 Task: Compile a video of your pet adorable and funny moments, set to lively music to highlight their personality.
Action: Mouse moved to (104, 153)
Screenshot: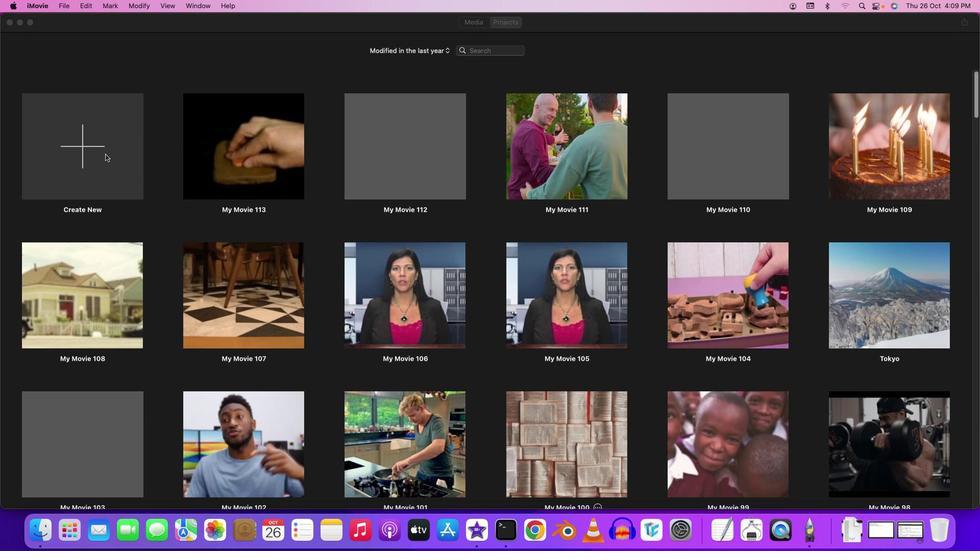 
Action: Mouse pressed left at (104, 153)
Screenshot: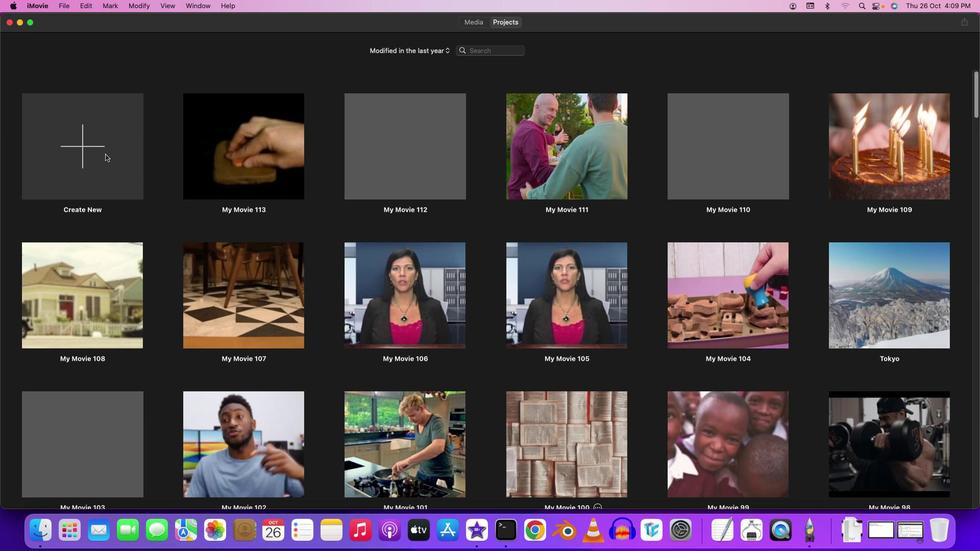 
Action: Mouse moved to (87, 146)
Screenshot: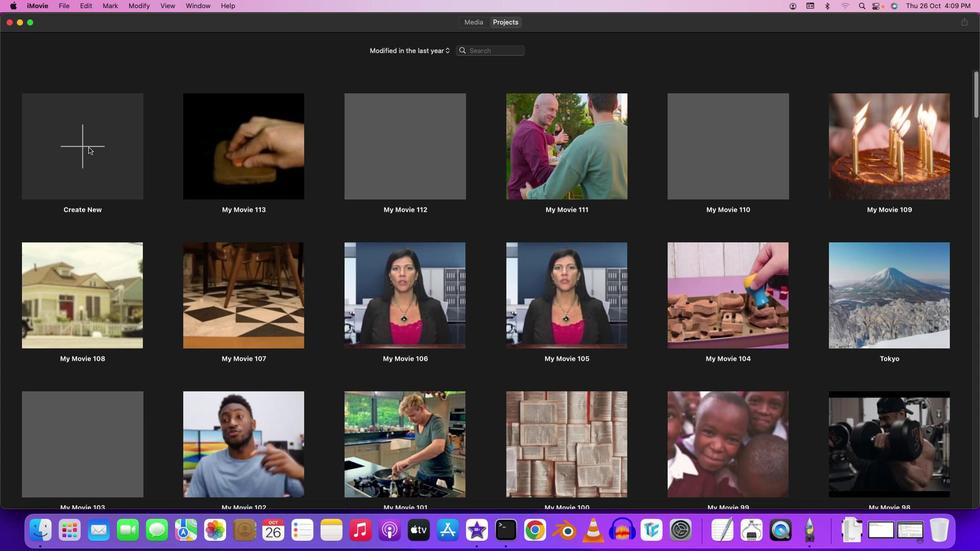 
Action: Mouse pressed left at (87, 146)
Screenshot: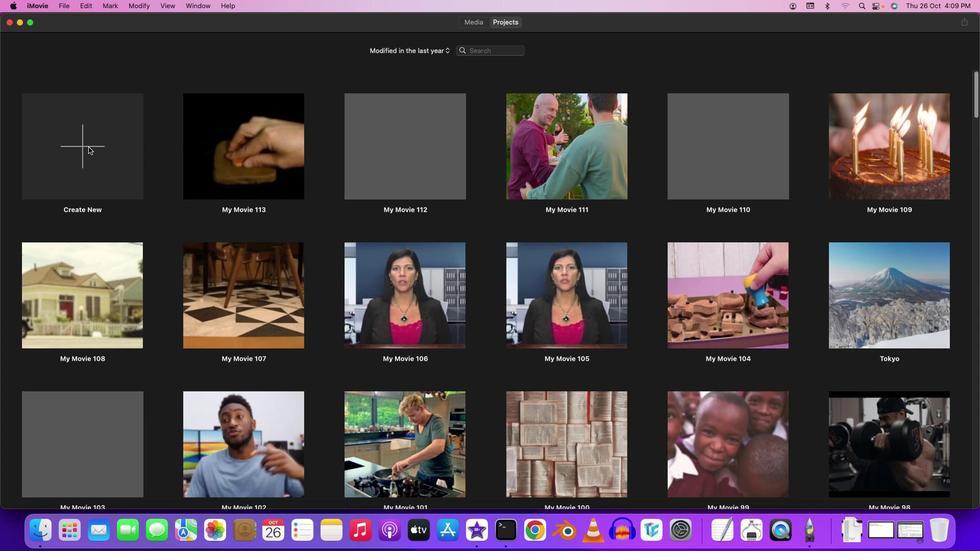 
Action: Mouse moved to (82, 195)
Screenshot: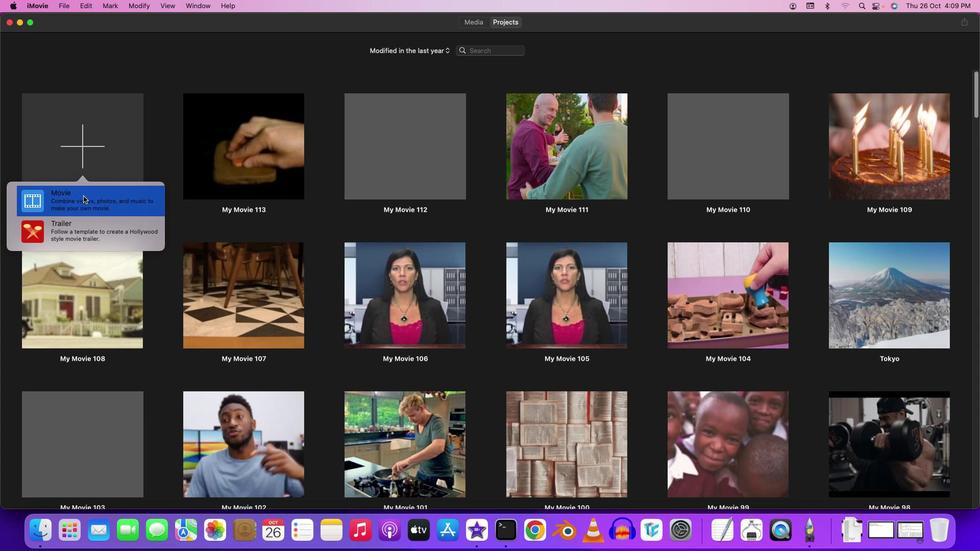 
Action: Mouse pressed left at (82, 195)
Screenshot: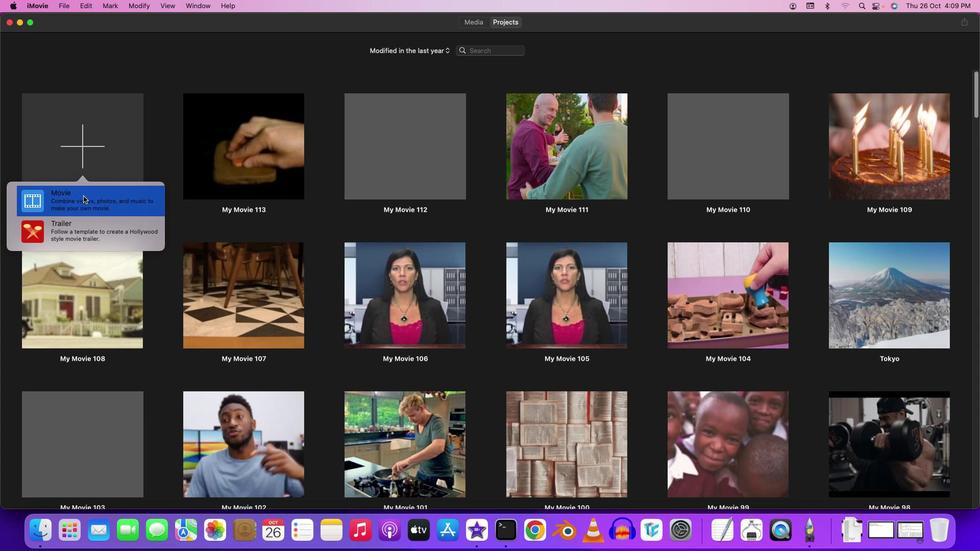 
Action: Mouse moved to (477, 312)
Screenshot: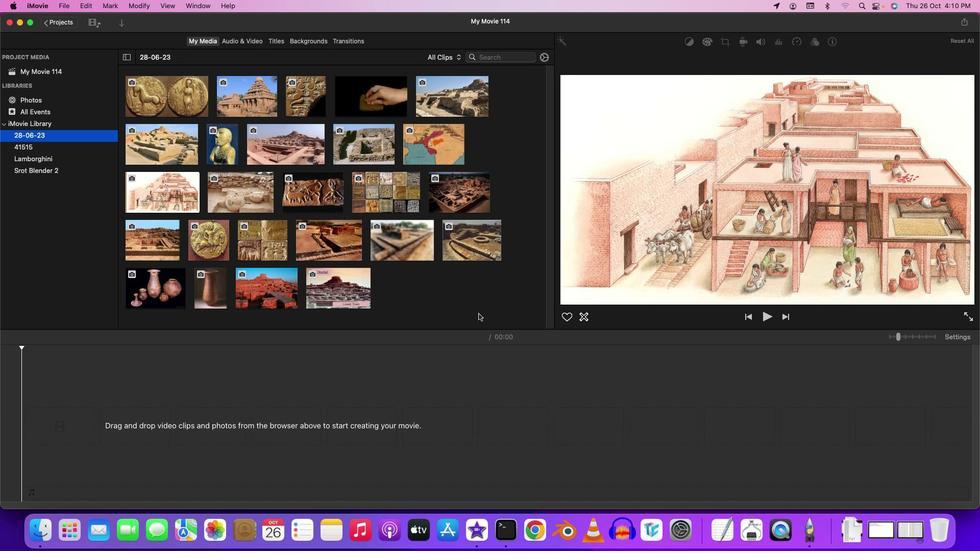 
Action: Mouse pressed left at (477, 312)
Screenshot: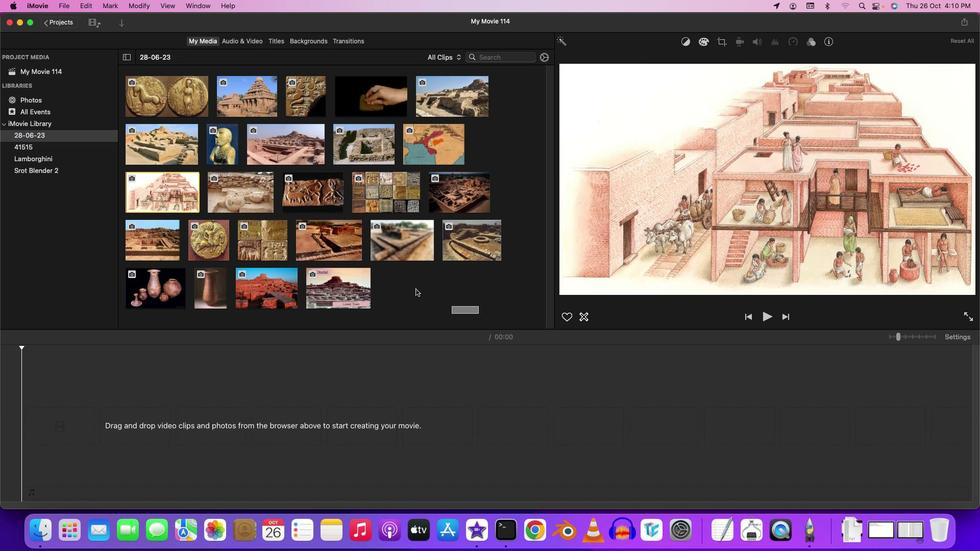 
Action: Mouse moved to (163, 94)
Screenshot: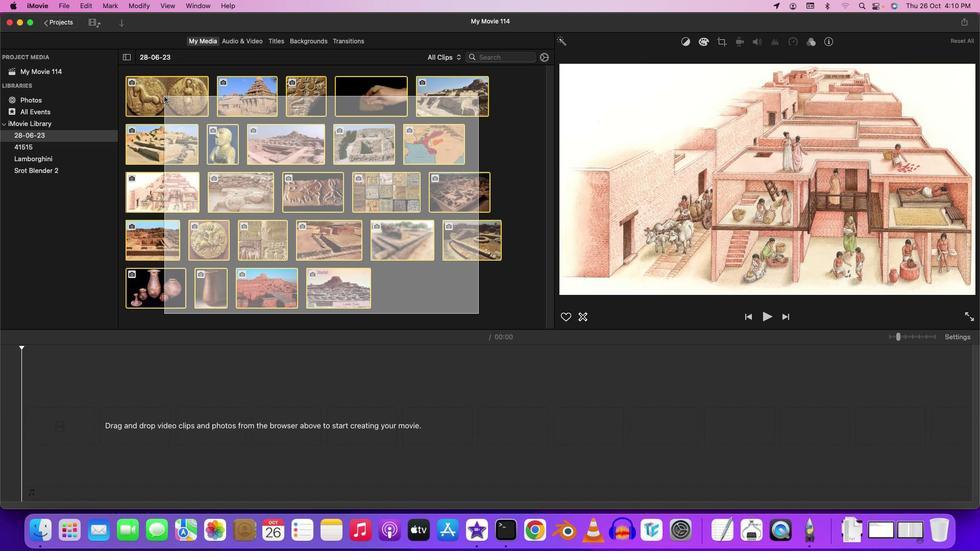 
Action: Mouse pressed right at (163, 94)
Screenshot: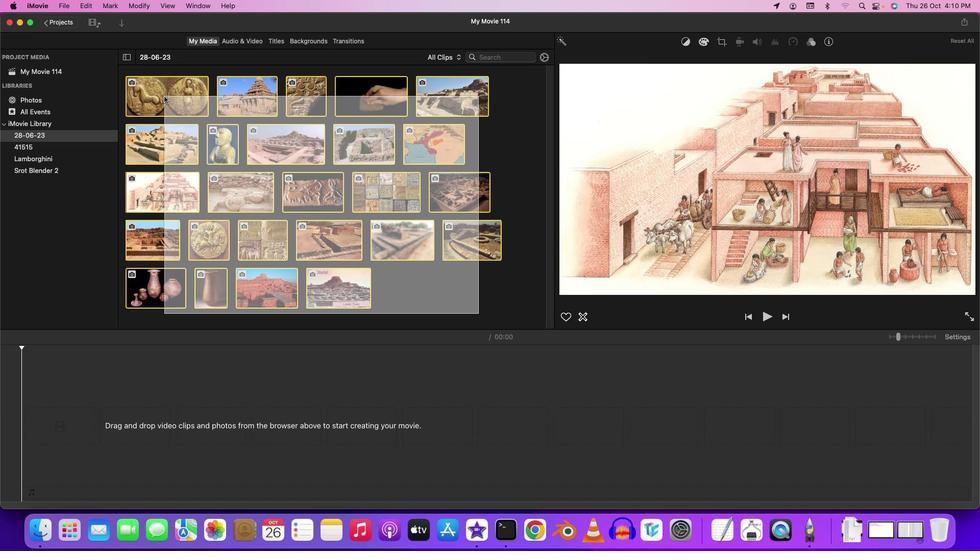 
Action: Mouse moved to (206, 200)
Screenshot: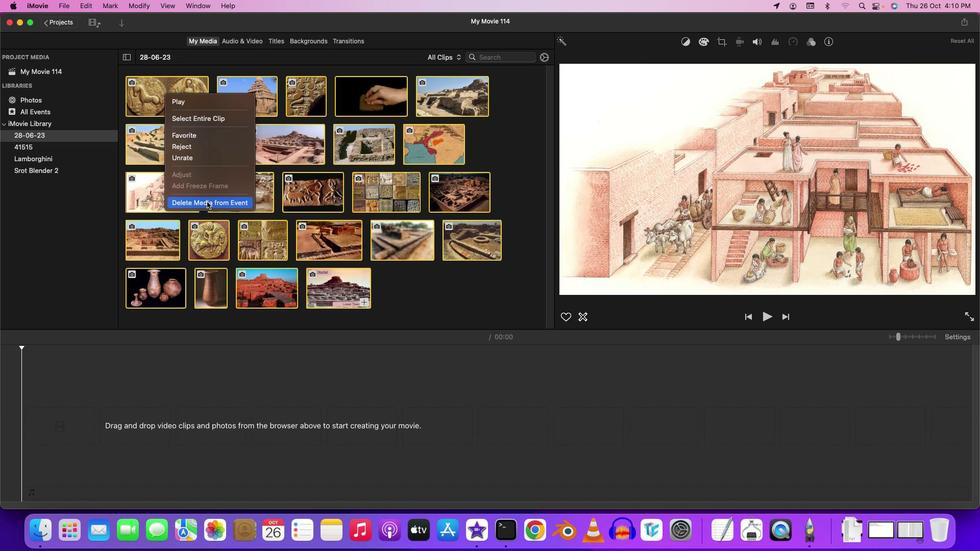 
Action: Mouse pressed left at (206, 200)
Screenshot: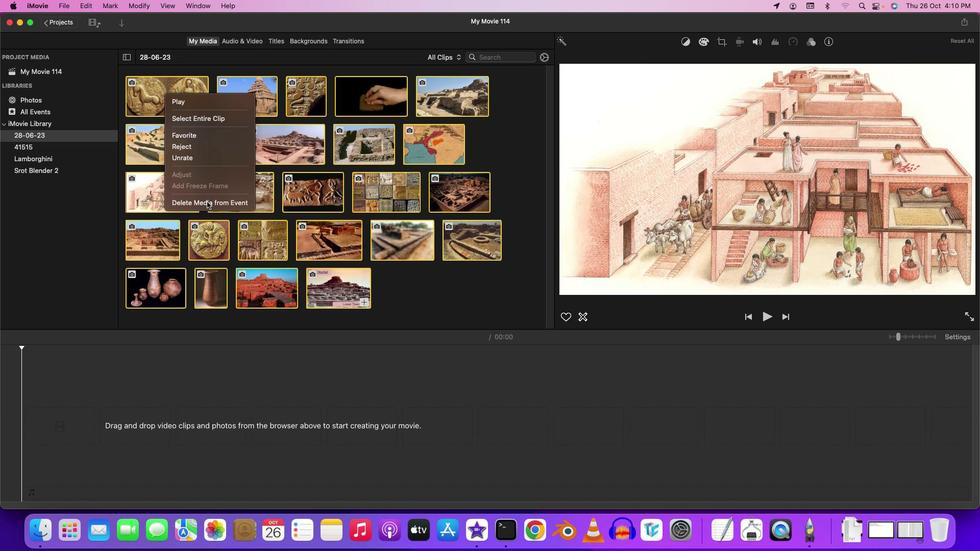 
Action: Mouse moved to (505, 208)
Screenshot: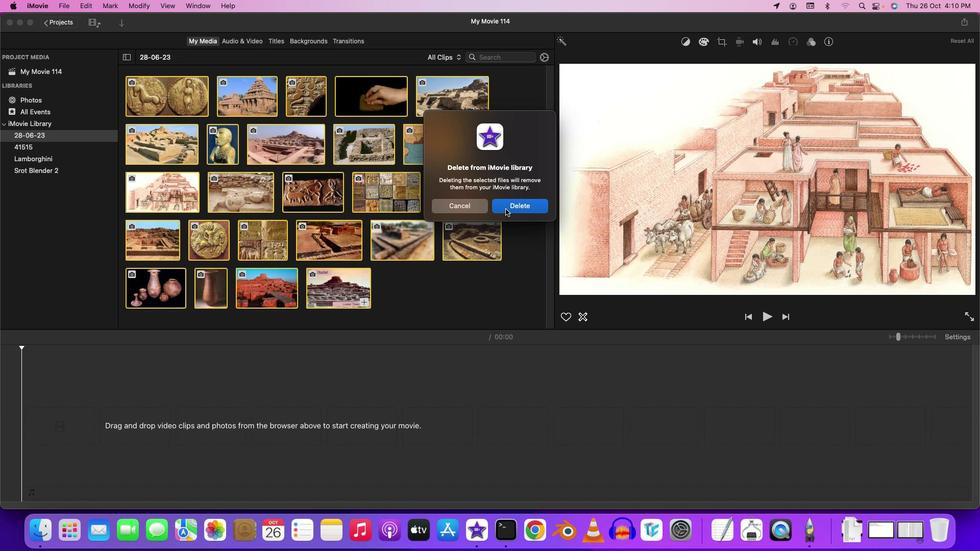 
Action: Mouse pressed left at (505, 208)
Screenshot: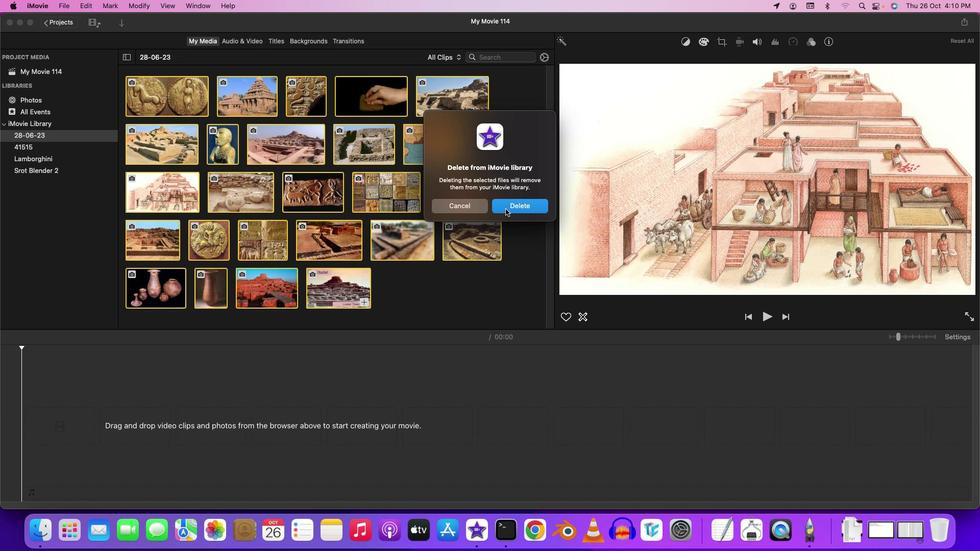 
Action: Mouse moved to (442, 200)
Screenshot: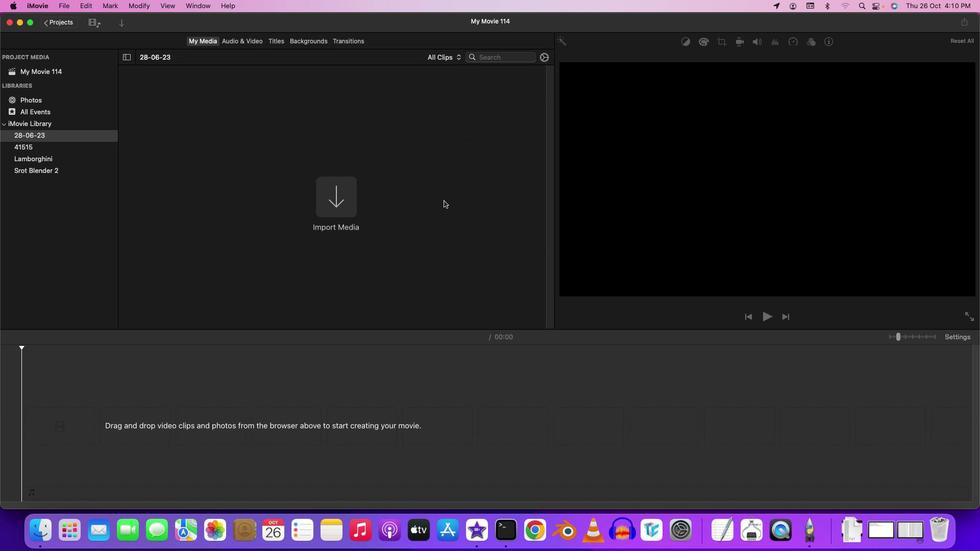 
Action: Mouse pressed left at (442, 200)
Screenshot: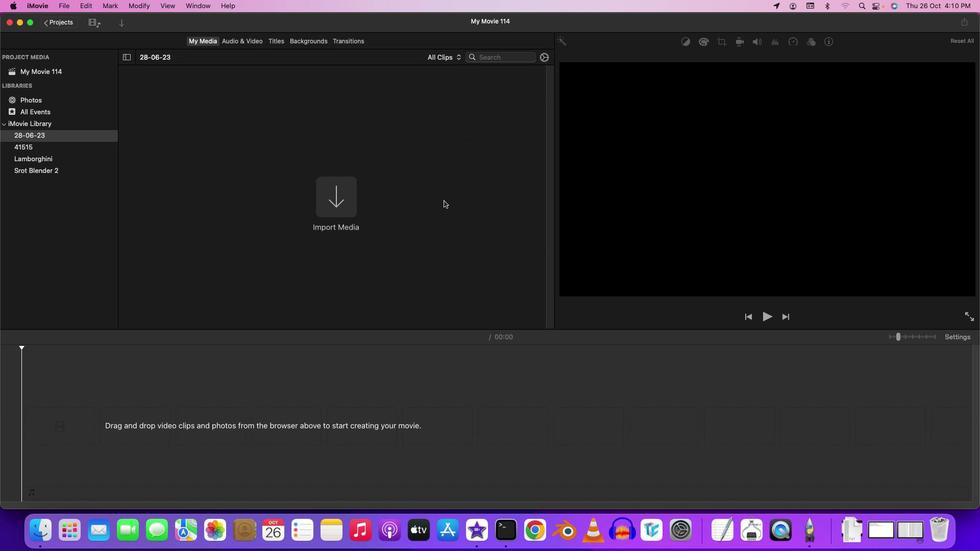 
Action: Mouse moved to (445, 197)
Screenshot: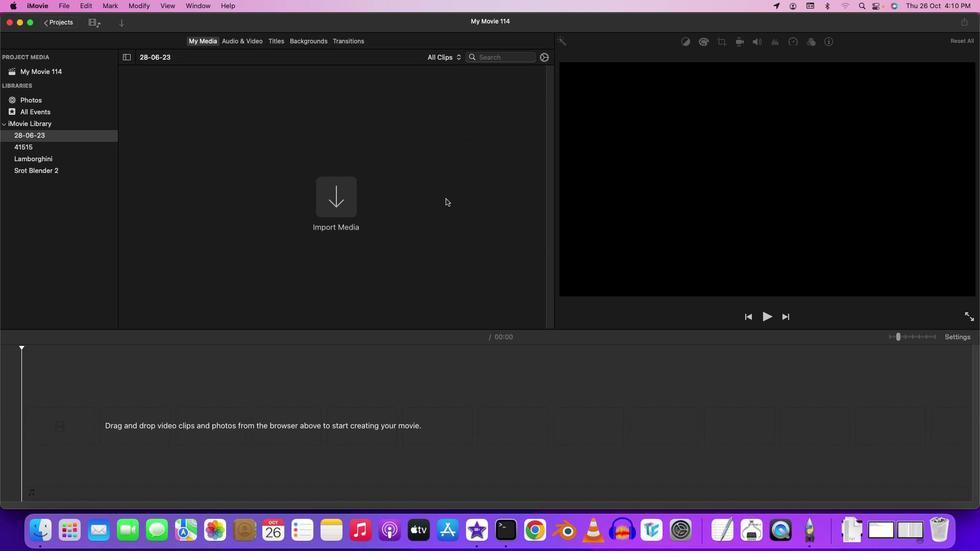 
Action: Mouse pressed left at (445, 197)
Screenshot: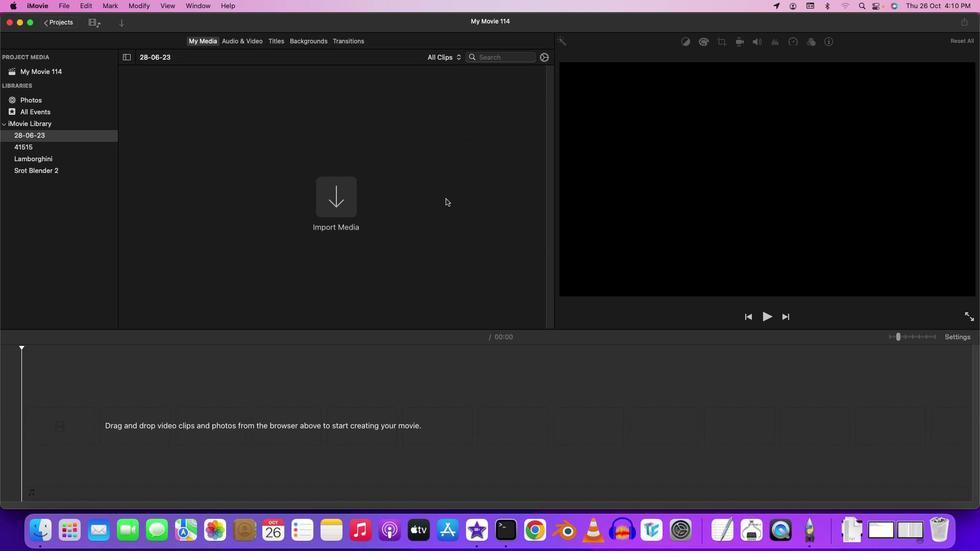 
Action: Mouse moved to (123, 20)
Screenshot: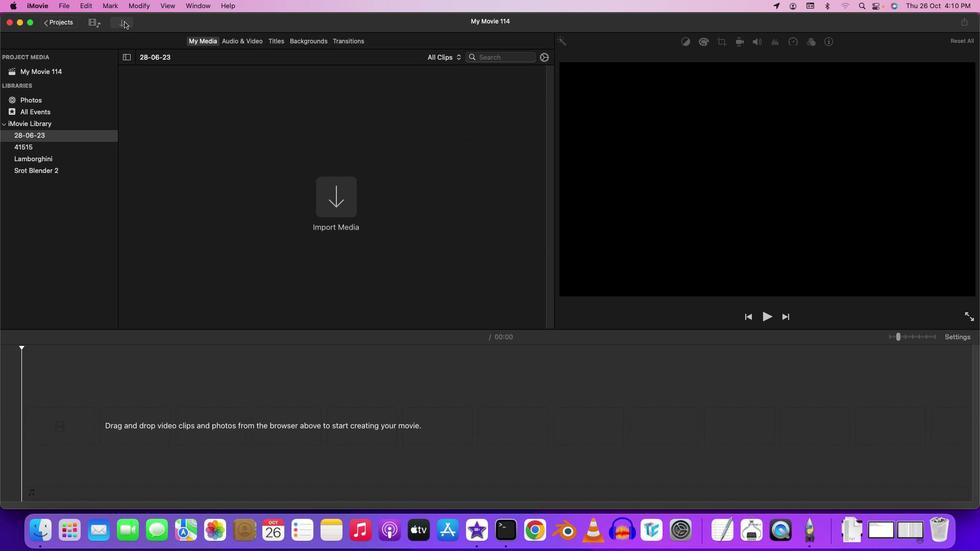 
Action: Mouse pressed left at (123, 20)
Screenshot: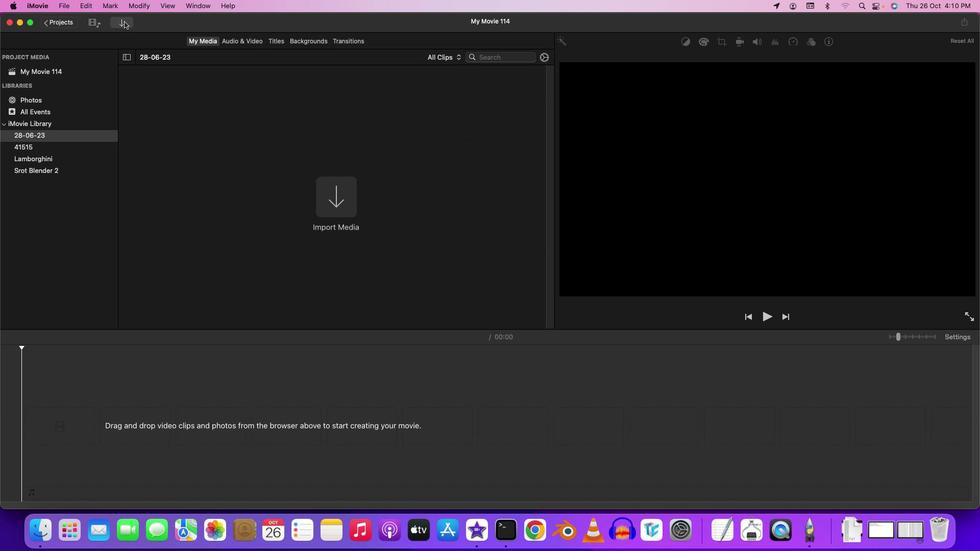 
Action: Mouse moved to (38, 143)
Screenshot: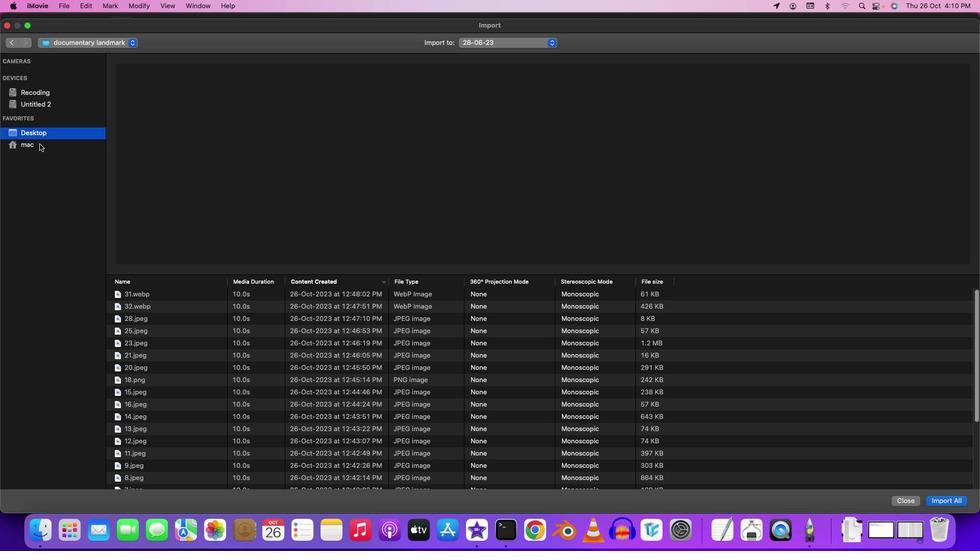
Action: Mouse pressed left at (38, 143)
Screenshot: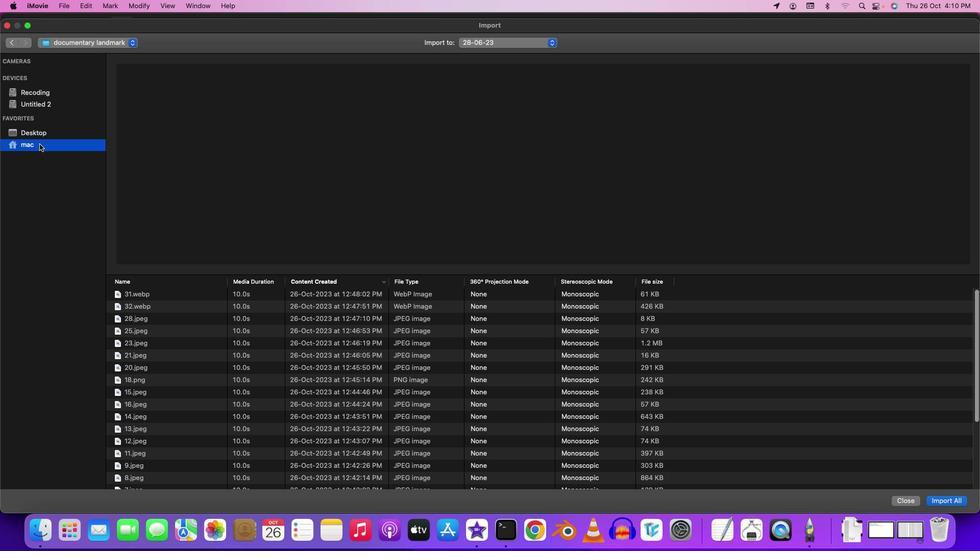 
Action: Mouse moved to (41, 133)
Screenshot: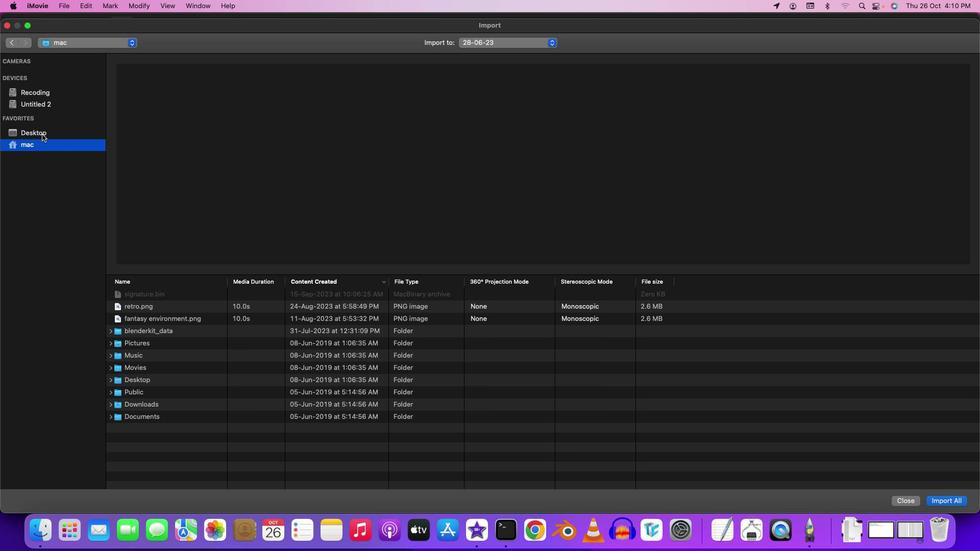 
Action: Mouse pressed left at (41, 133)
Screenshot: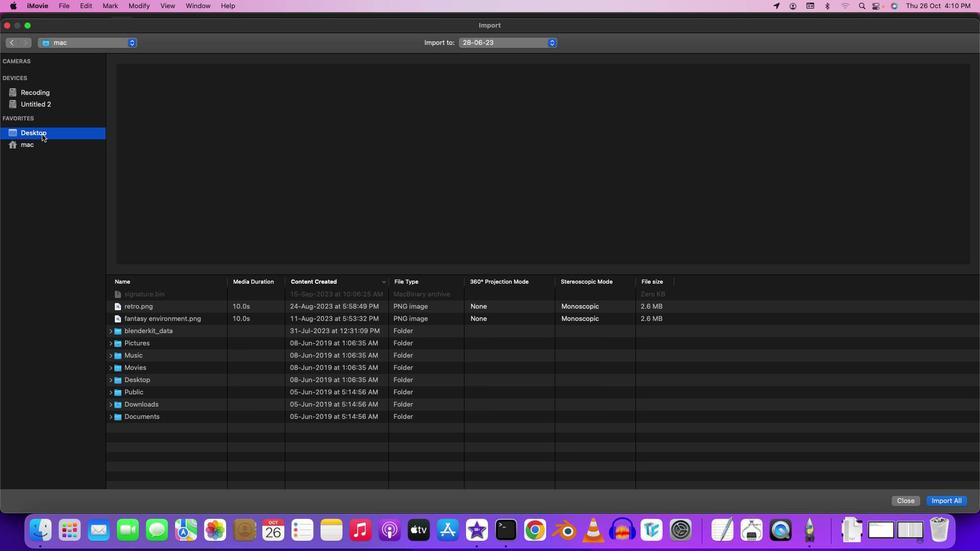 
Action: Mouse moved to (137, 296)
Screenshot: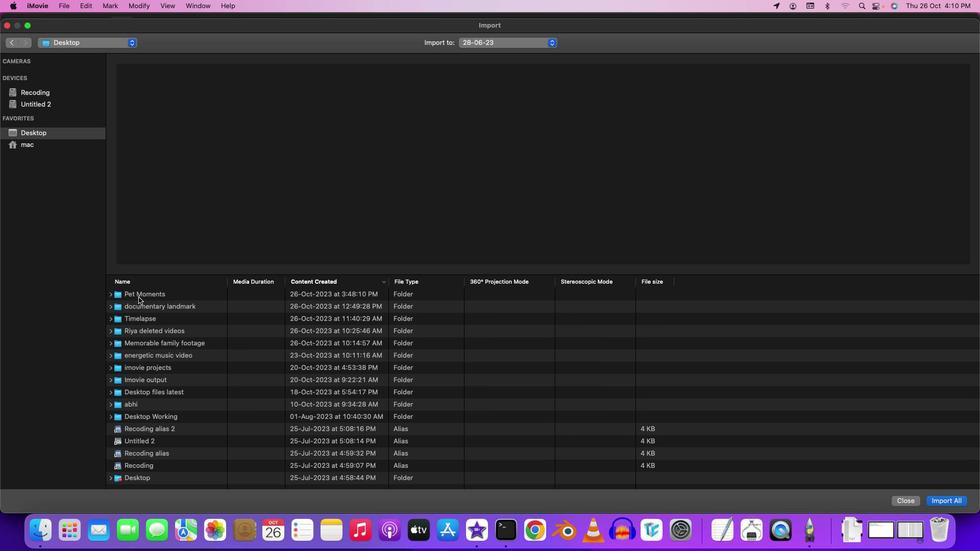 
Action: Mouse pressed left at (137, 296)
Screenshot: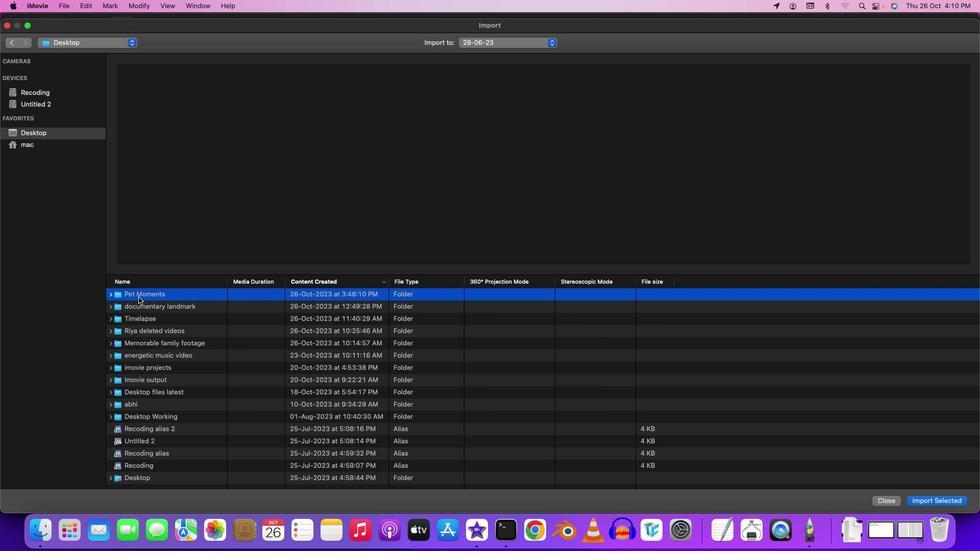 
Action: Mouse pressed left at (137, 296)
Screenshot: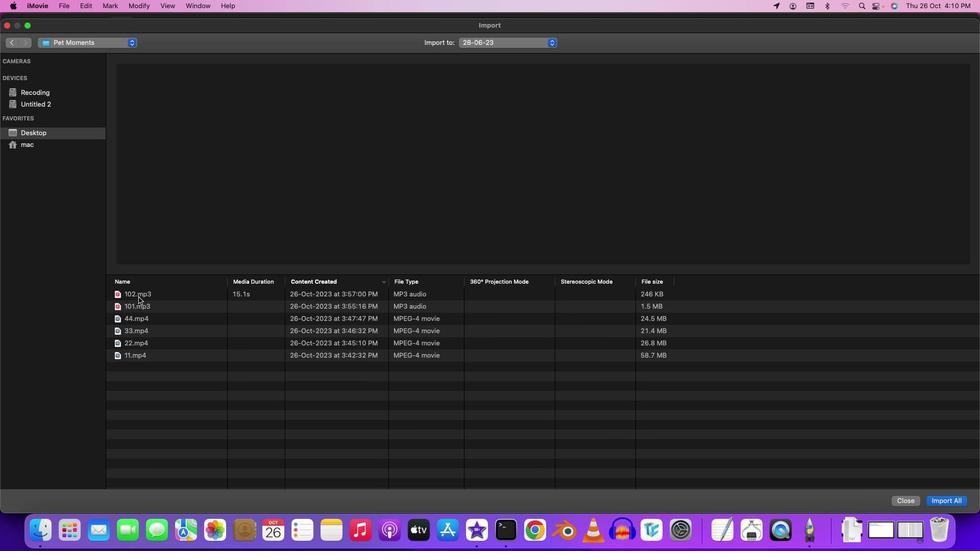 
Action: Mouse pressed left at (137, 296)
Screenshot: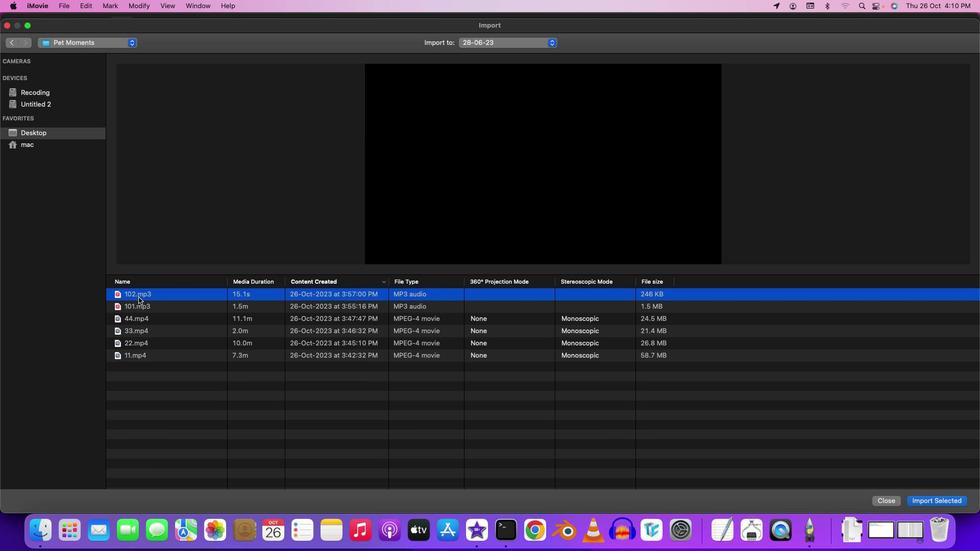 
Action: Mouse moved to (206, 395)
Screenshot: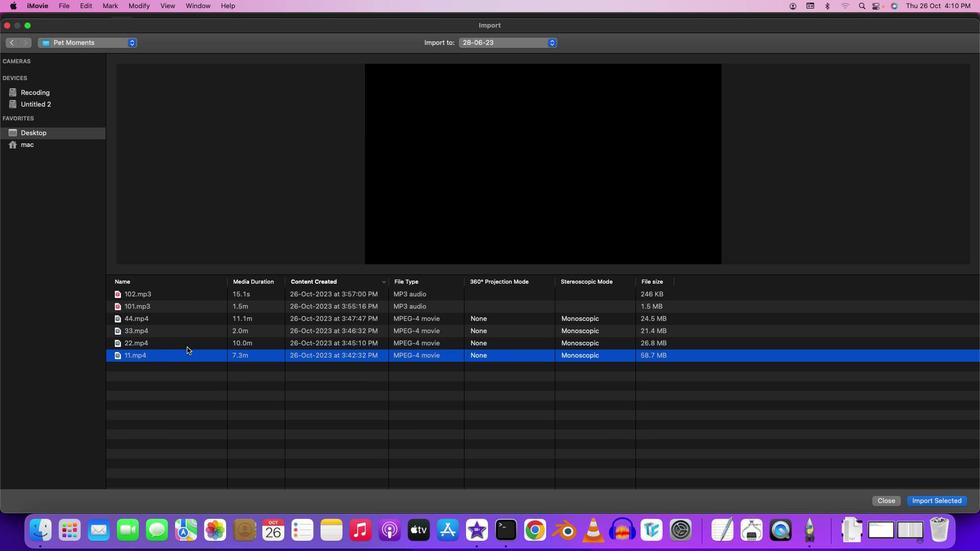 
Action: Mouse pressed left at (206, 395)
Screenshot: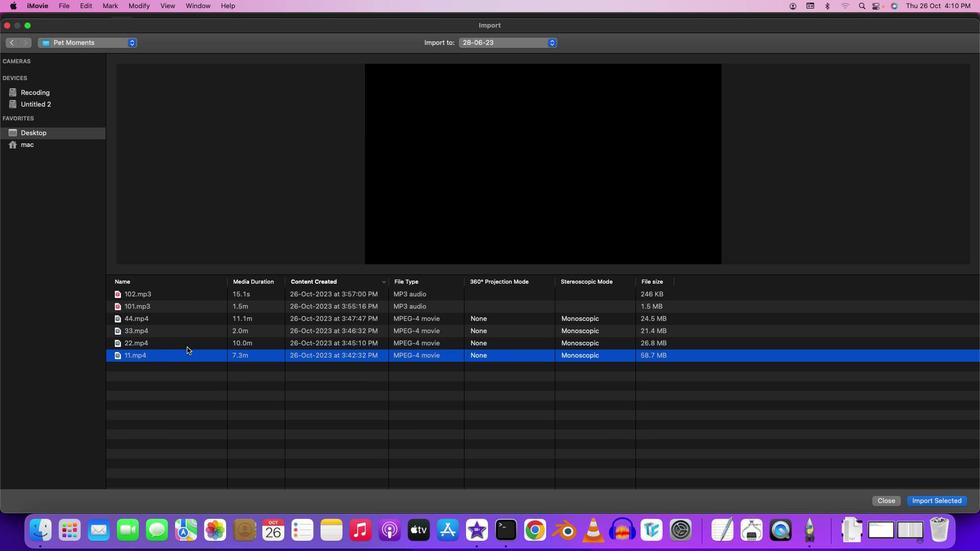 
Action: Mouse moved to (945, 495)
Screenshot: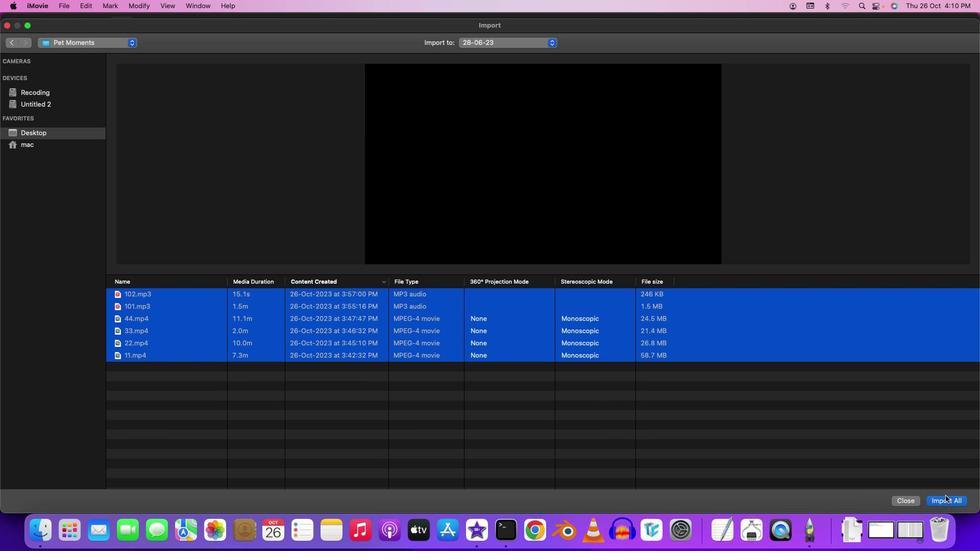 
Action: Mouse pressed left at (945, 495)
Screenshot: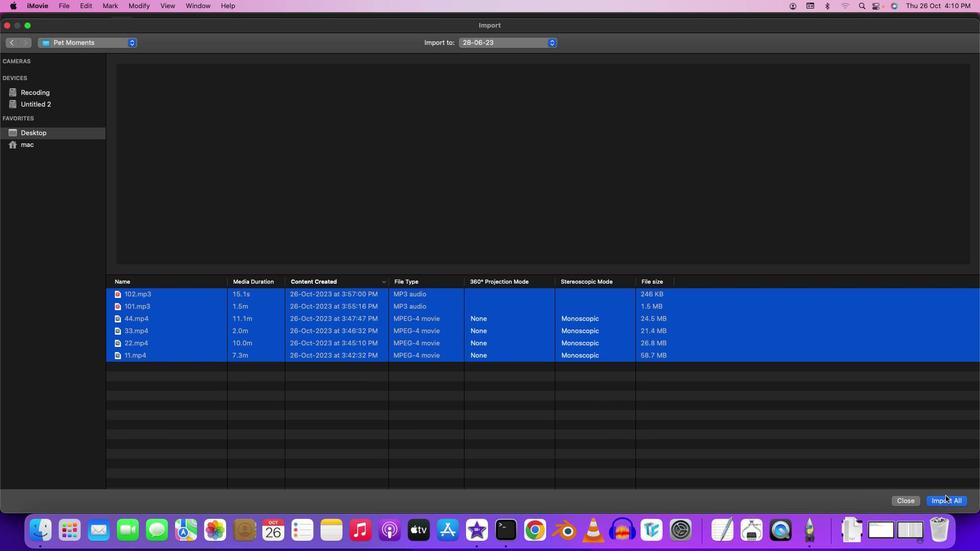 
Action: Mouse moved to (307, 184)
Screenshot: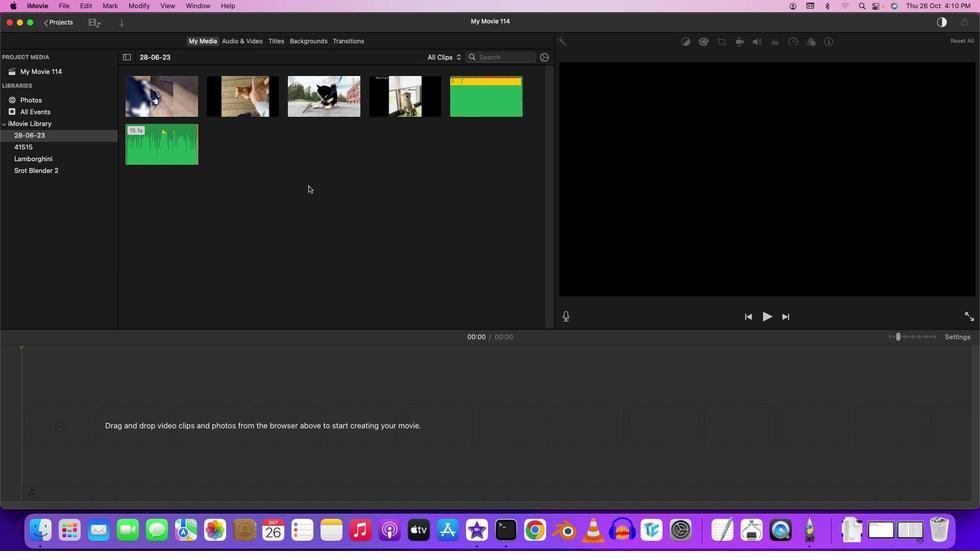 
Action: Mouse pressed left at (307, 184)
Screenshot: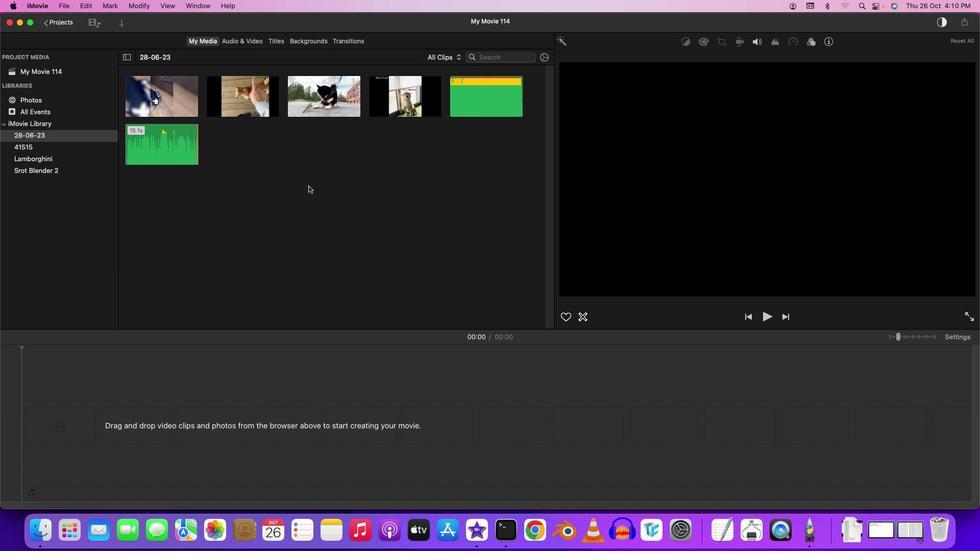 
Action: Mouse moved to (60, 68)
Screenshot: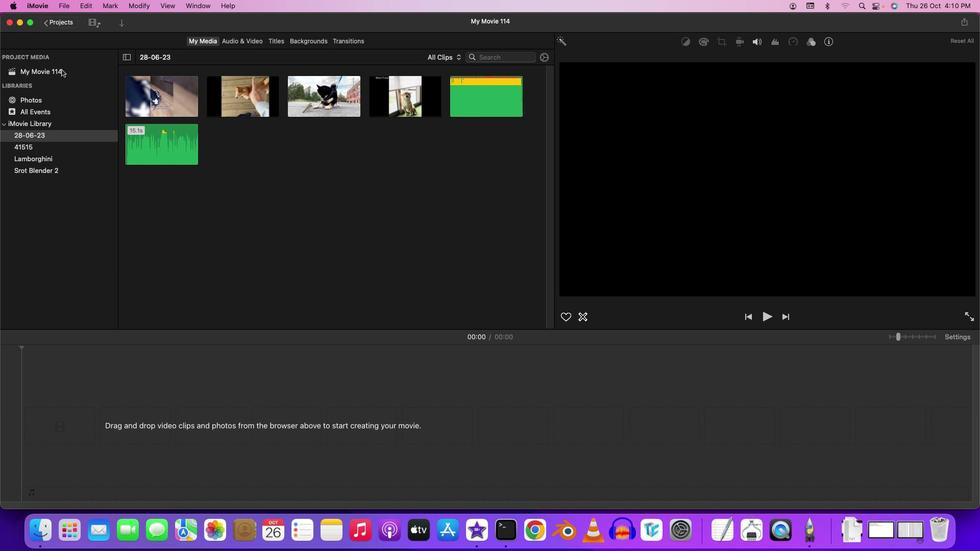 
Action: Mouse pressed left at (60, 68)
Screenshot: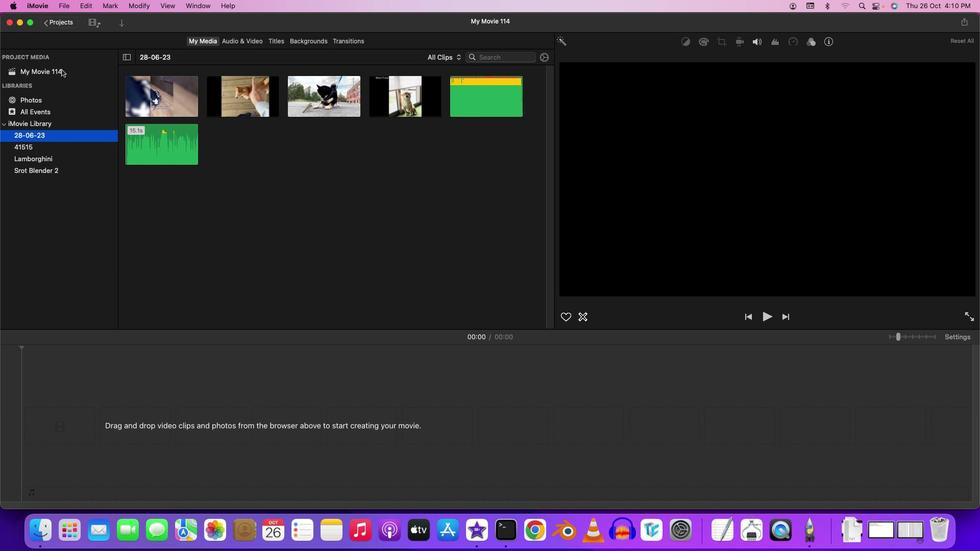 
Action: Mouse moved to (46, 133)
Screenshot: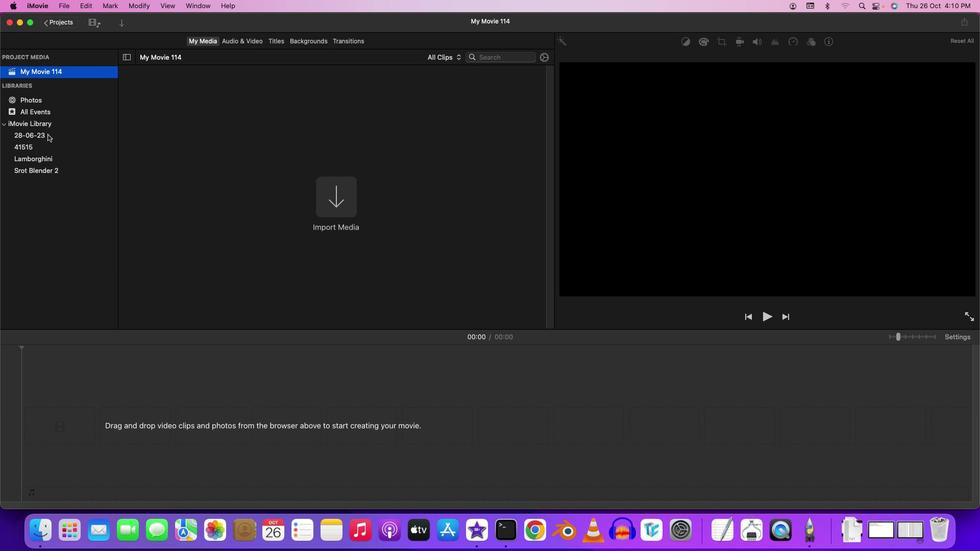 
Action: Mouse pressed left at (46, 133)
Screenshot: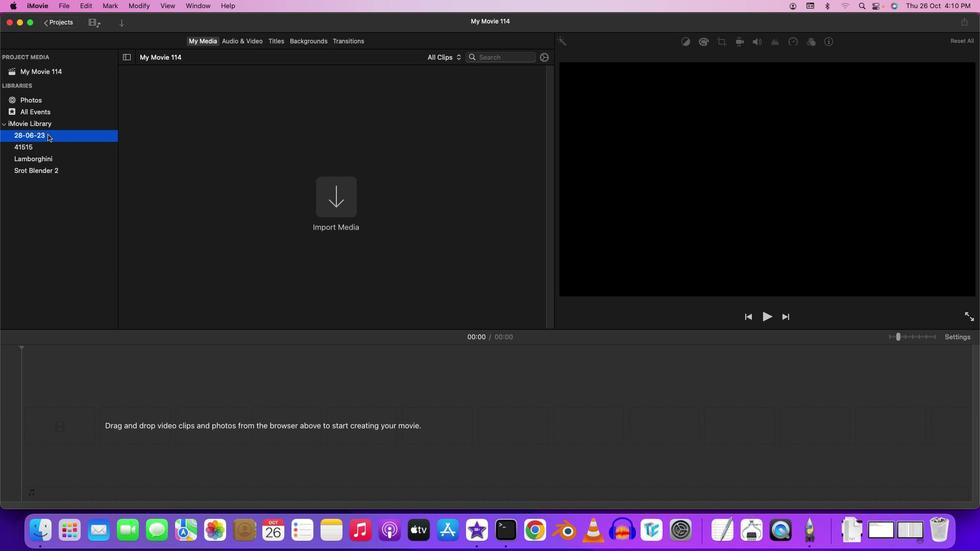 
Action: Mouse moved to (57, 72)
Screenshot: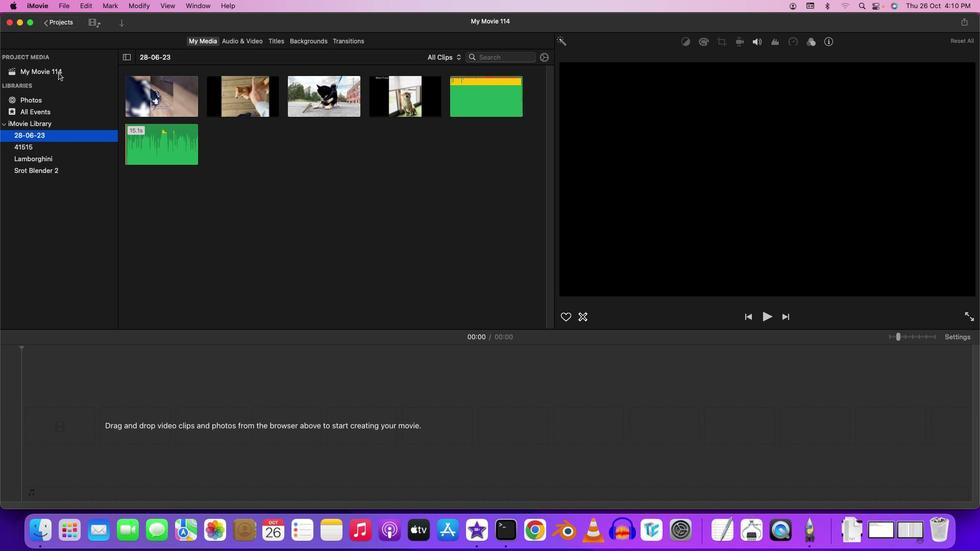 
Action: Mouse pressed left at (57, 72)
Screenshot: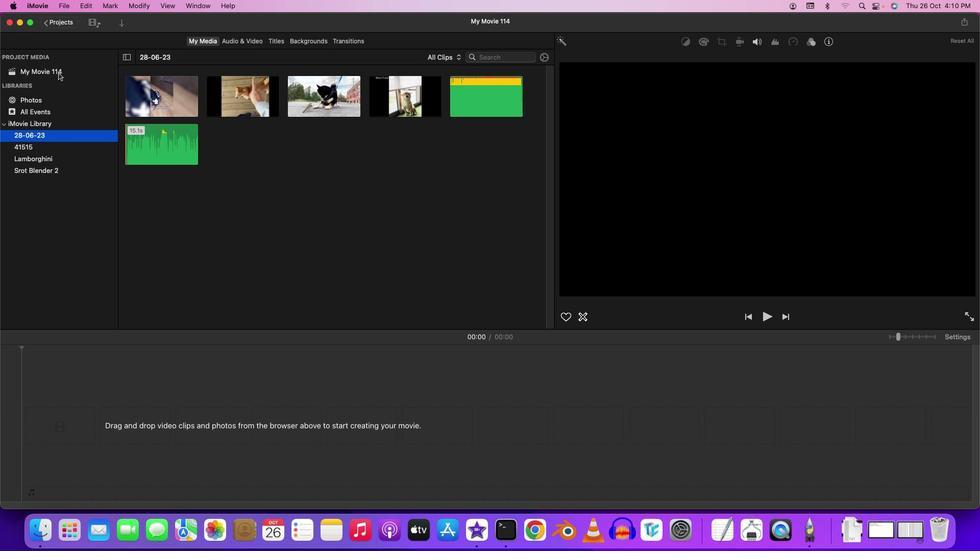 
Action: Mouse moved to (47, 132)
Screenshot: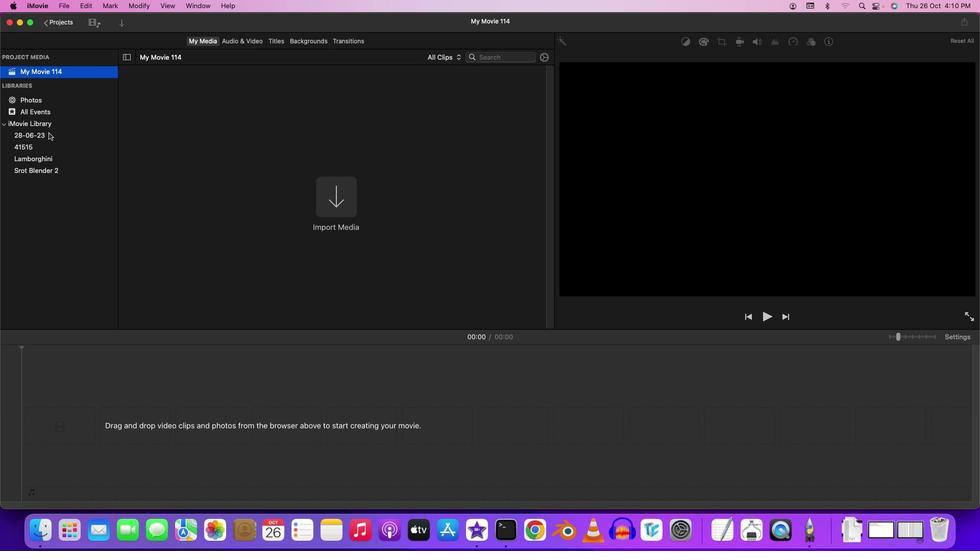 
Action: Mouse pressed left at (47, 132)
Screenshot: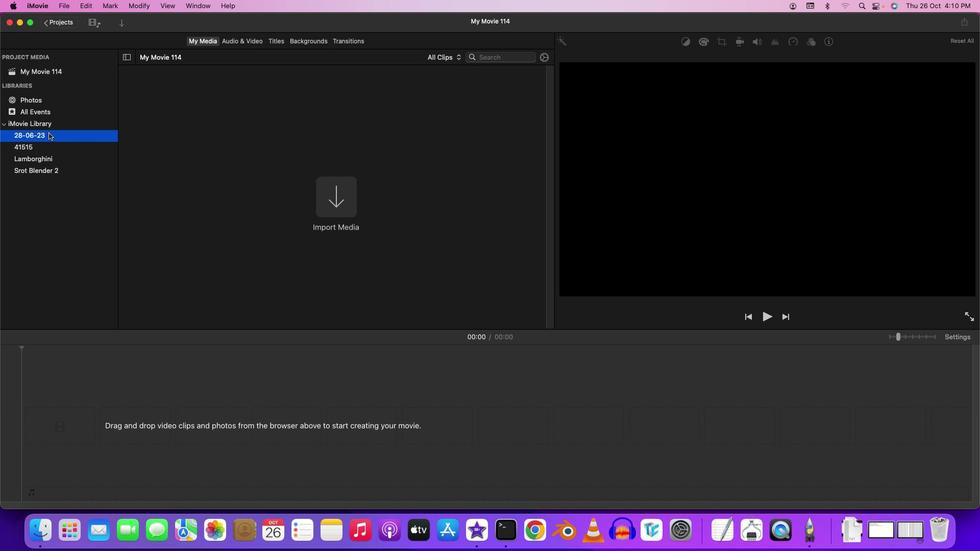 
Action: Mouse moved to (306, 181)
Screenshot: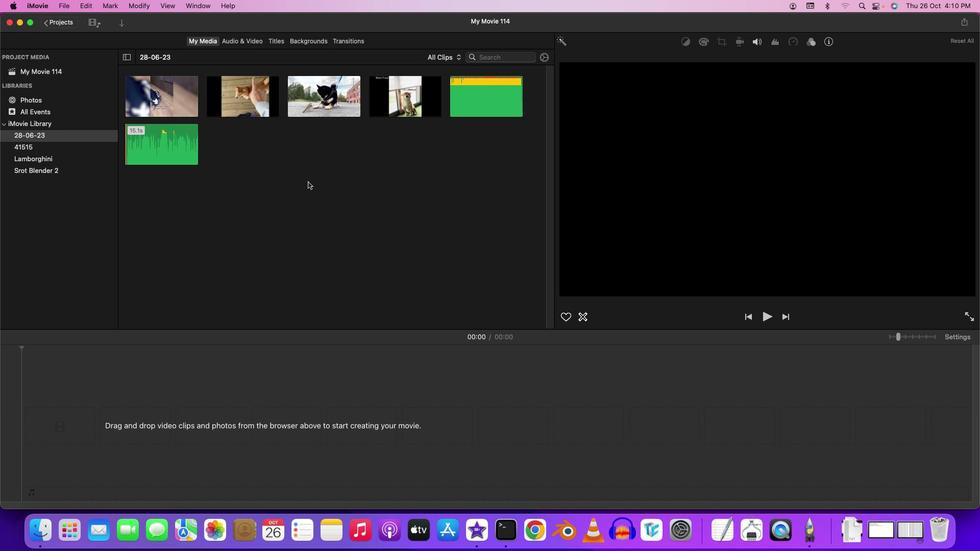 
Action: Mouse pressed left at (306, 181)
Screenshot: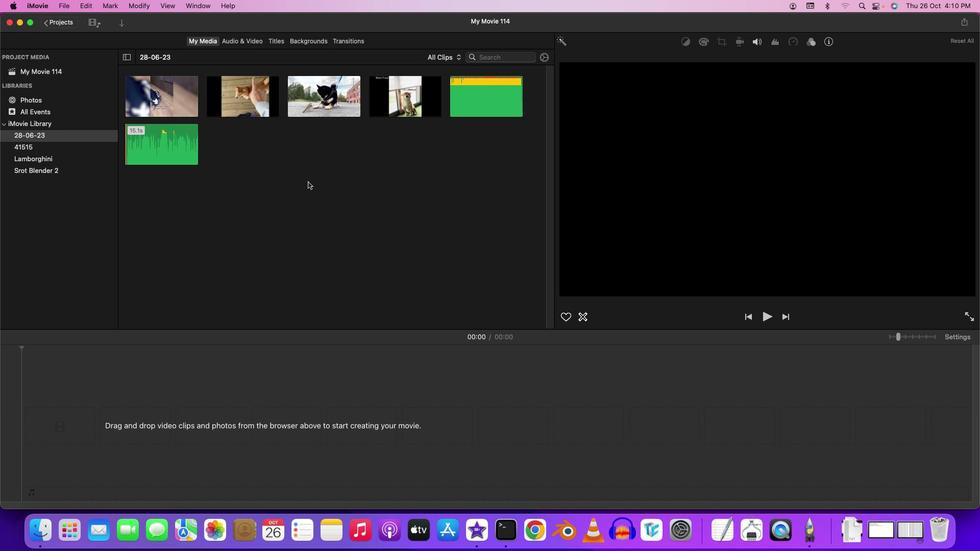 
Action: Mouse moved to (147, 146)
Screenshot: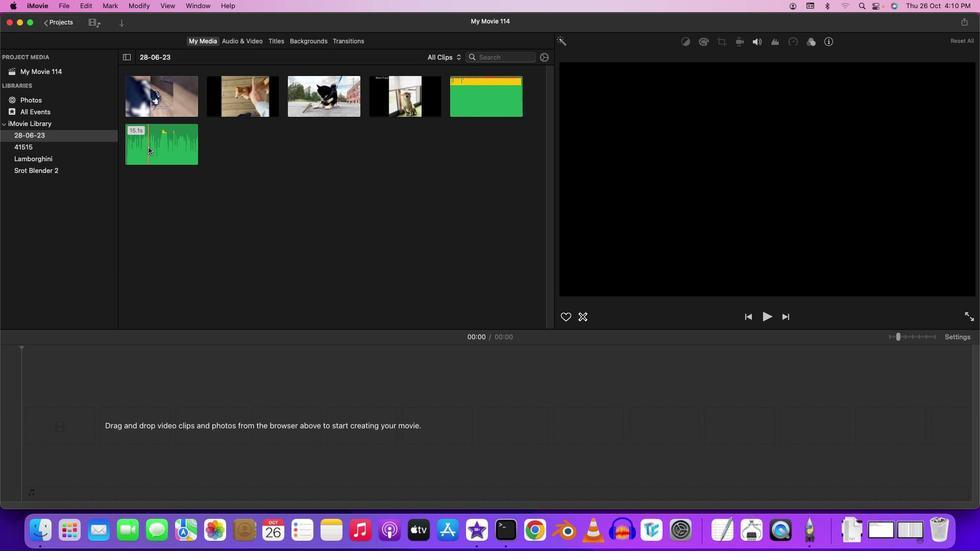
Action: Mouse pressed left at (147, 146)
Screenshot: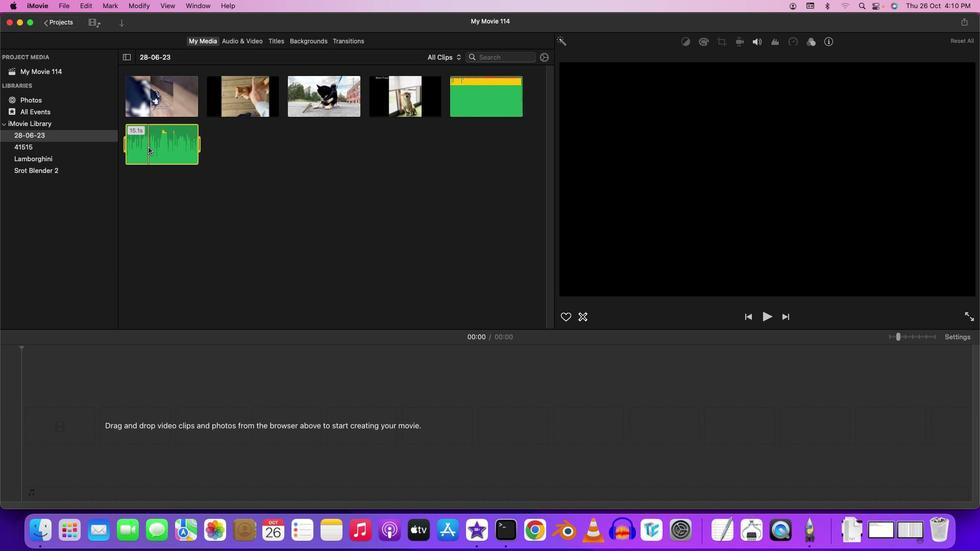 
Action: Key pressed Key.spaceKey.space
Screenshot: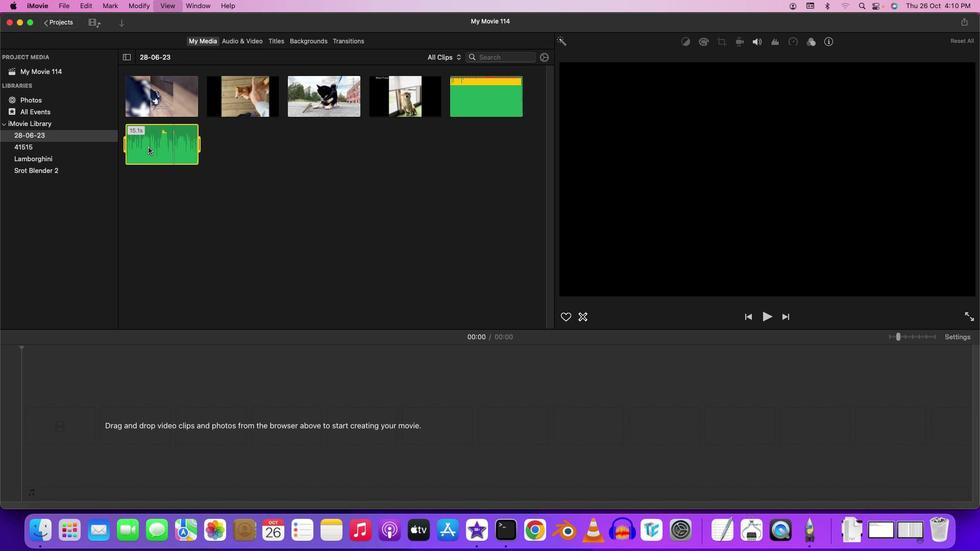 
Action: Mouse moved to (470, 93)
Screenshot: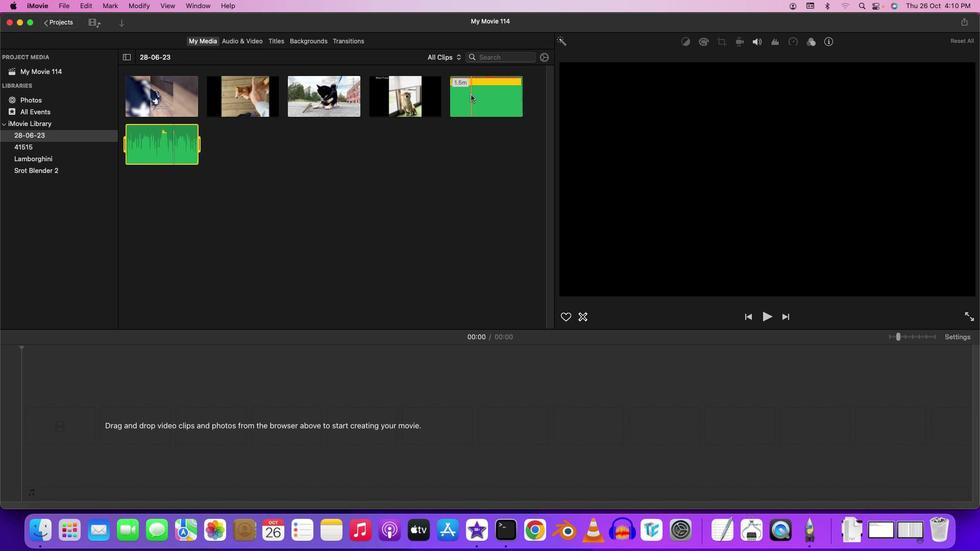 
Action: Mouse pressed left at (470, 93)
Screenshot: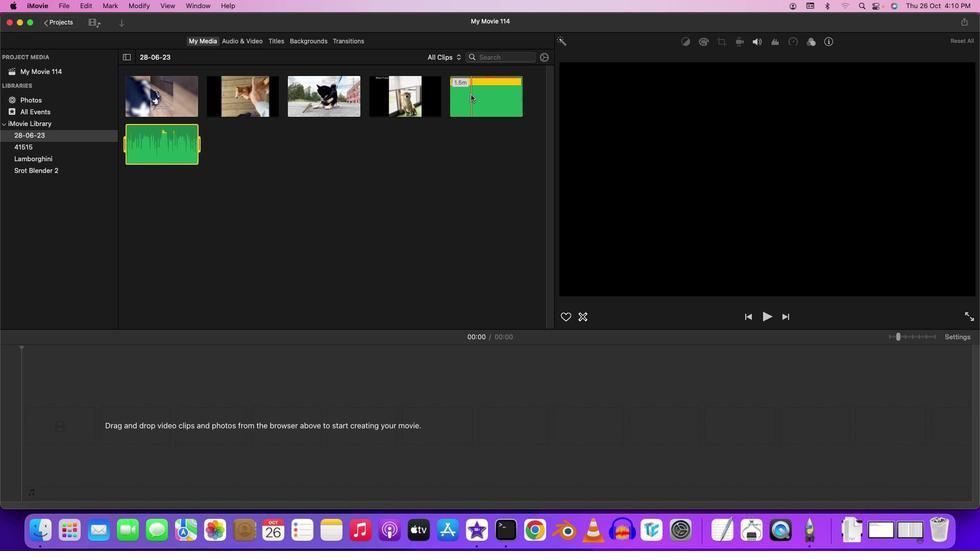 
Action: Key pressed Key.space
Screenshot: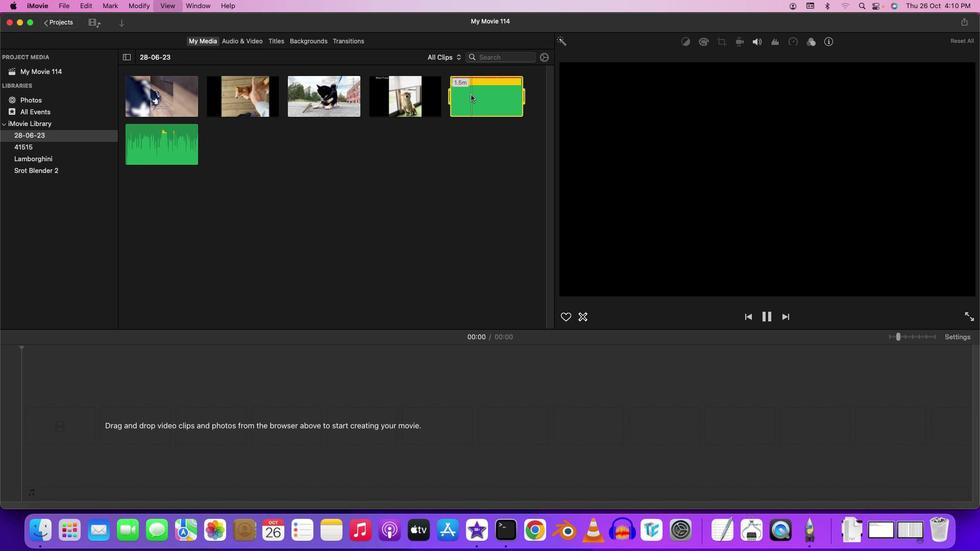 
Action: Mouse moved to (452, 93)
Screenshot: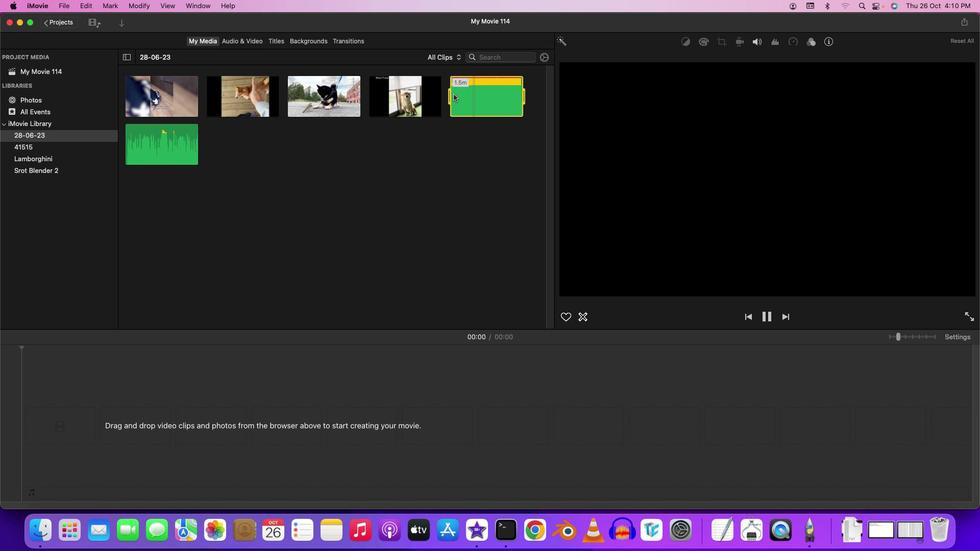 
Action: Mouse pressed left at (452, 93)
Screenshot: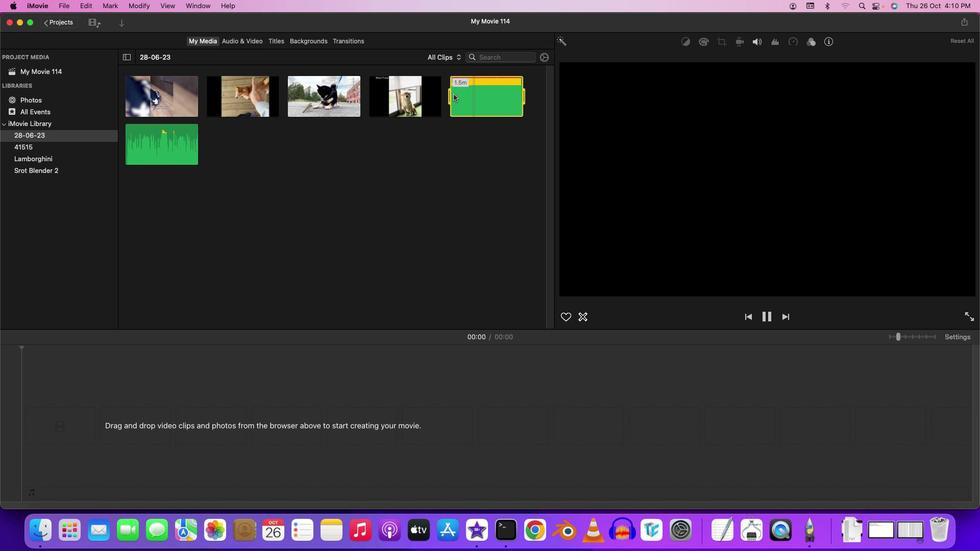 
Action: Key pressed Key.spaceKey.space
Screenshot: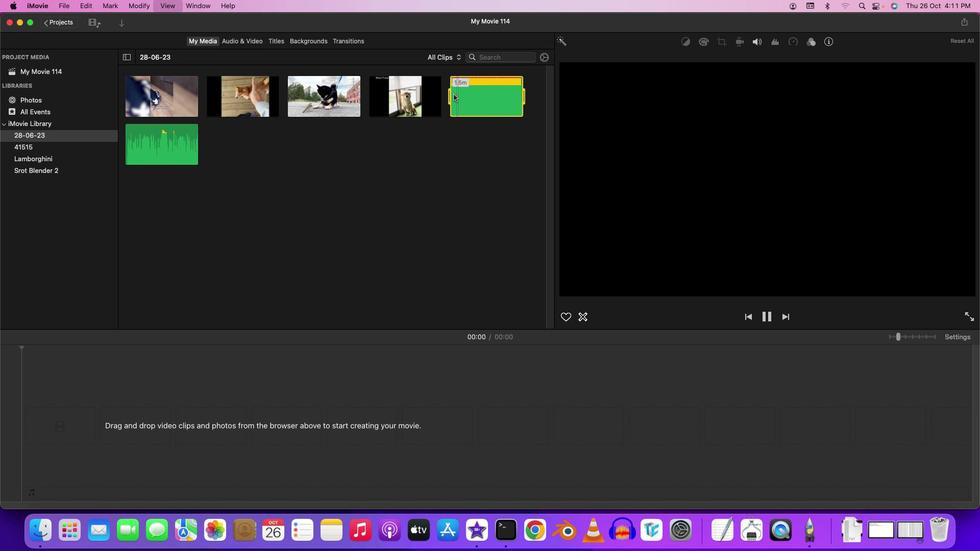 
Action: Mouse moved to (133, 140)
Screenshot: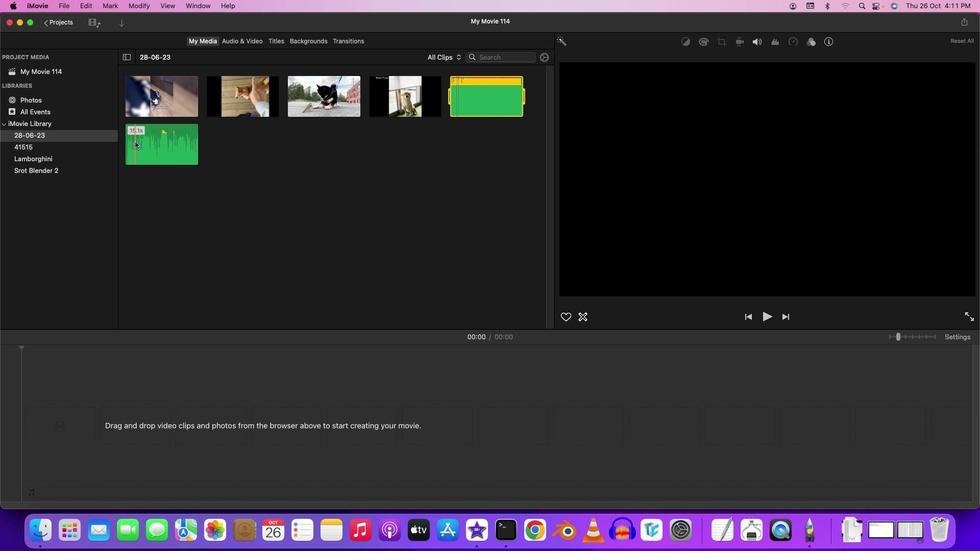 
Action: Mouse pressed left at (133, 140)
Screenshot: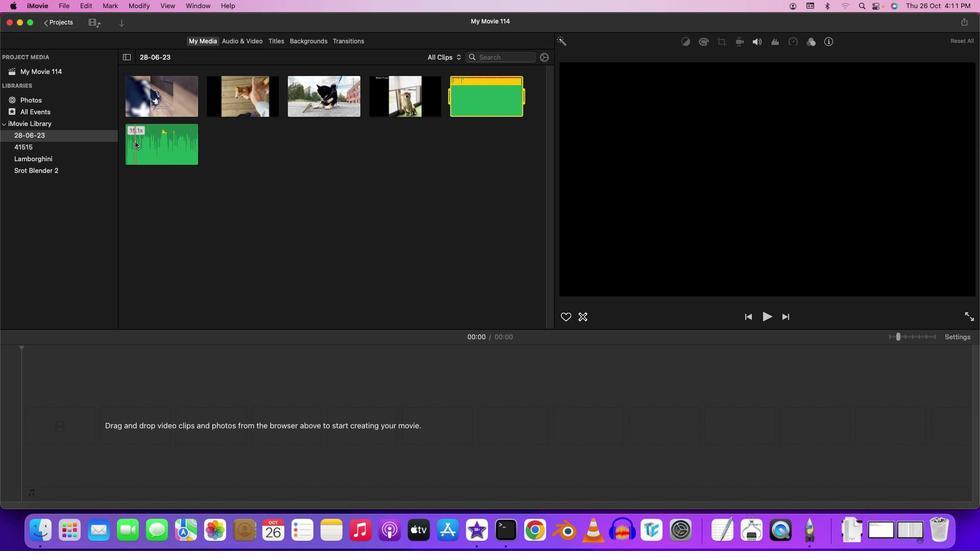 
Action: Key pressed Key.space
Screenshot: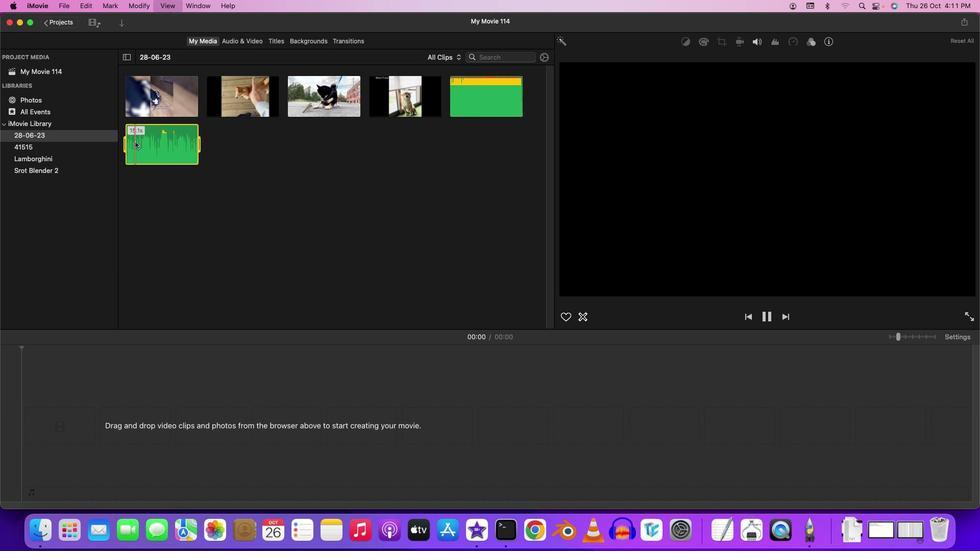 
Action: Mouse moved to (127, 140)
Screenshot: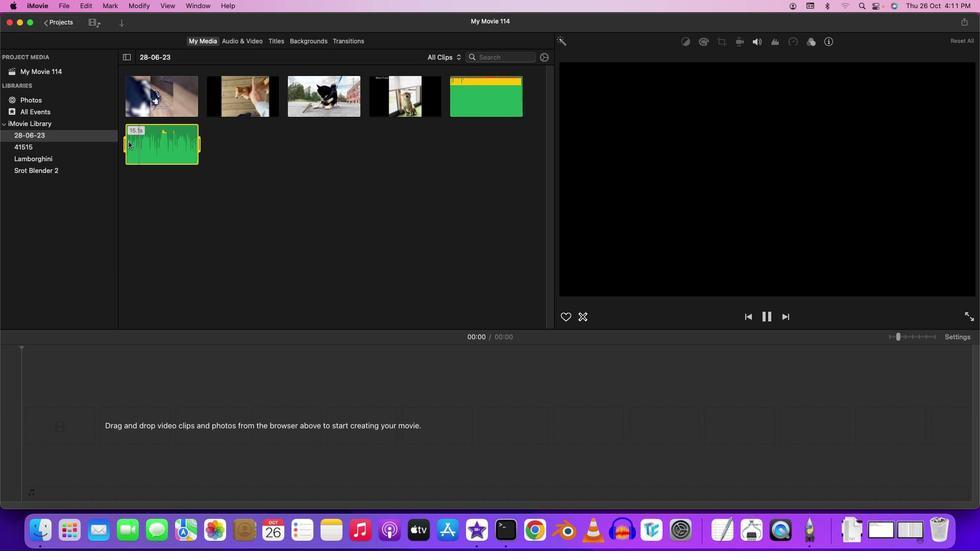 
Action: Mouse pressed left at (127, 140)
Screenshot: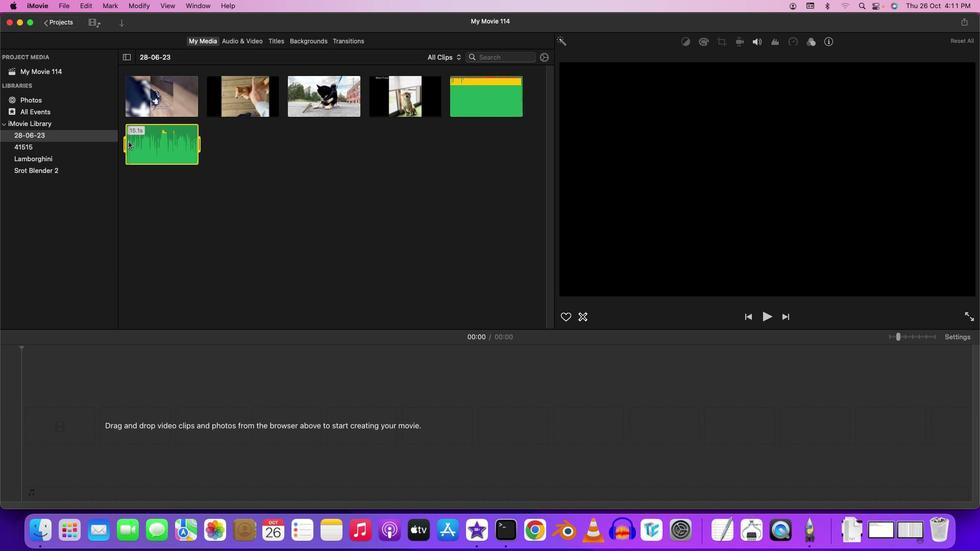 
Action: Key pressed Key.spaceKey.space
Screenshot: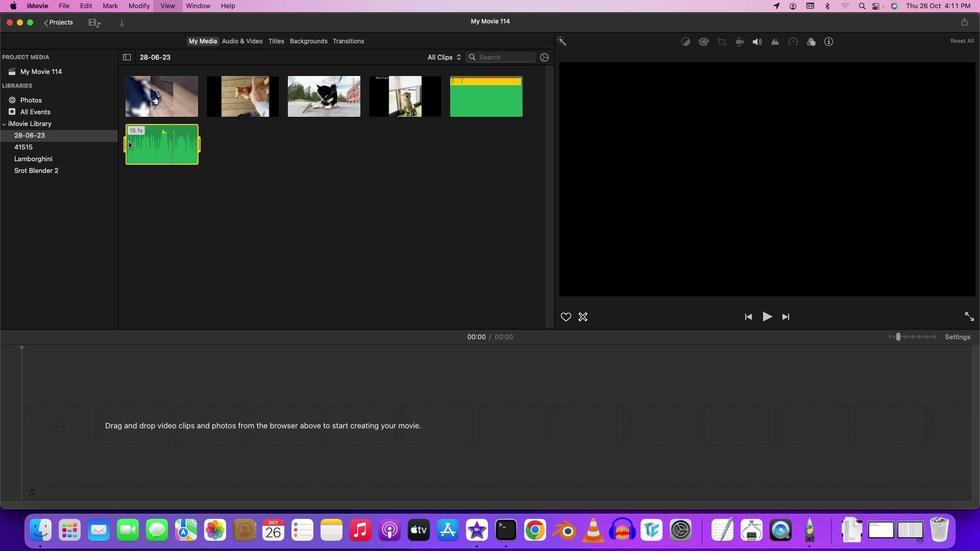 
Action: Mouse moved to (497, 93)
Screenshot: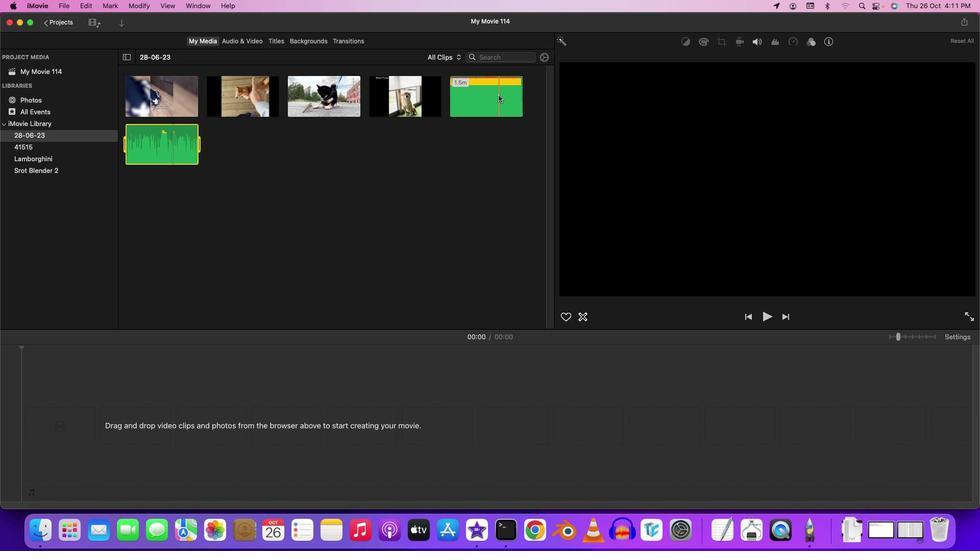 
Action: Mouse pressed left at (497, 93)
Screenshot: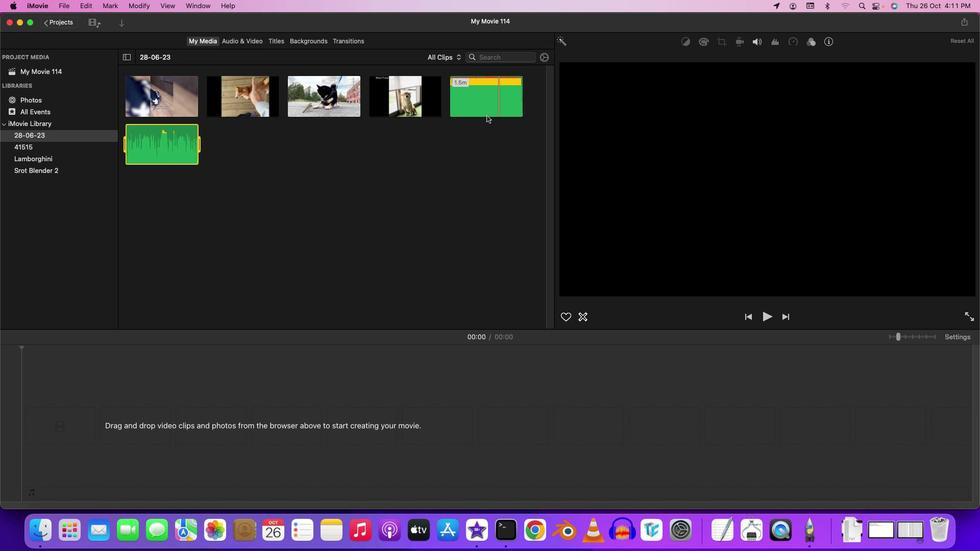 
Action: Mouse moved to (488, 110)
Screenshot: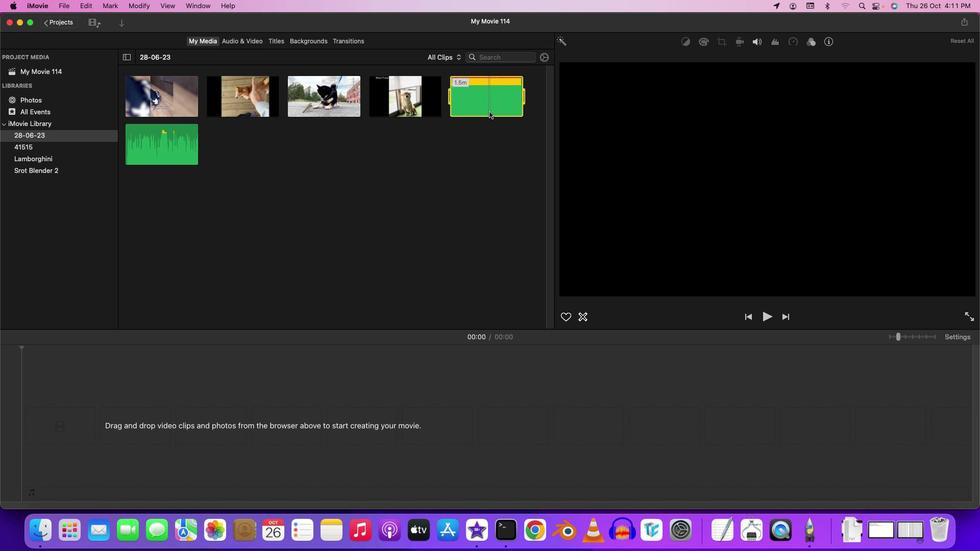 
Action: Mouse pressed left at (488, 110)
Screenshot: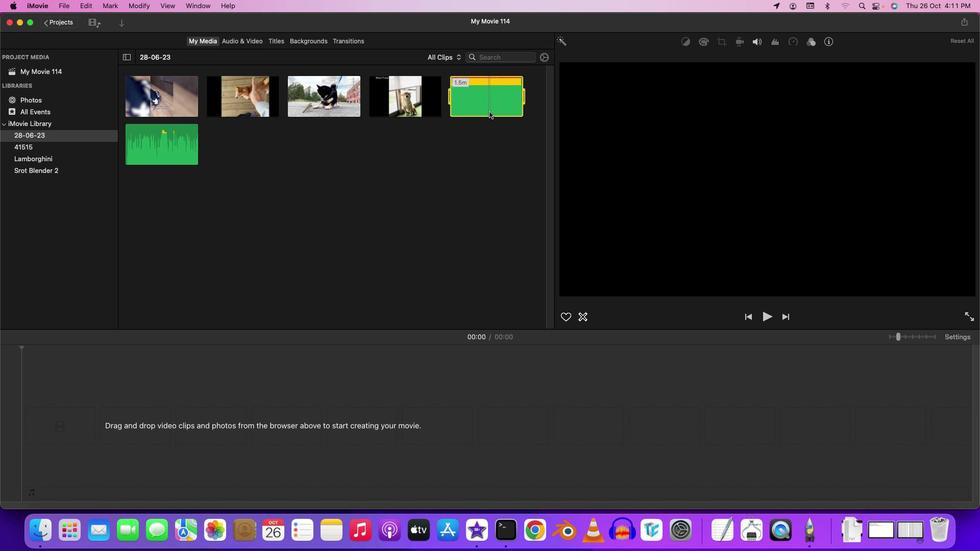 
Action: Mouse moved to (488, 106)
Screenshot: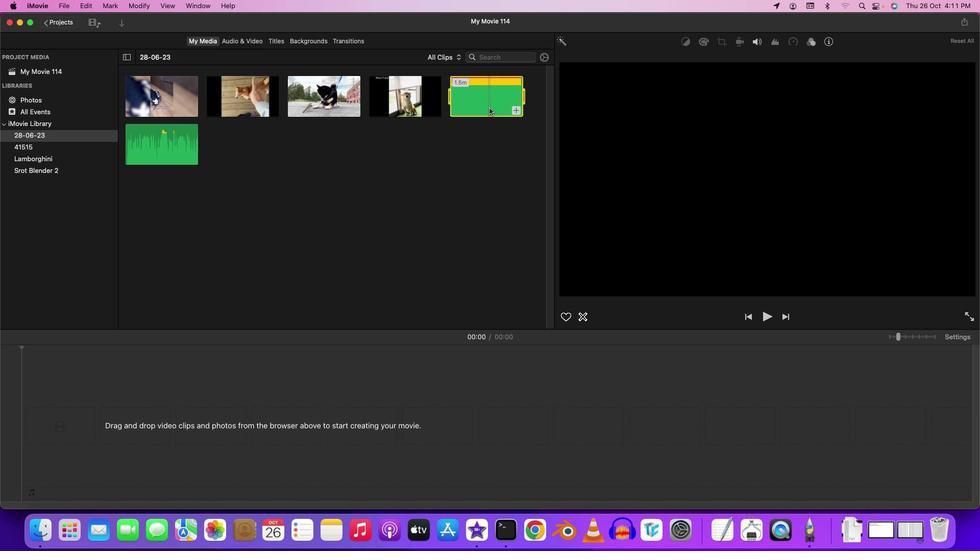 
Action: Mouse pressed left at (488, 106)
Screenshot: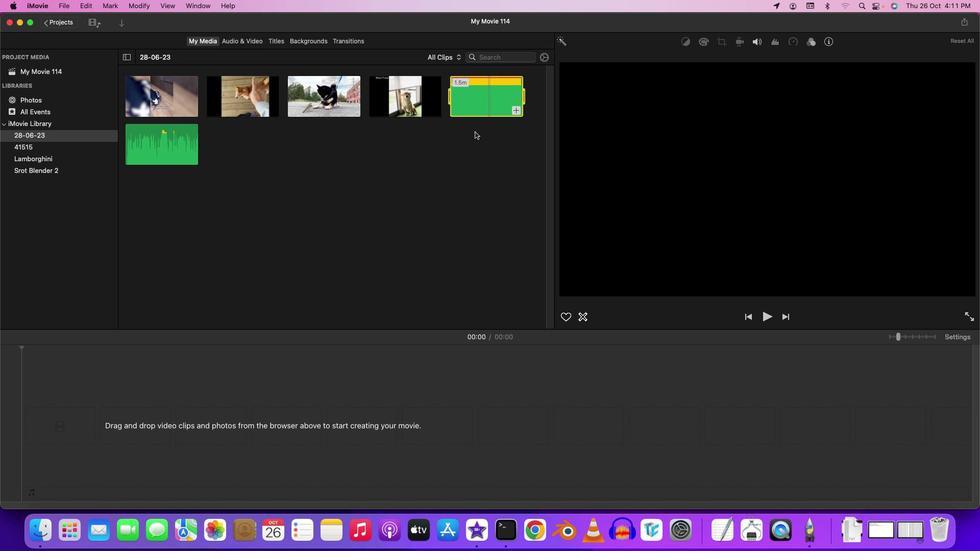 
Action: Mouse moved to (61, 71)
Screenshot: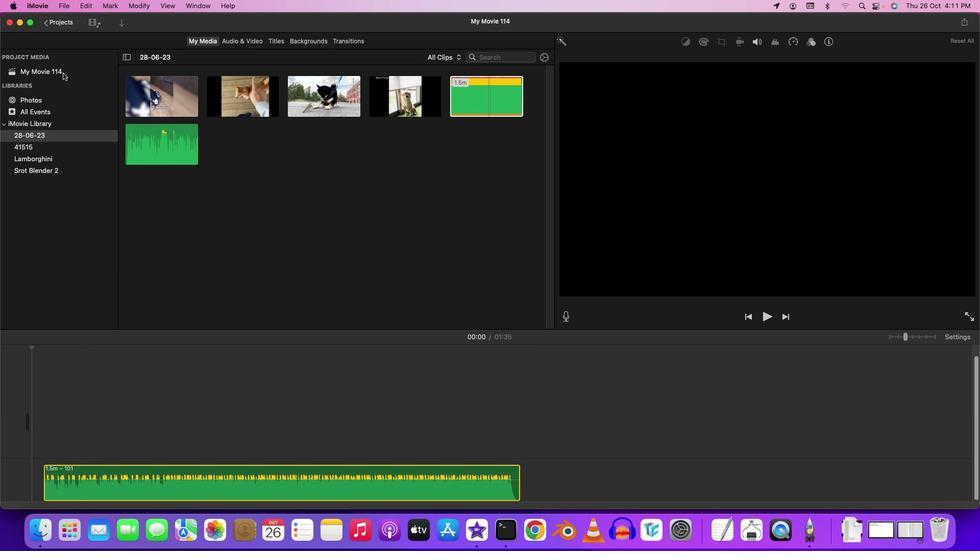 
Action: Mouse pressed left at (61, 71)
Screenshot: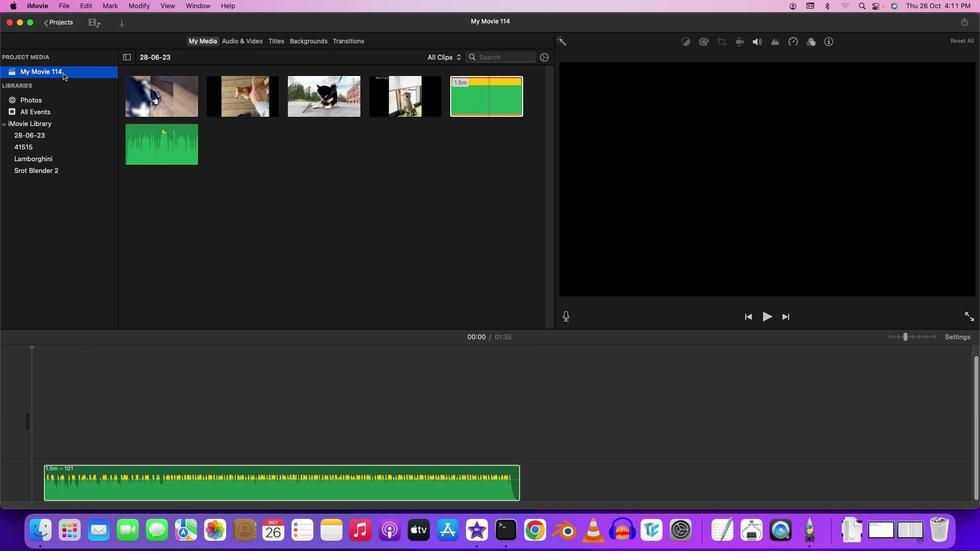
Action: Mouse moved to (205, 202)
Screenshot: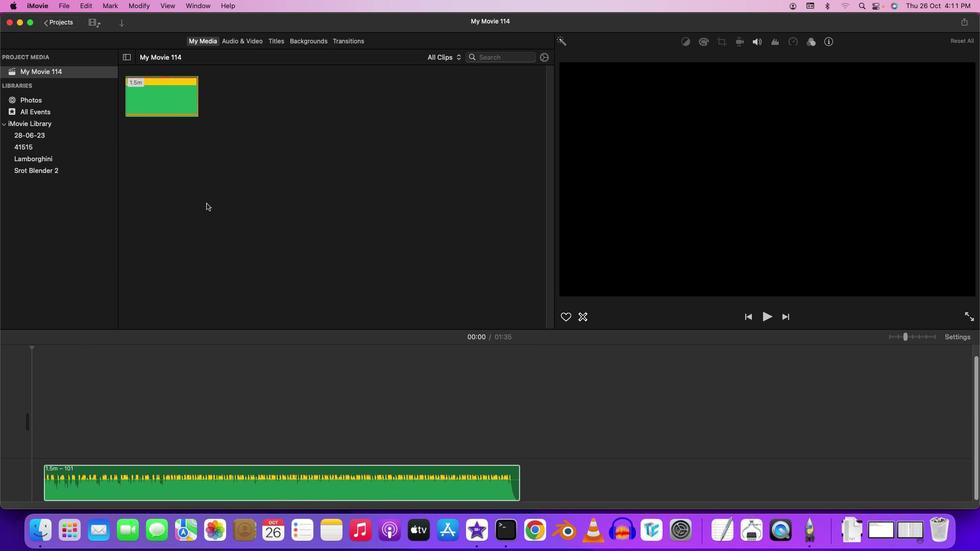 
Action: Mouse pressed left at (205, 202)
Screenshot: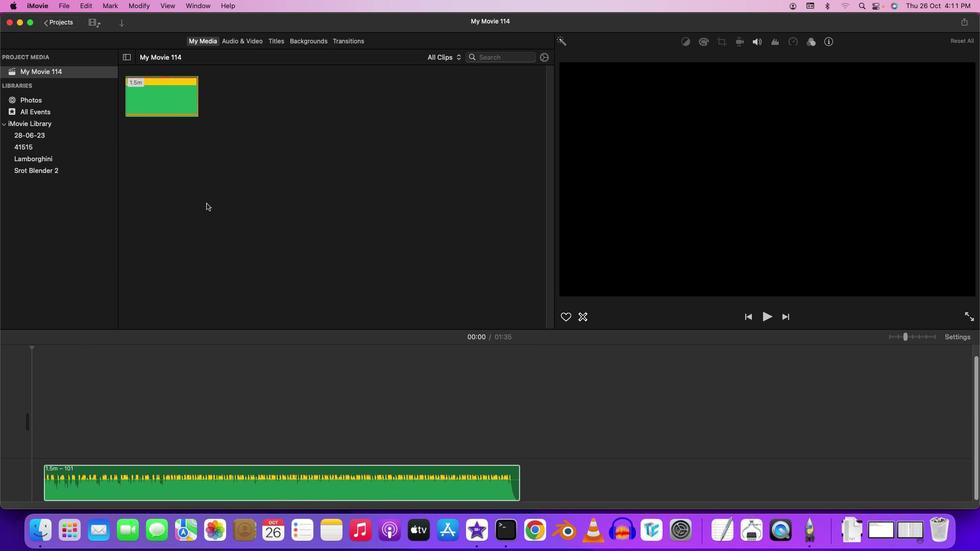
Action: Mouse moved to (122, 23)
Screenshot: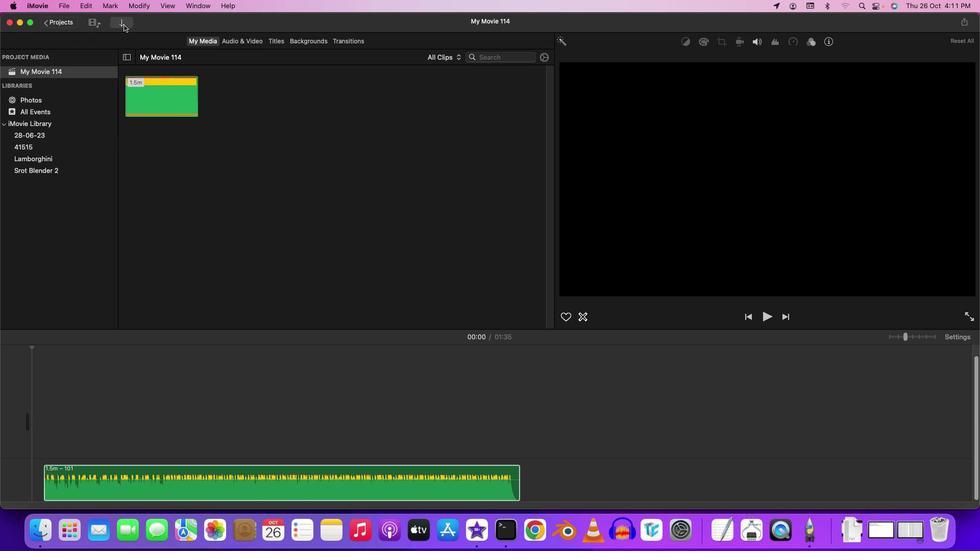 
Action: Mouse pressed left at (122, 23)
Screenshot: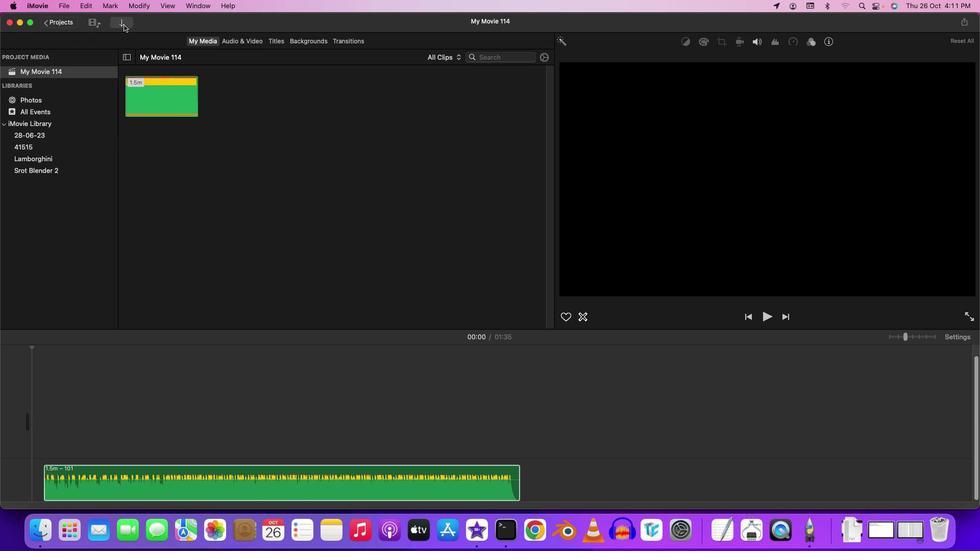 
Action: Mouse moved to (178, 392)
Screenshot: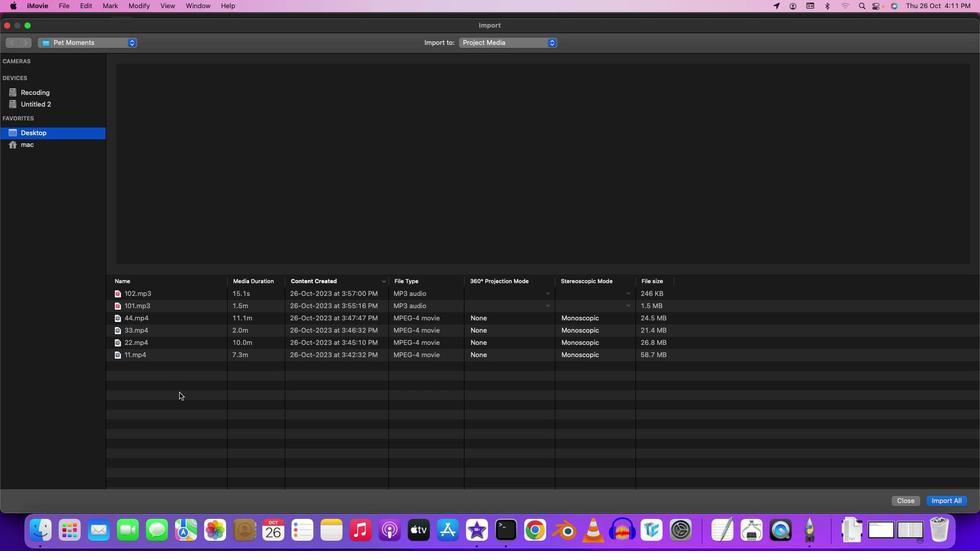
Action: Mouse pressed left at (178, 392)
Screenshot: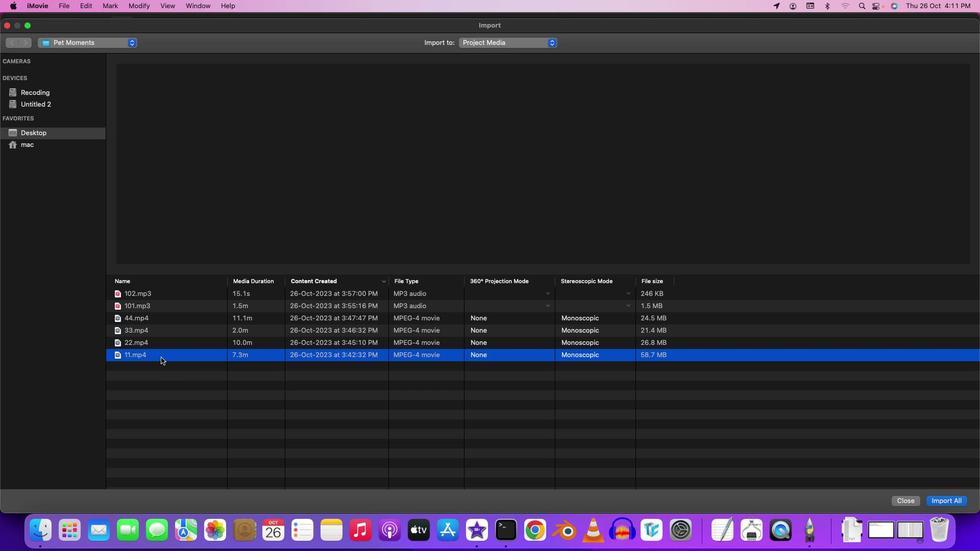 
Action: Mouse moved to (959, 499)
Screenshot: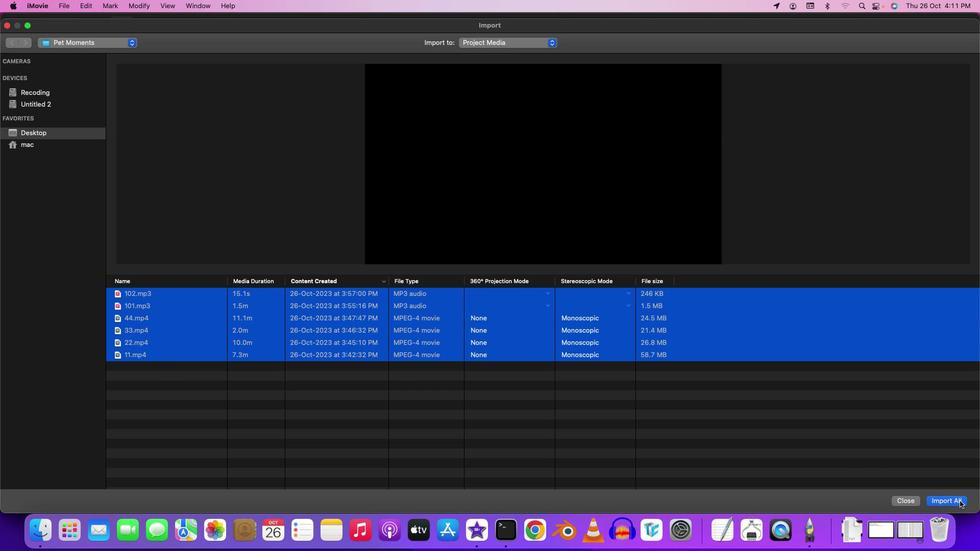 
Action: Mouse pressed left at (959, 499)
Screenshot: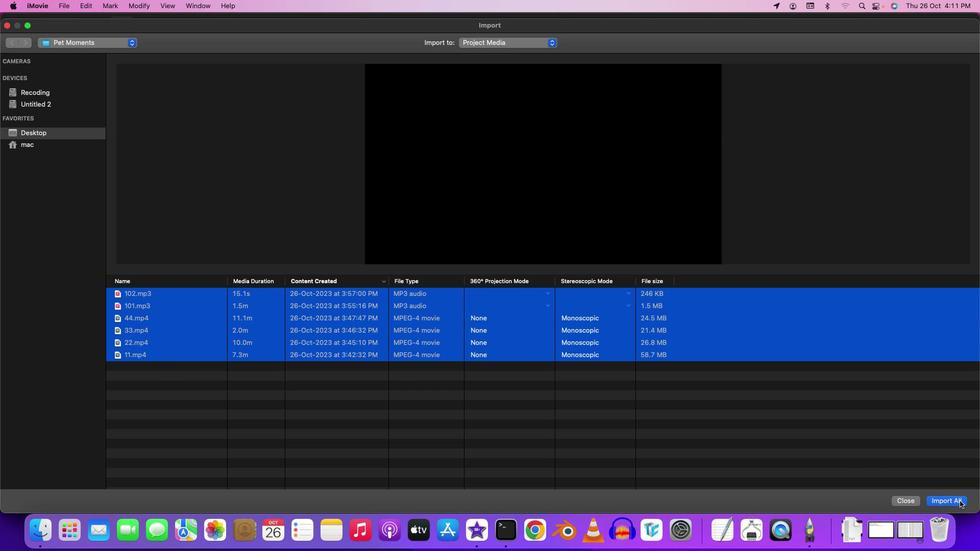
Action: Mouse moved to (271, 188)
Screenshot: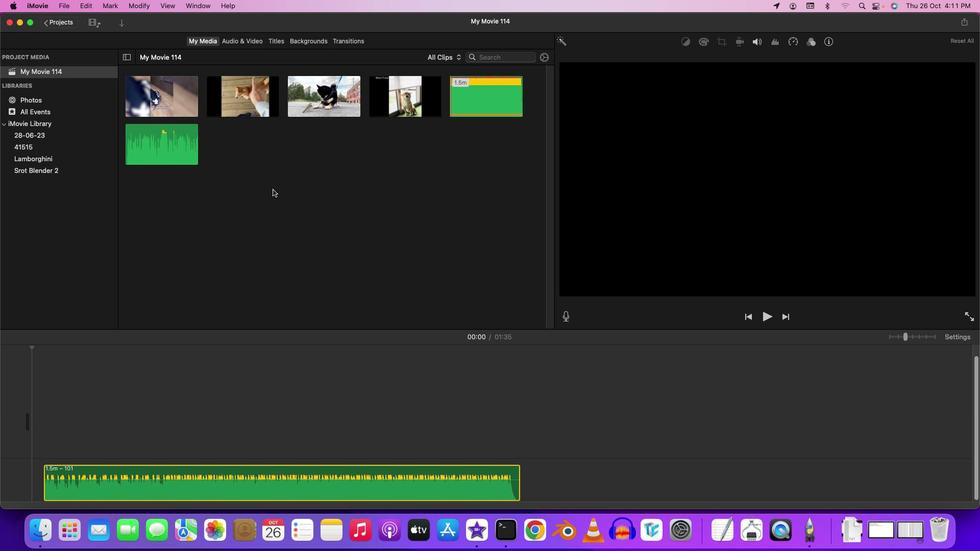 
Action: Mouse pressed left at (271, 188)
Screenshot: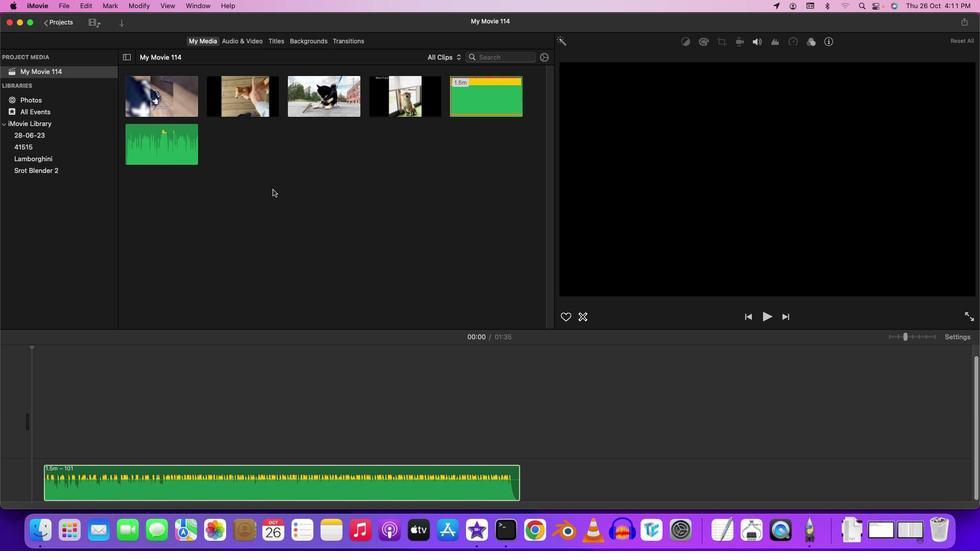 
Action: Mouse moved to (39, 371)
Screenshot: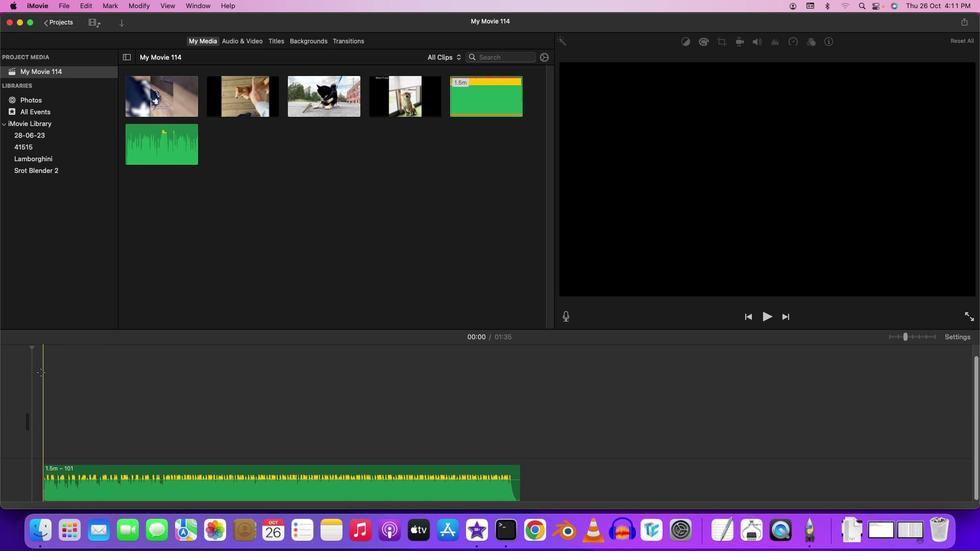 
Action: Mouse pressed left at (39, 371)
Screenshot: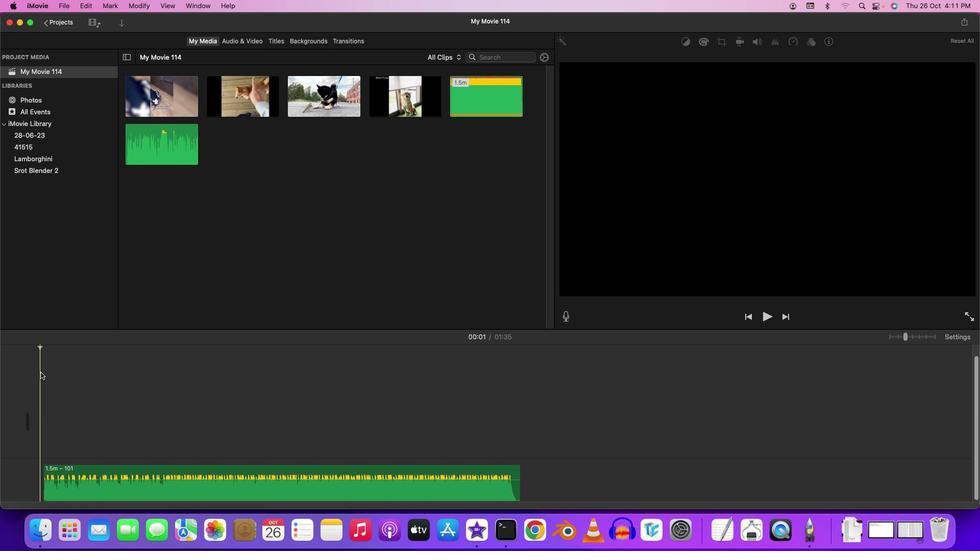 
Action: Key pressed Key.spaceKey.spaceKey.space
Screenshot: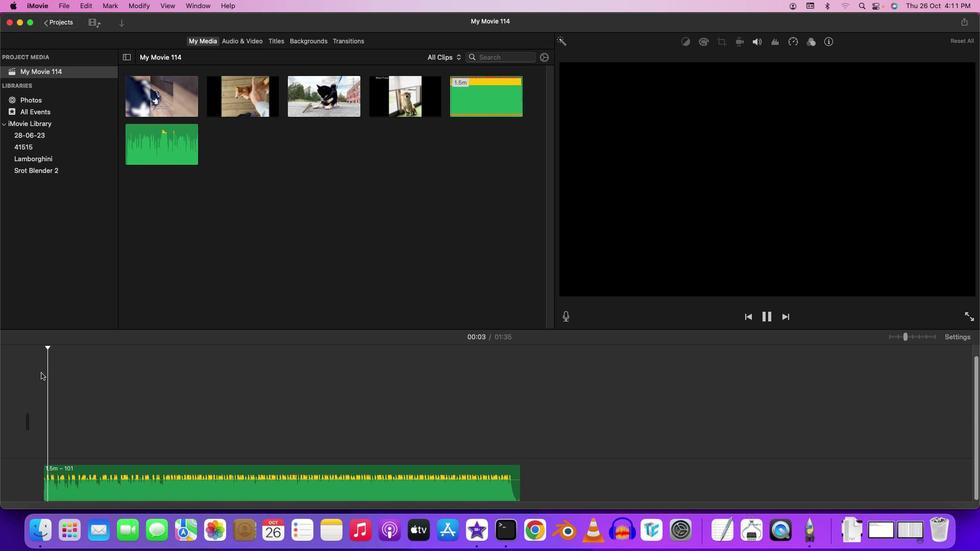 
Action: Mouse moved to (47, 375)
Screenshot: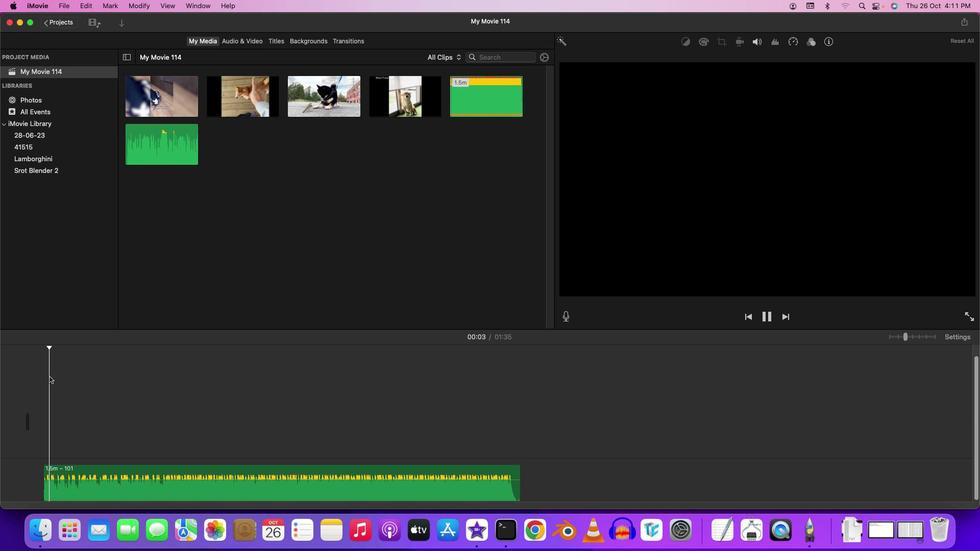
Action: Key pressed Key.space
Screenshot: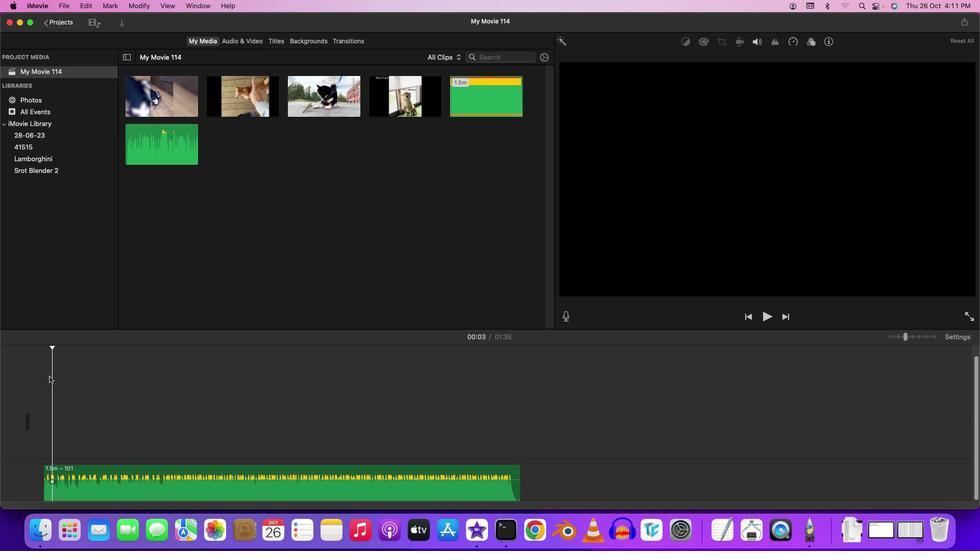 
Action: Mouse moved to (102, 467)
Screenshot: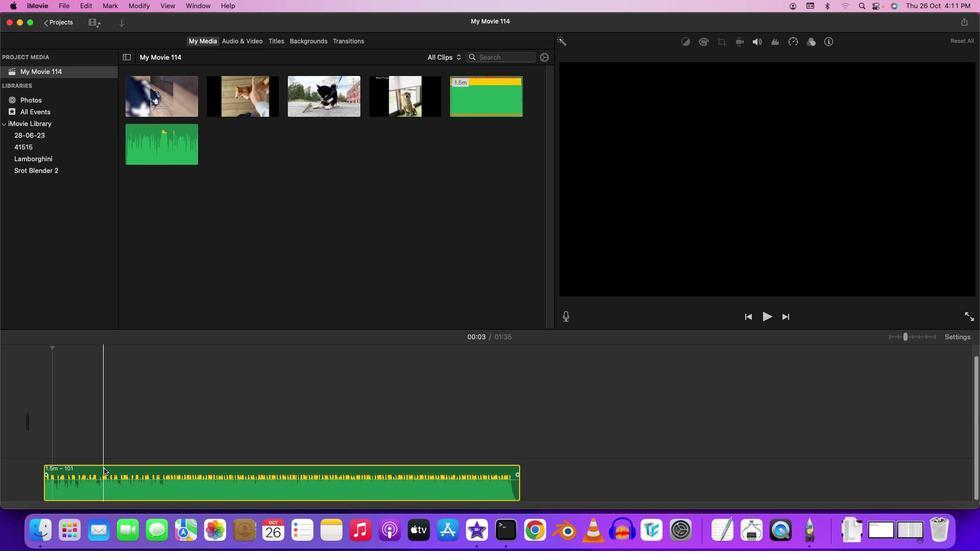 
Action: Mouse pressed left at (102, 467)
Screenshot: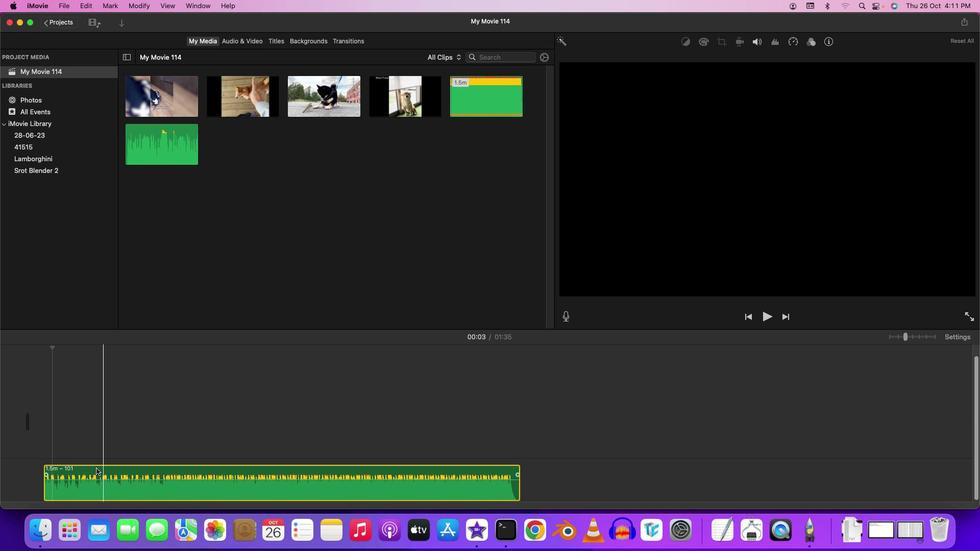 
Action: Mouse moved to (304, 141)
Screenshot: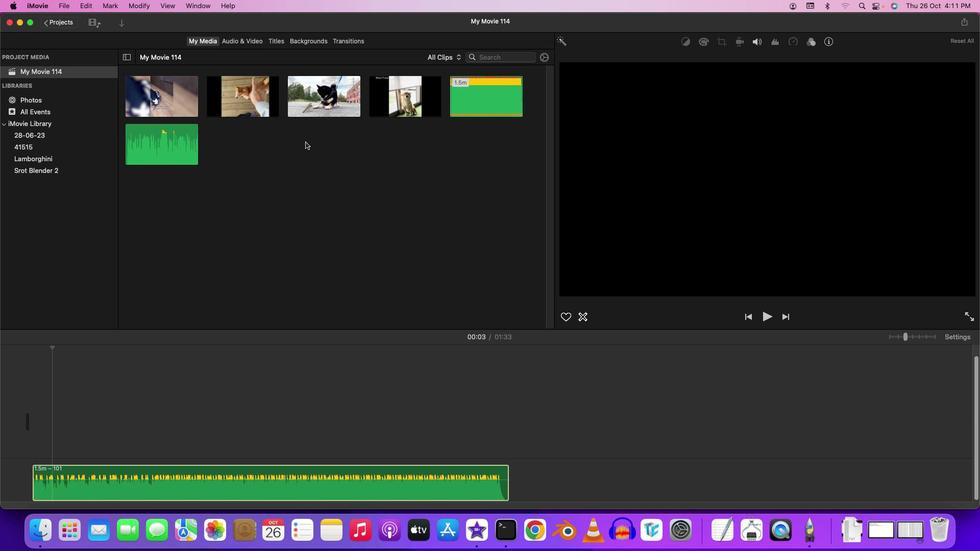 
Action: Mouse pressed left at (304, 141)
Screenshot: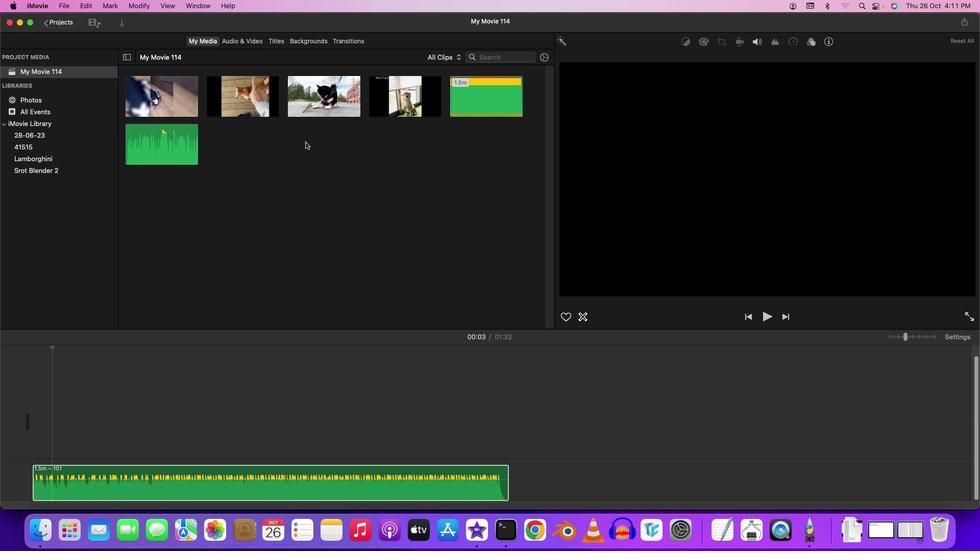 
Action: Mouse moved to (157, 102)
Screenshot: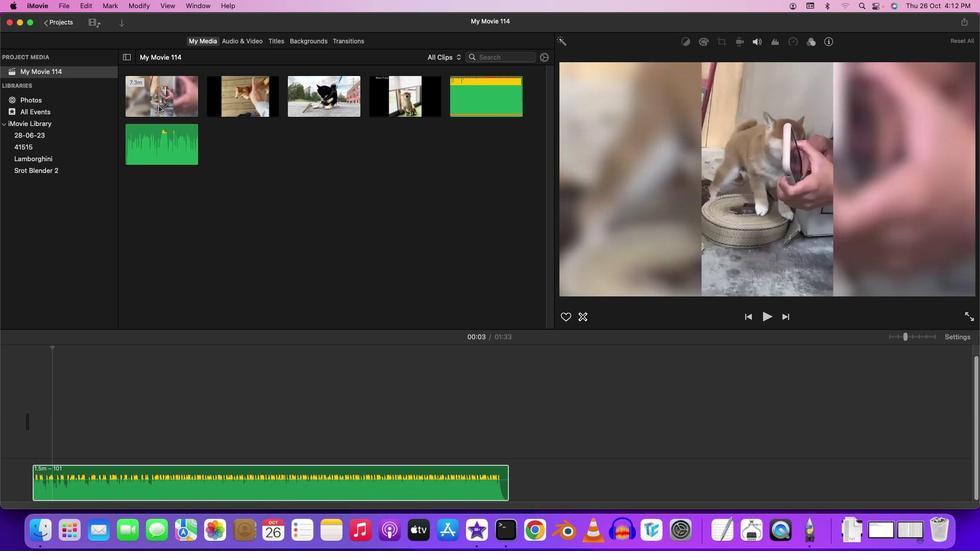 
Action: Mouse pressed left at (157, 102)
Screenshot: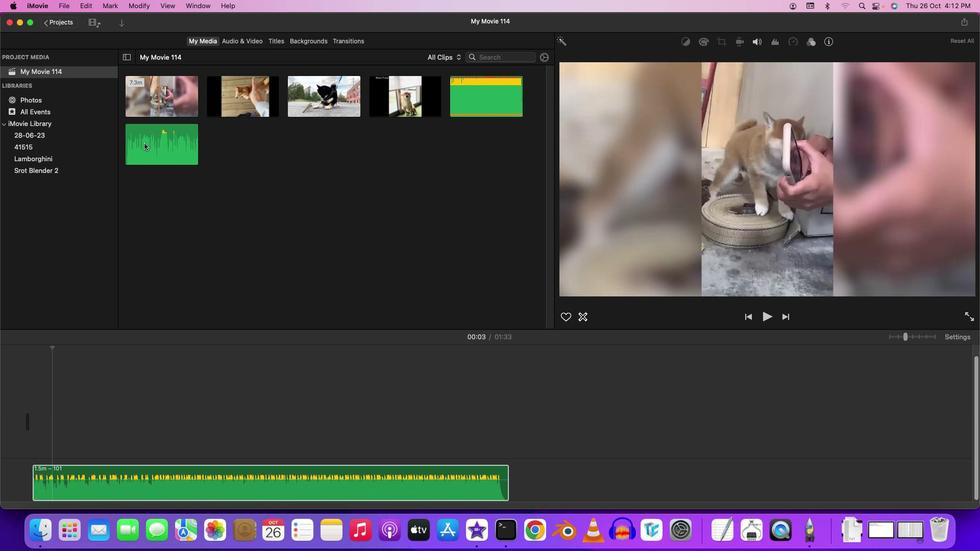 
Action: Mouse moved to (79, 408)
Screenshot: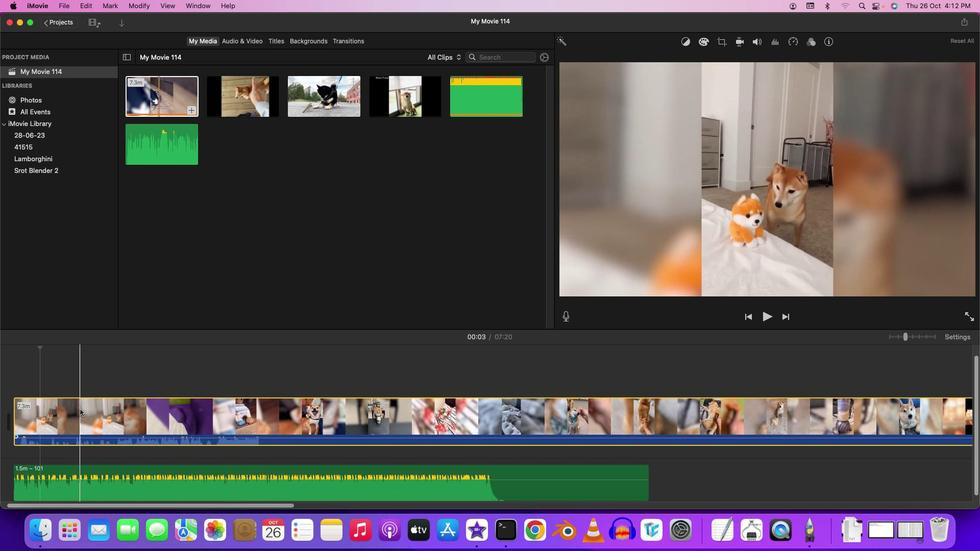 
Action: Mouse pressed right at (79, 408)
Screenshot: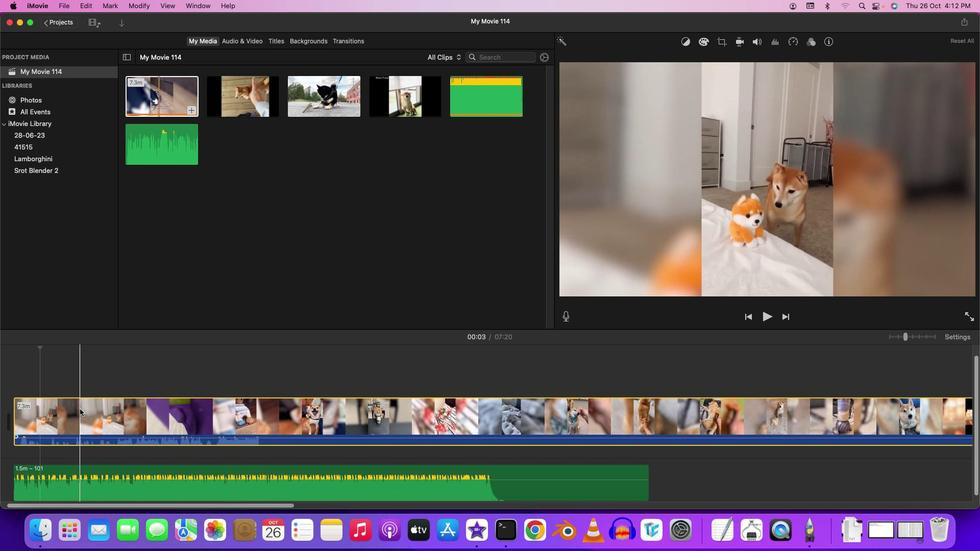 
Action: Mouse moved to (97, 409)
Screenshot: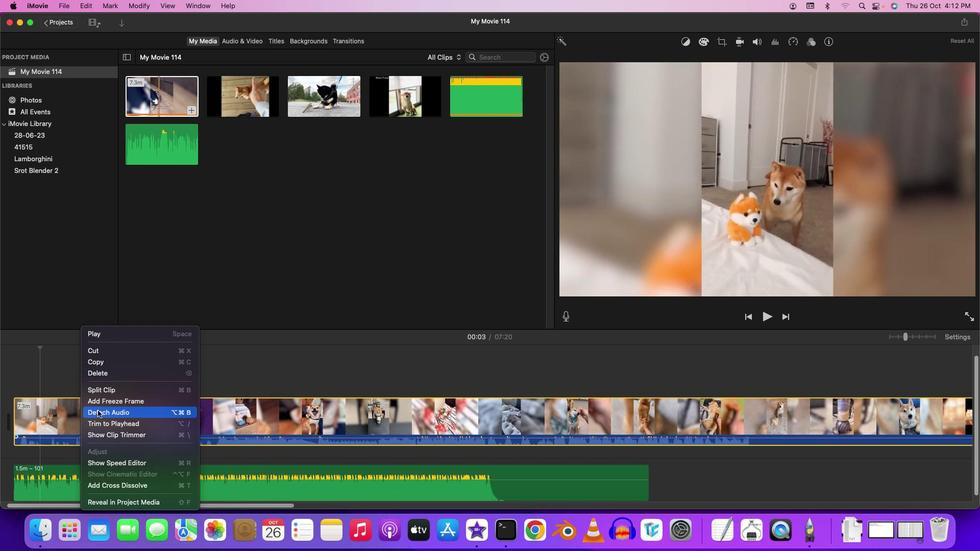 
Action: Mouse pressed left at (97, 409)
Screenshot: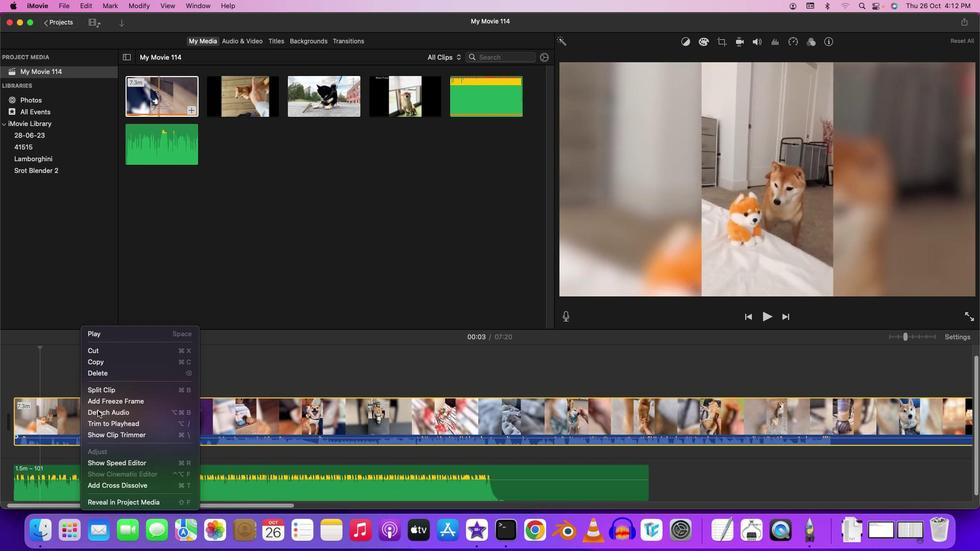 
Action: Mouse moved to (99, 452)
Screenshot: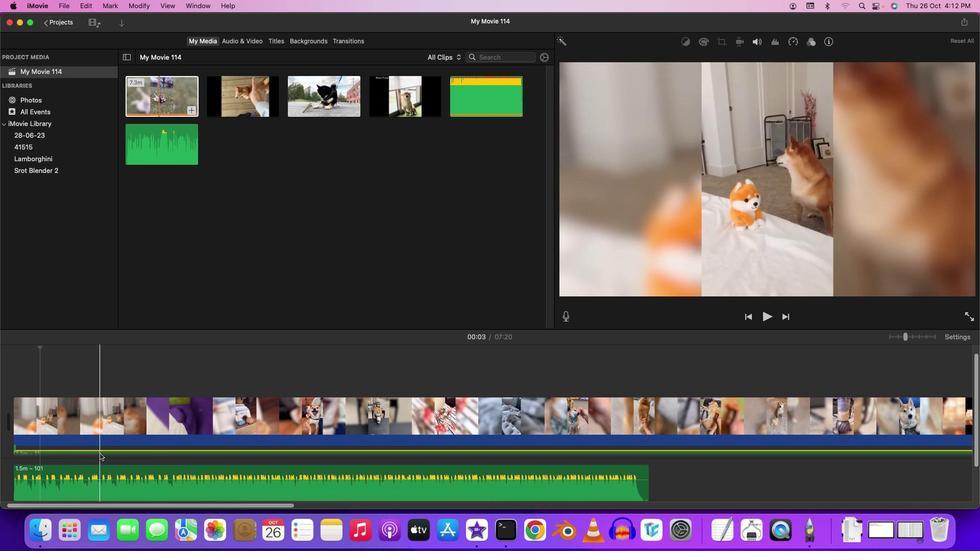 
Action: Mouse pressed right at (99, 452)
Screenshot: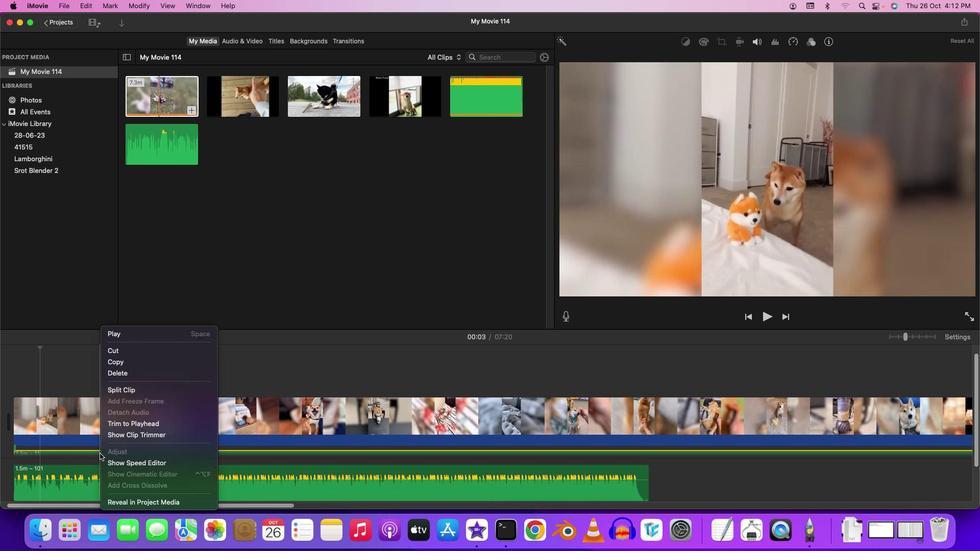 
Action: Mouse moved to (132, 375)
Screenshot: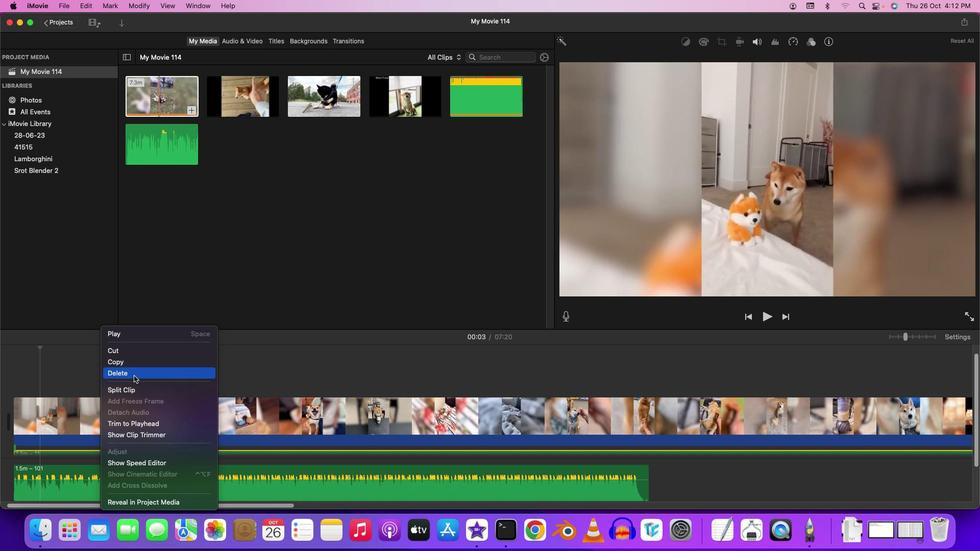 
Action: Mouse pressed left at (132, 375)
Screenshot: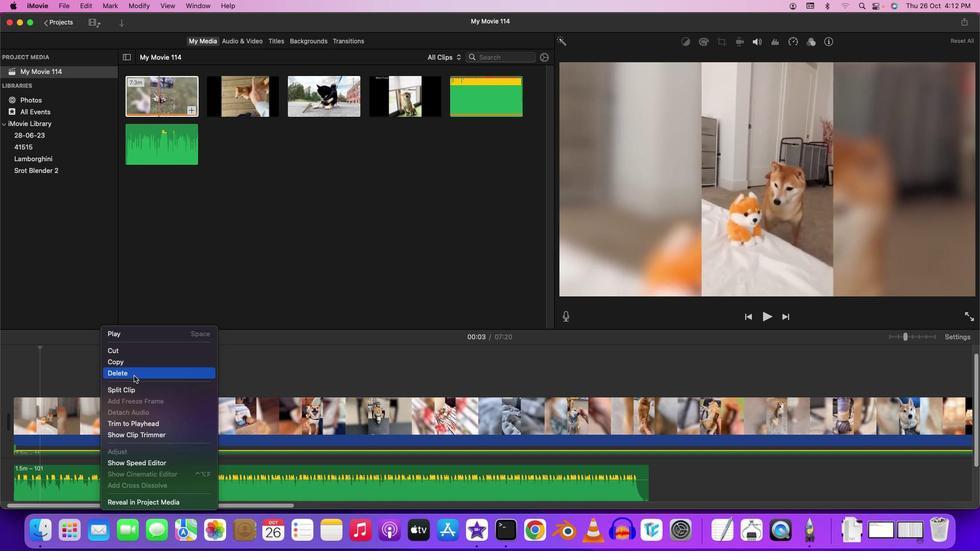 
Action: Mouse moved to (13, 377)
Screenshot: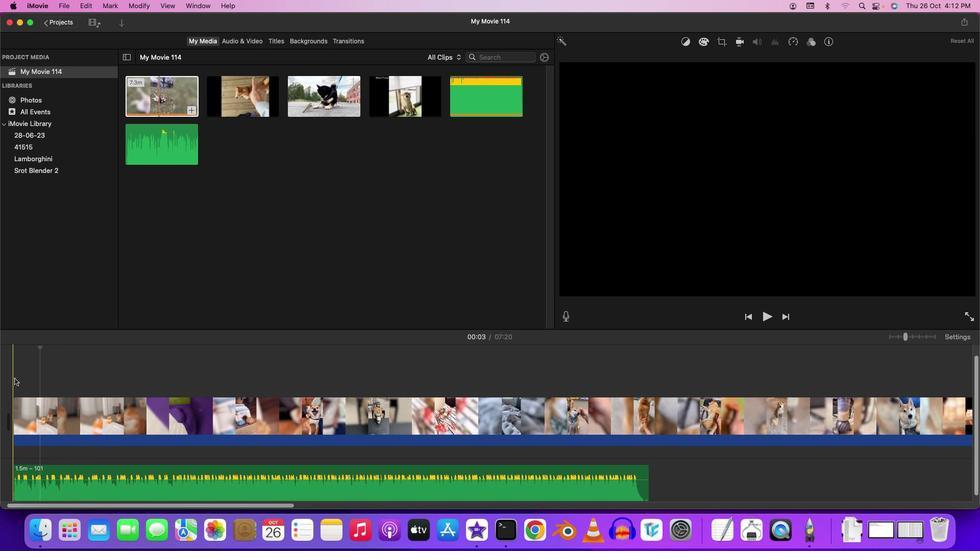 
Action: Mouse pressed left at (13, 377)
Screenshot: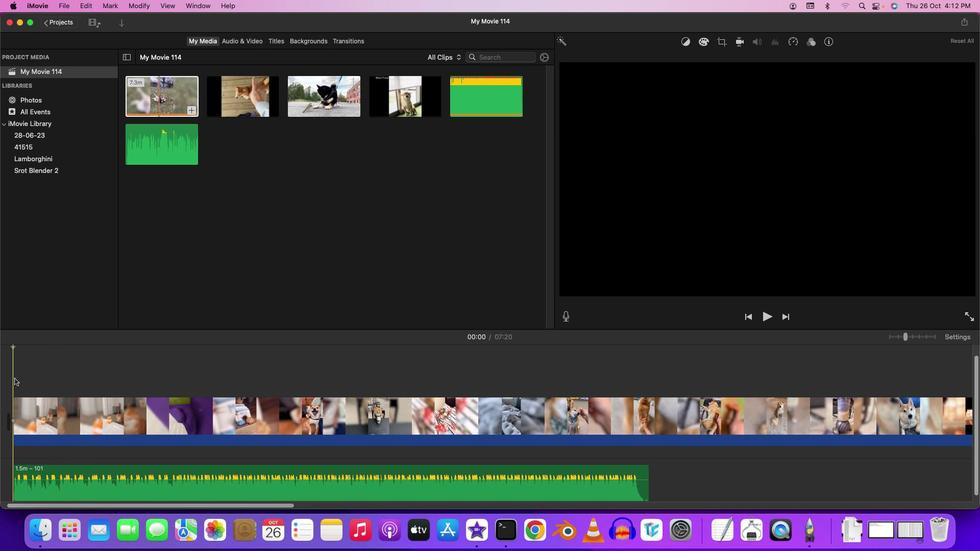 
Action: Key pressed Key.spaceKey.space
Screenshot: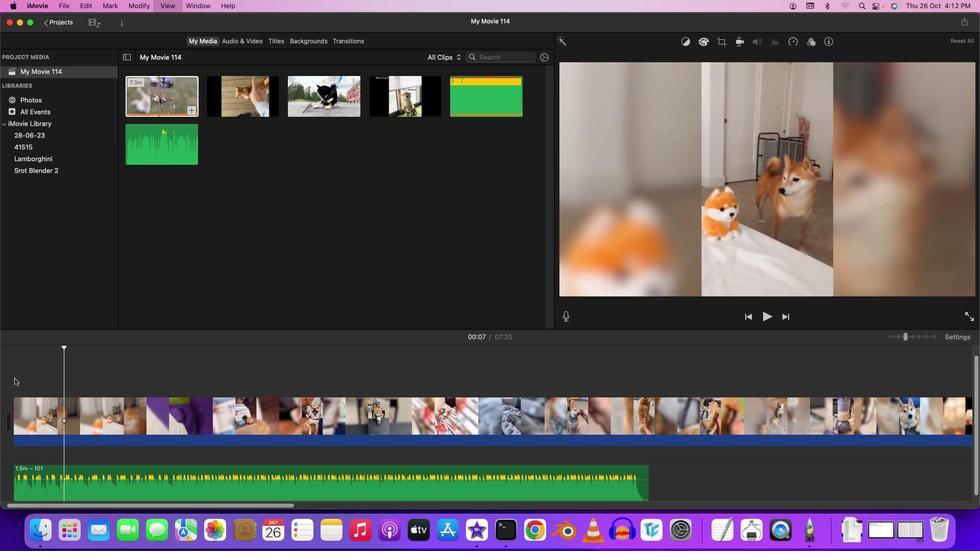 
Action: Mouse moved to (281, 388)
Screenshot: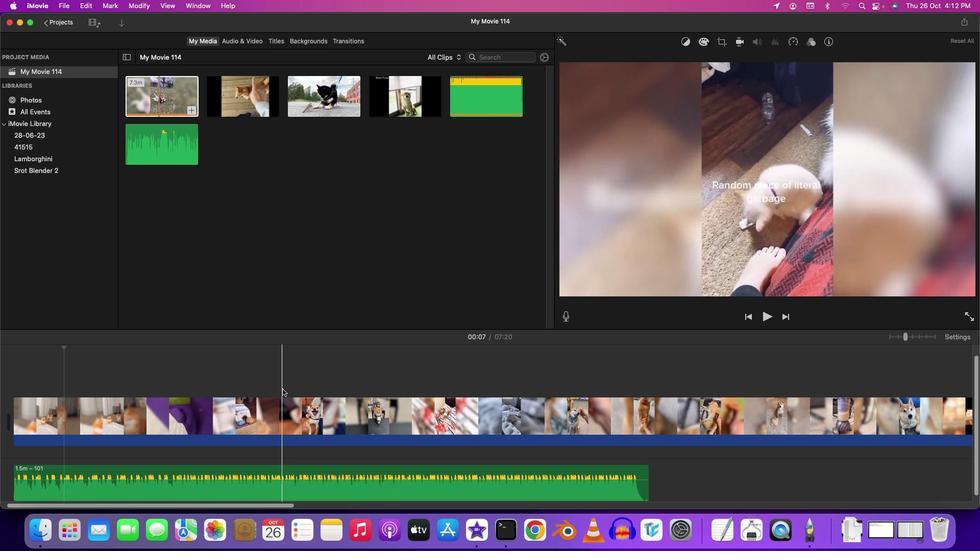 
Action: Mouse pressed left at (281, 388)
Screenshot: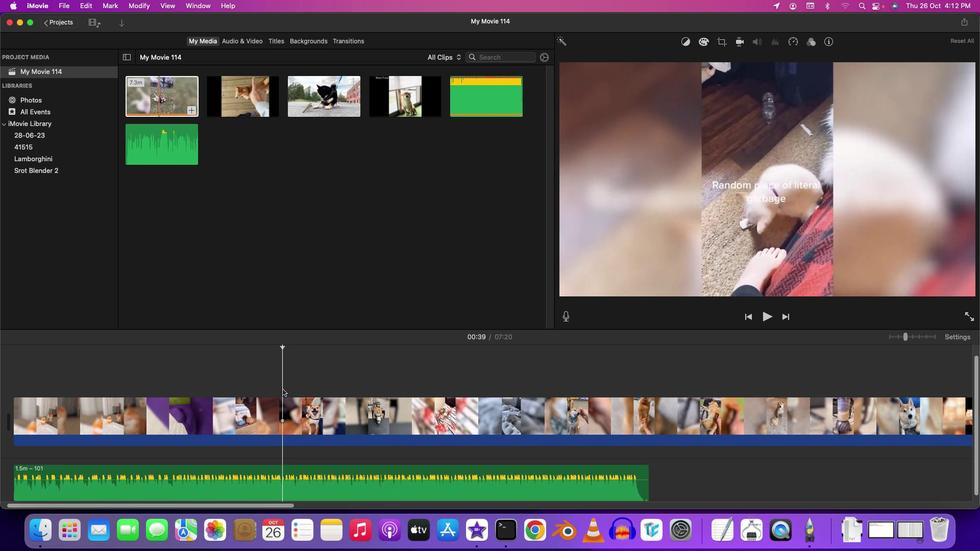 
Action: Key pressed Key.rightKey.rightKey.rightKey.rightKey.rightKey.rightKey.rightKey.rightKey.rightKey.rightKey.rightKey.rightKey.rightKey.rightKey.rightKey.rightKey.leftKey.leftKey.leftKey.leftKey.leftKey.leftKey.rightKey.right
Screenshot: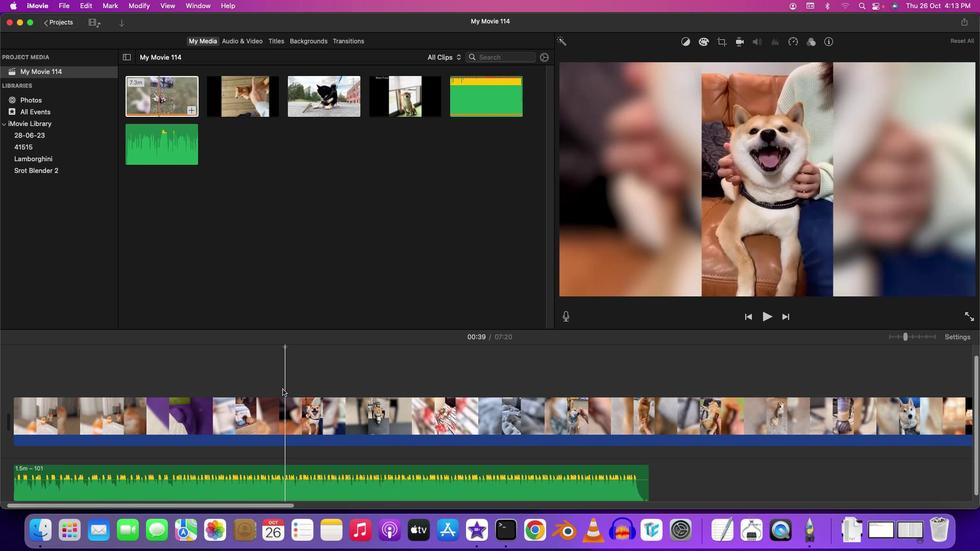 
Action: Mouse moved to (285, 413)
Screenshot: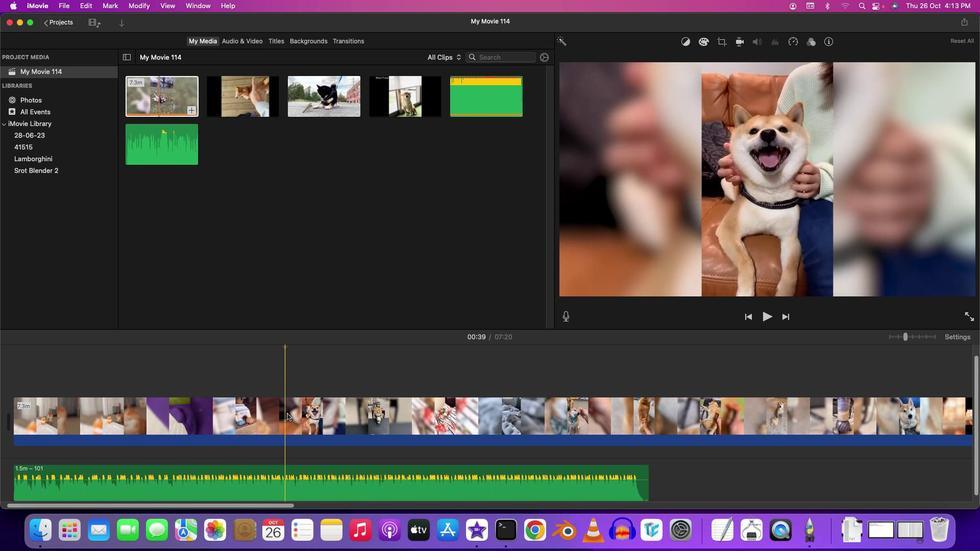 
Action: Mouse pressed left at (285, 413)
Screenshot: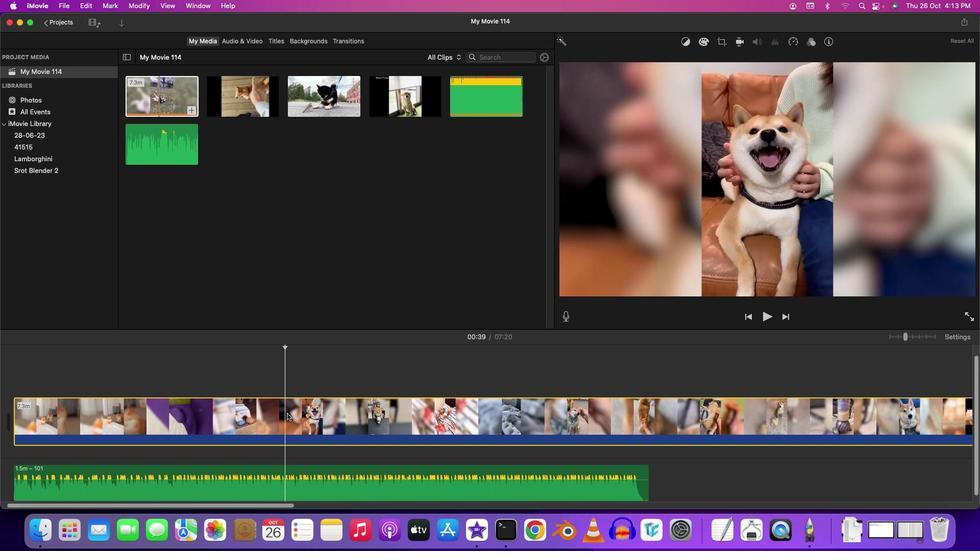 
Action: Key pressed Key.cmd'v''b'
Screenshot: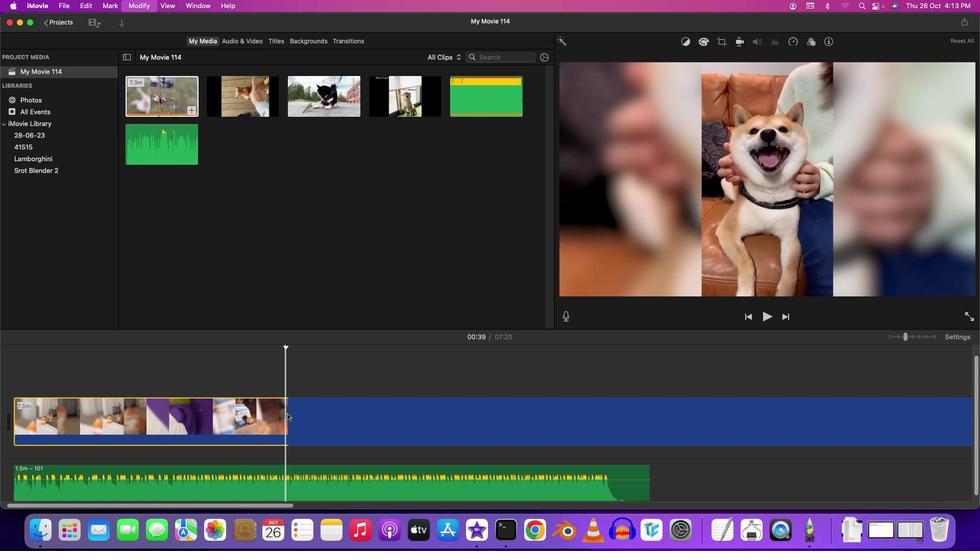 
Action: Mouse moved to (250, 425)
Screenshot: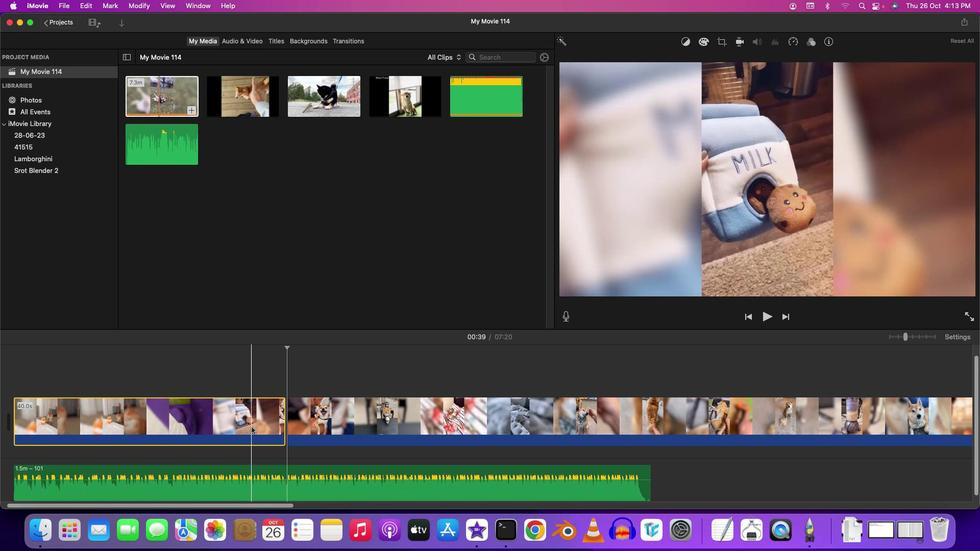 
Action: Mouse pressed right at (250, 425)
Screenshot: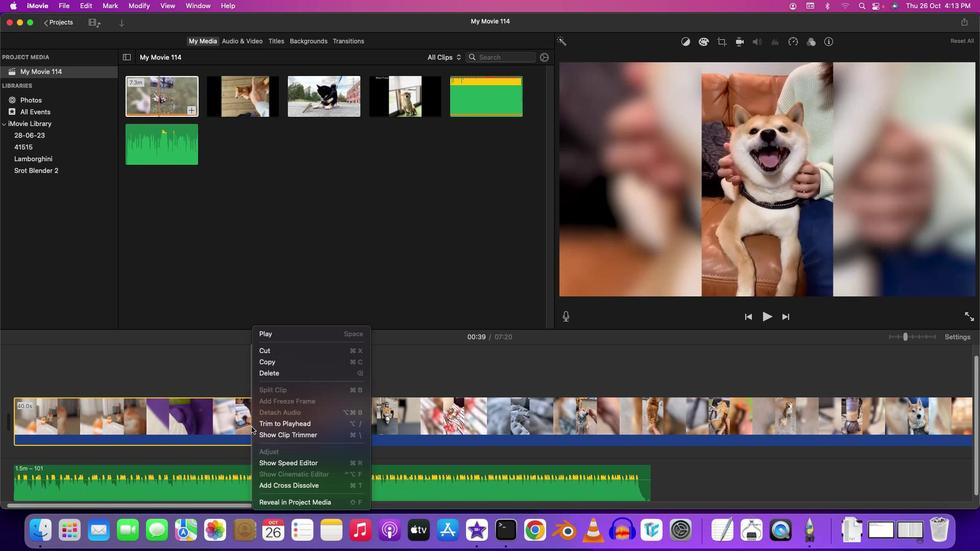
Action: Mouse moved to (266, 373)
Screenshot: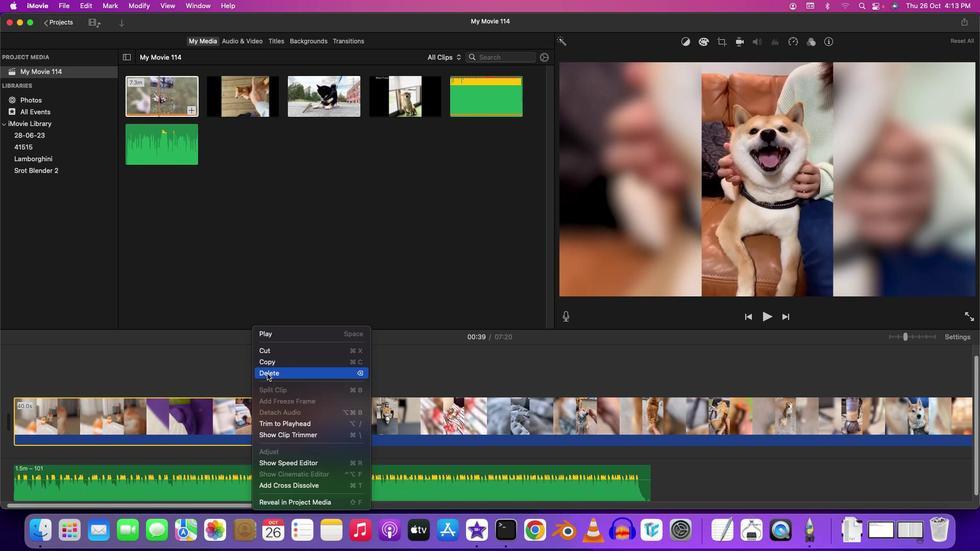 
Action: Mouse pressed left at (266, 373)
Screenshot: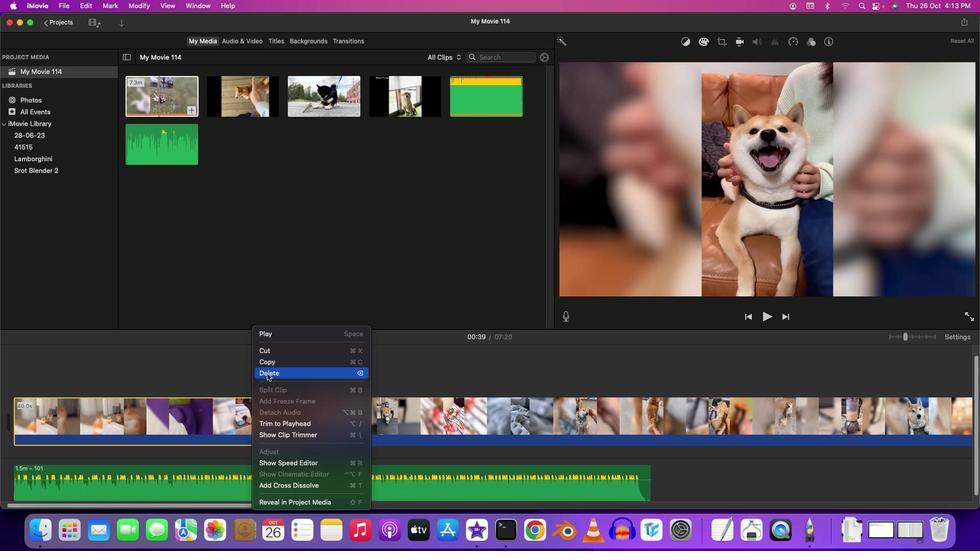 
Action: Mouse moved to (13, 356)
Screenshot: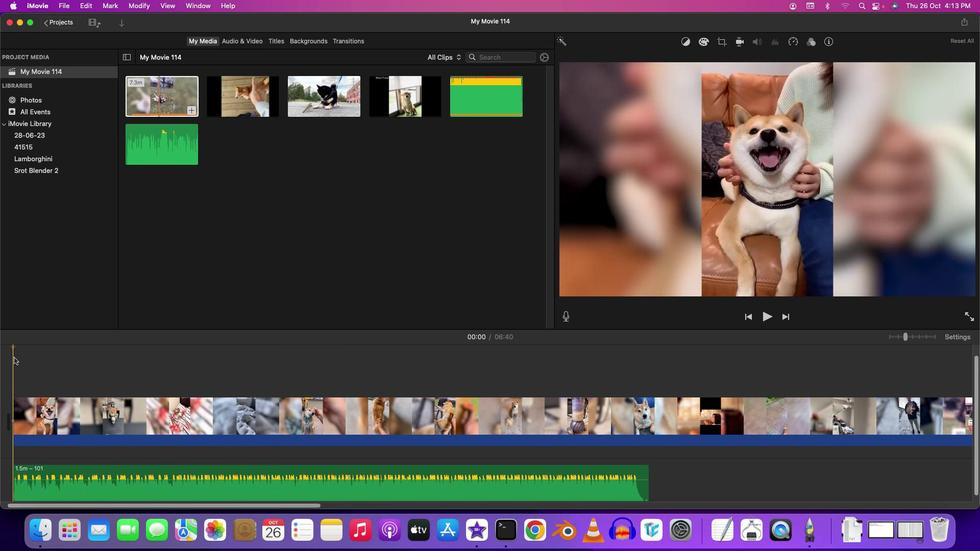 
Action: Mouse pressed left at (13, 356)
Screenshot: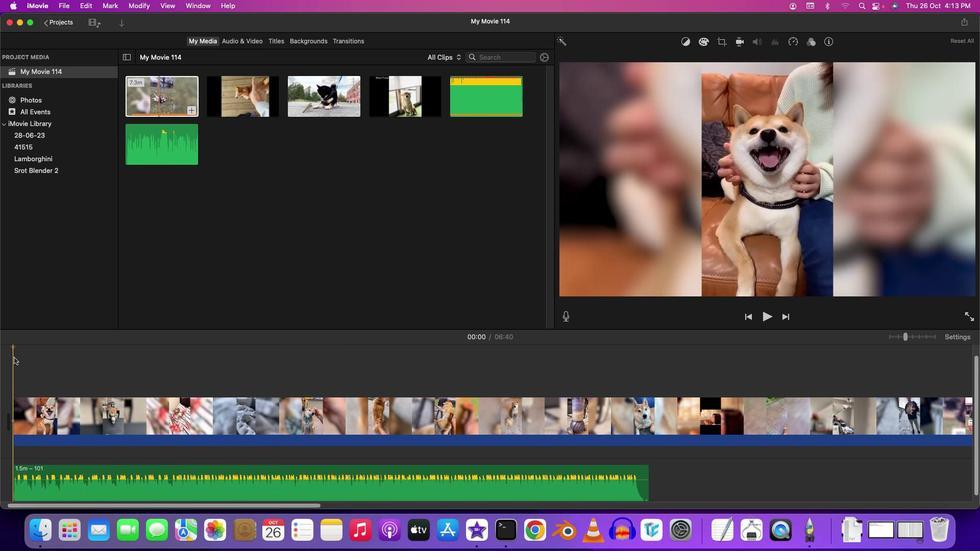 
Action: Key pressed Key.space
Screenshot: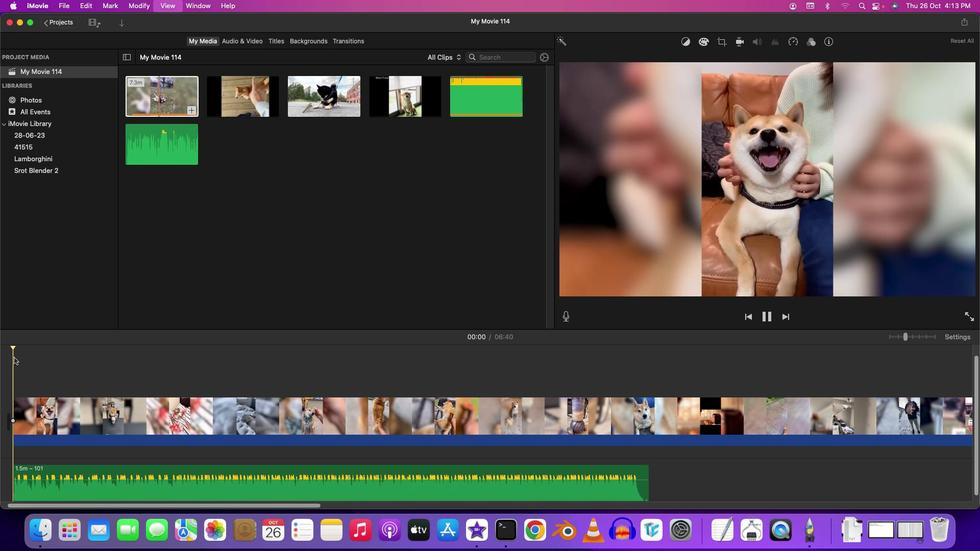 
Action: Mouse moved to (61, 368)
Screenshot: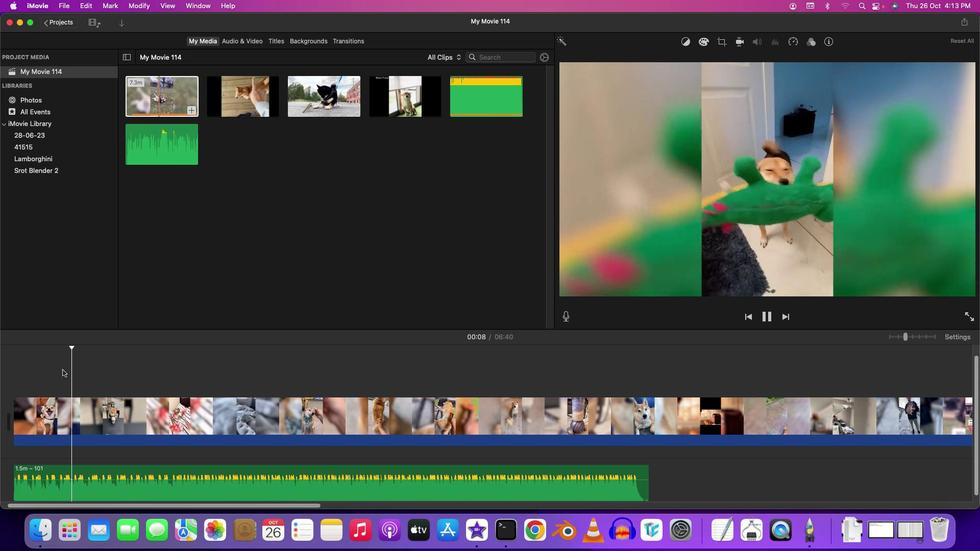 
Action: Mouse pressed left at (61, 368)
Screenshot: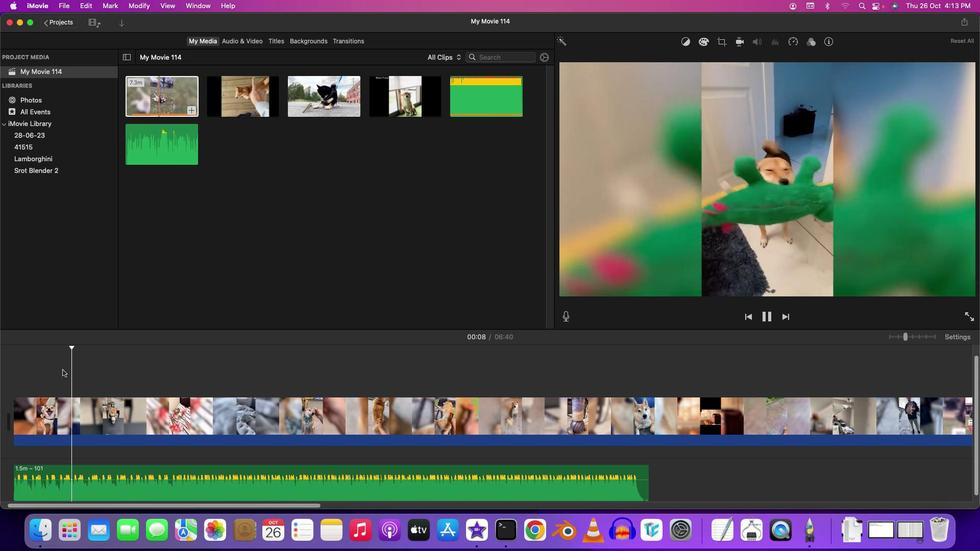 
Action: Mouse moved to (53, 370)
Screenshot: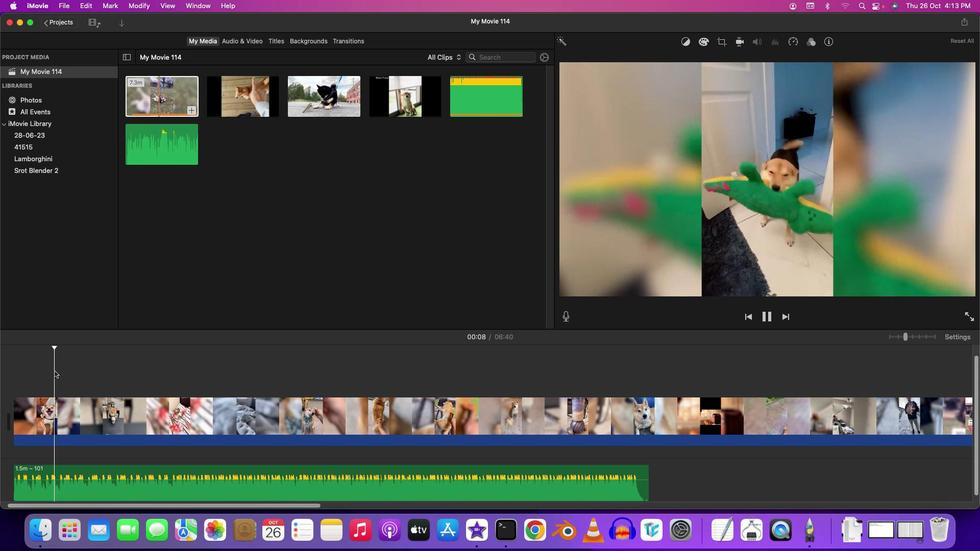 
Action: Mouse pressed left at (53, 370)
Screenshot: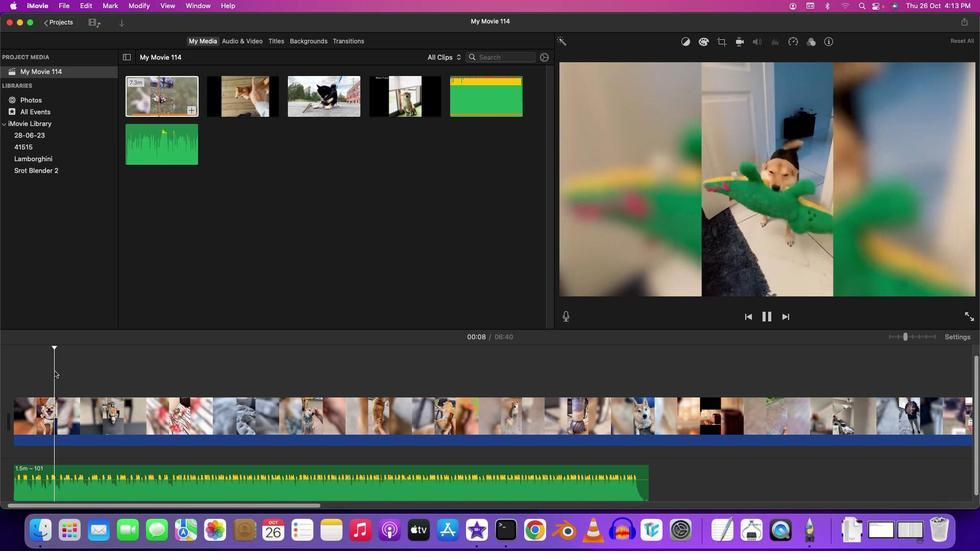 
Action: Key pressed Key.spaceKey.leftKey.leftKey.leftKey.leftKey.leftKey.leftKey.leftKey.leftKey.leftKey.leftKey.leftKey.leftKey.leftKey.rightKey.rightKey.rightKey.leftKey.right
Screenshot: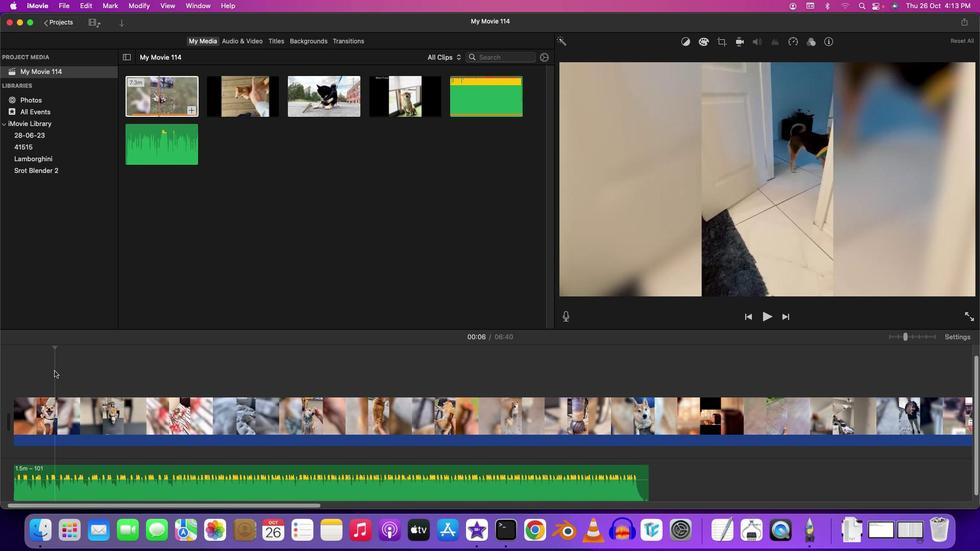 
Action: Mouse moved to (55, 423)
Screenshot: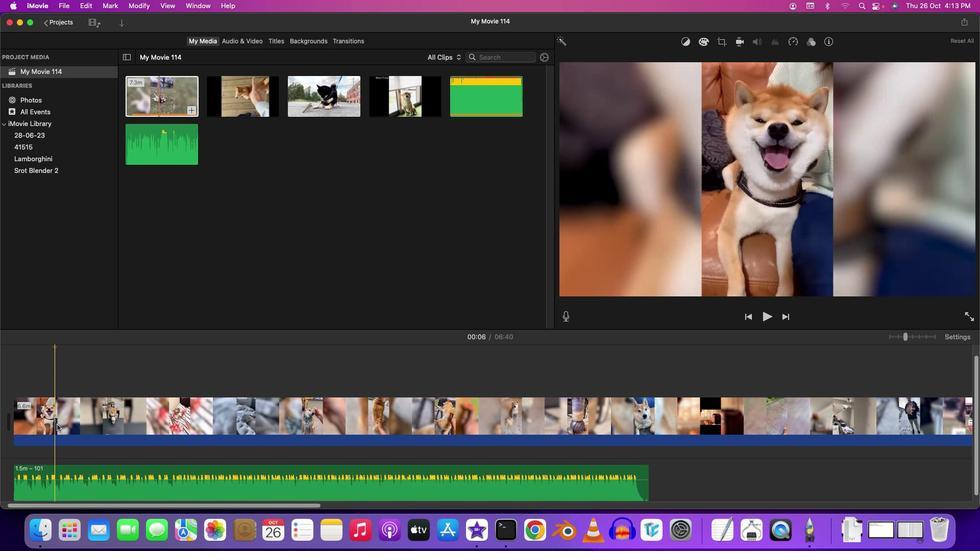 
Action: Mouse pressed left at (55, 423)
Screenshot: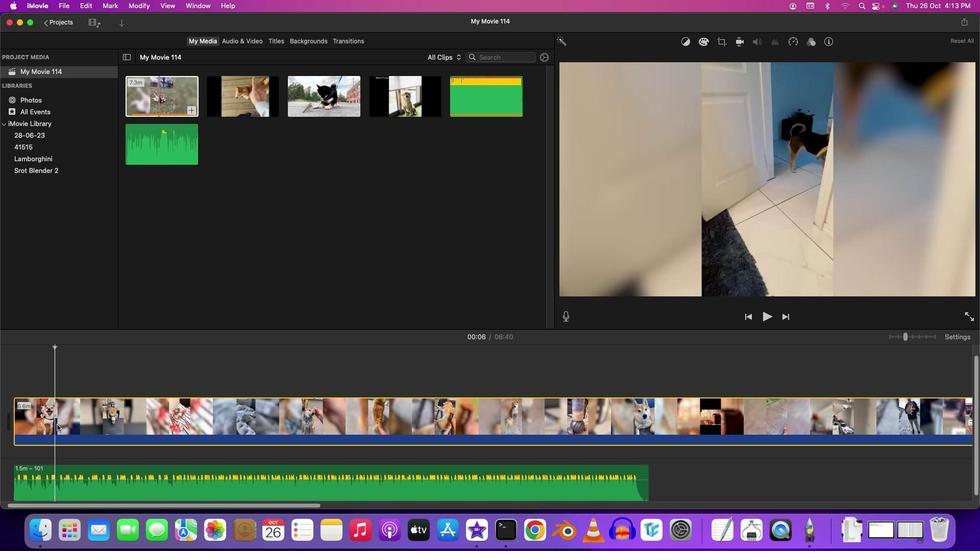
Action: Key pressed Key.cmd'b'
Screenshot: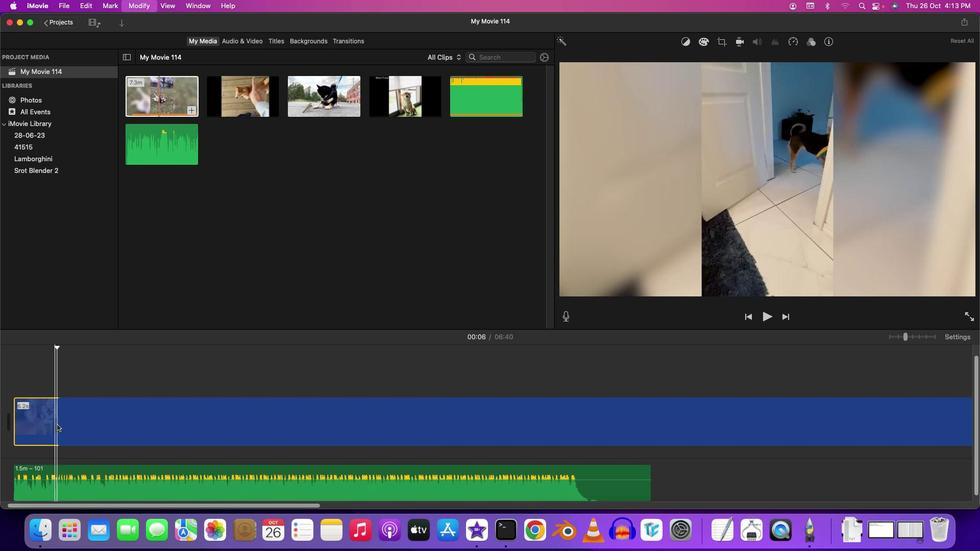 
Action: Mouse moved to (344, 43)
Screenshot: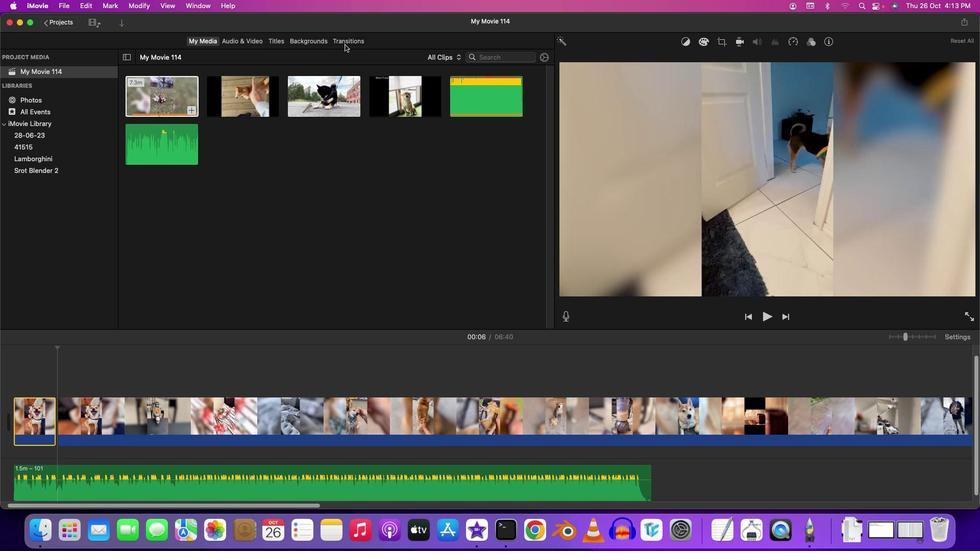 
Action: Mouse pressed left at (344, 43)
Screenshot: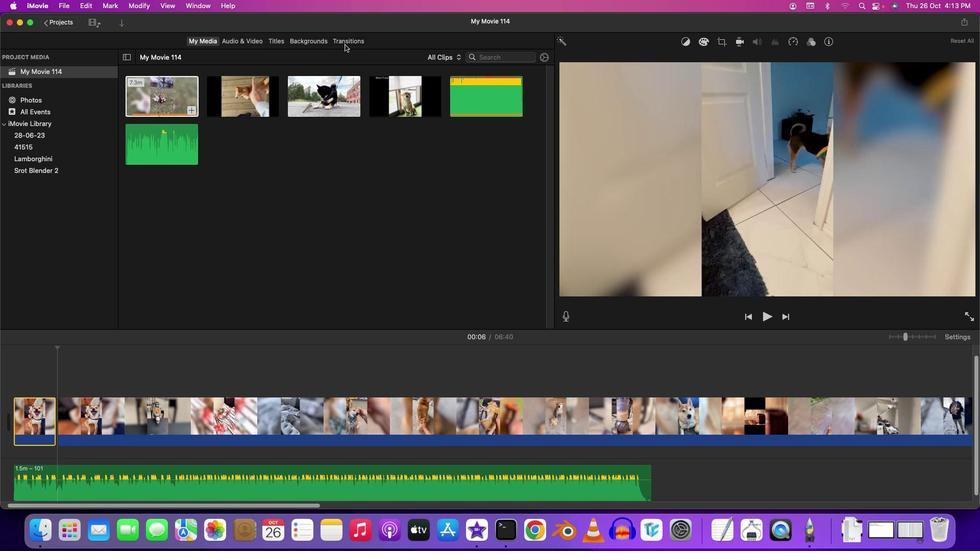 
Action: Mouse moved to (84, 114)
Screenshot: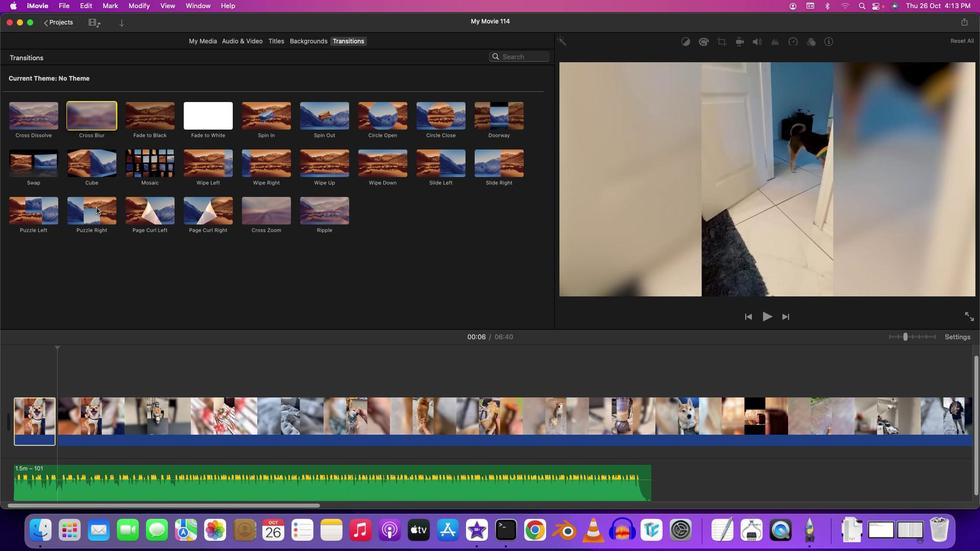 
Action: Mouse pressed left at (84, 114)
Screenshot: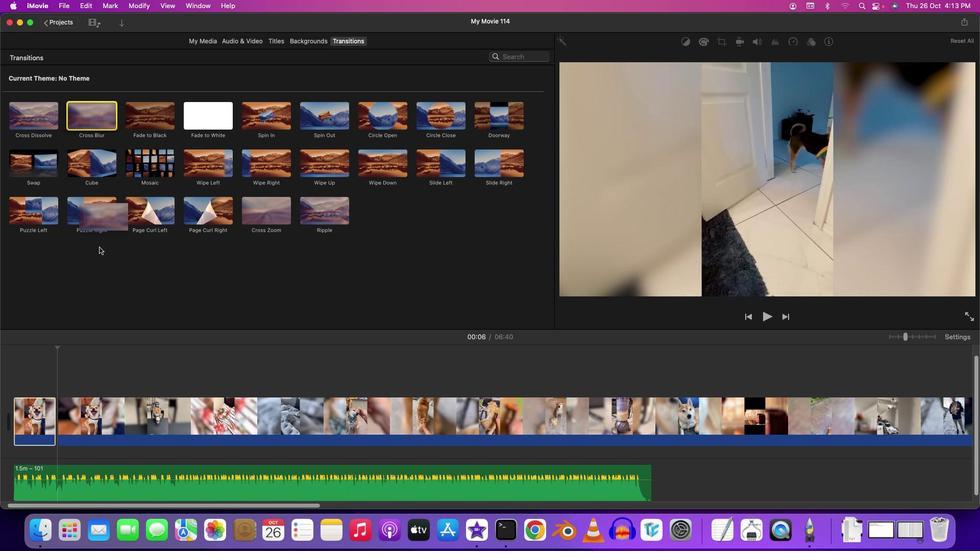 
Action: Mouse moved to (43, 383)
Screenshot: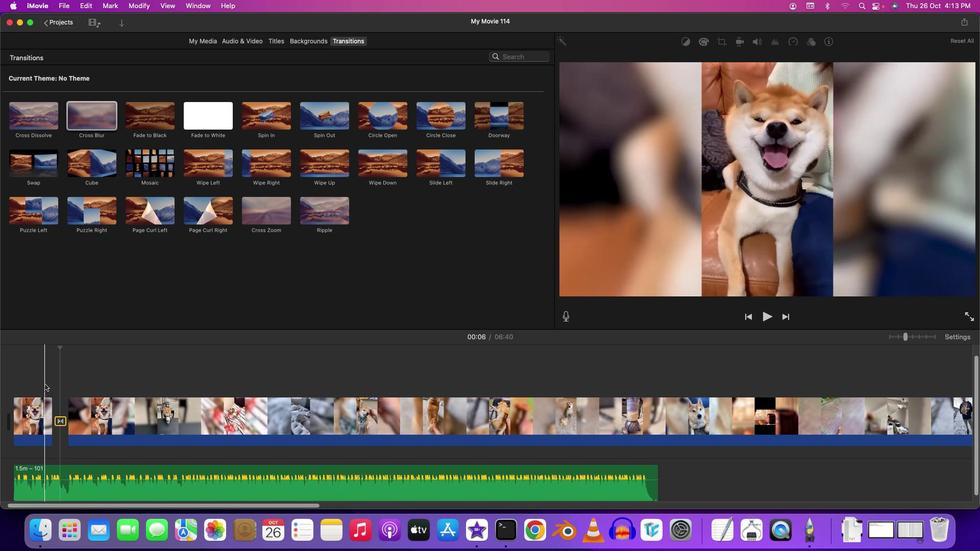 
Action: Mouse pressed left at (43, 383)
Screenshot: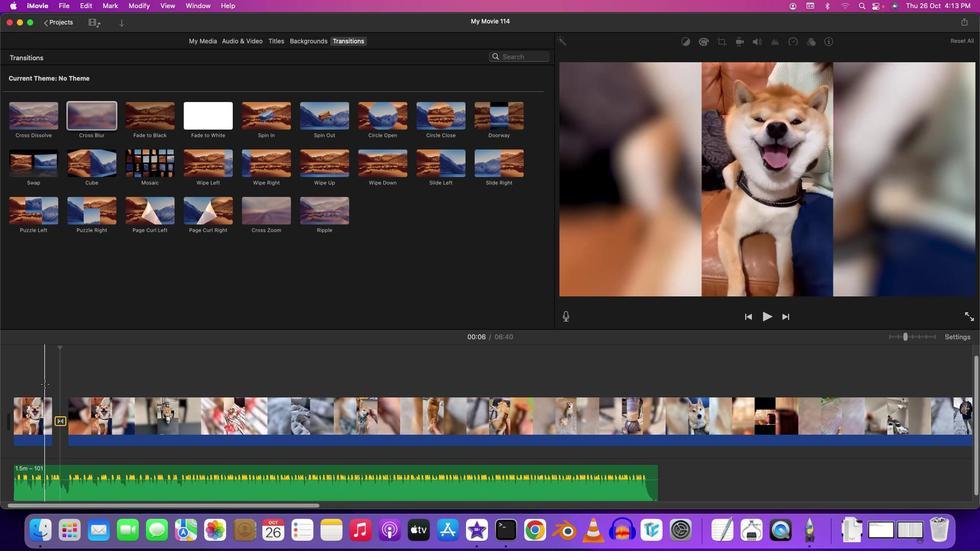 
Action: Key pressed Key.spaceKey.space
Screenshot: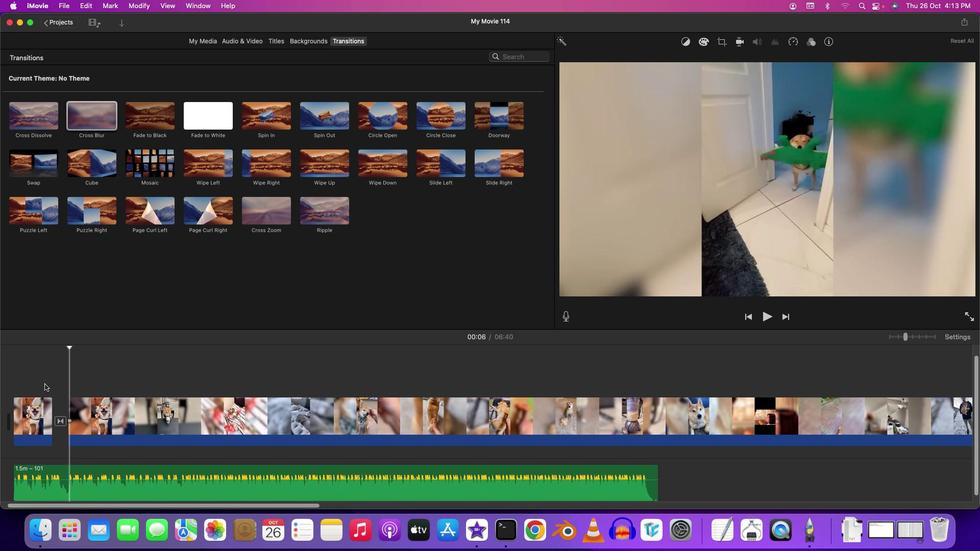 
Action: Mouse moved to (27, 376)
Screenshot: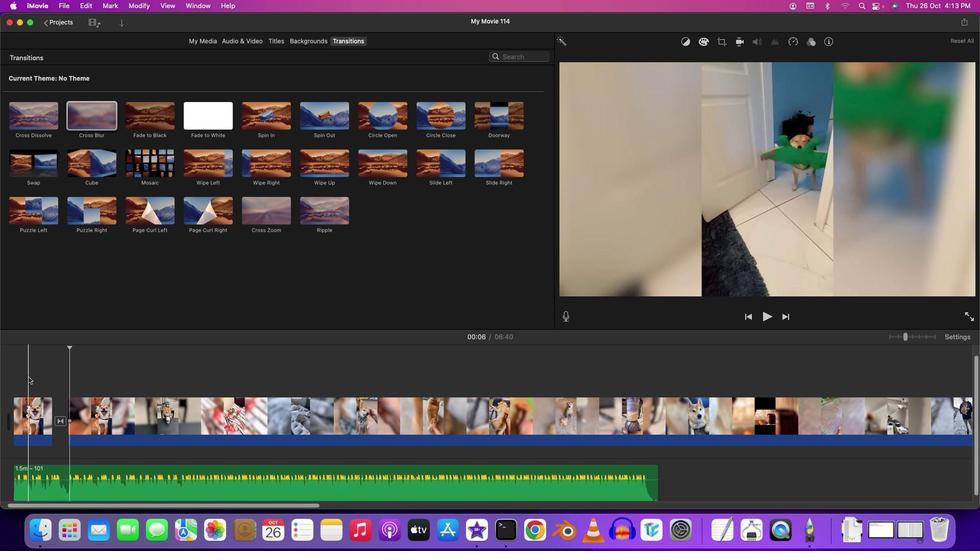 
Action: Mouse pressed left at (27, 376)
Screenshot: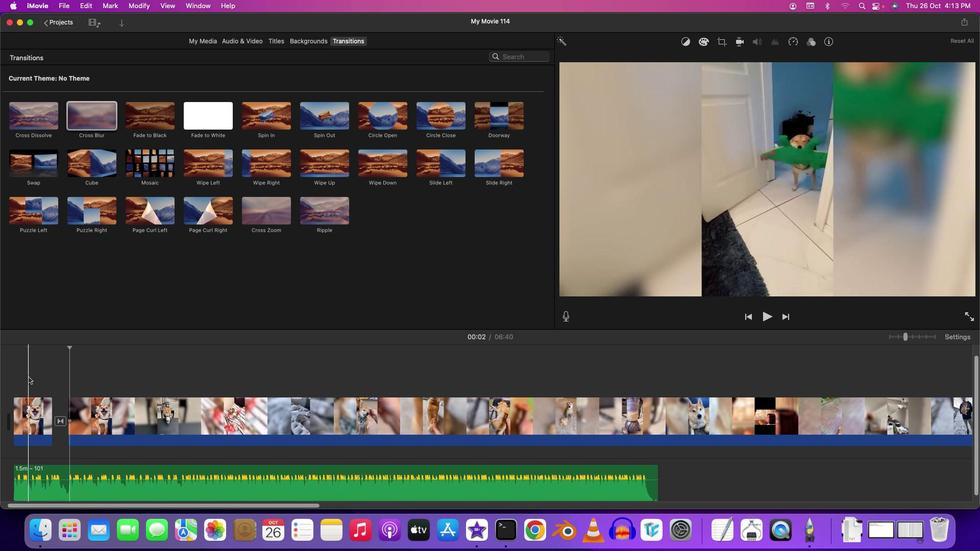 
Action: Key pressed Key.spaceKey.space
Screenshot: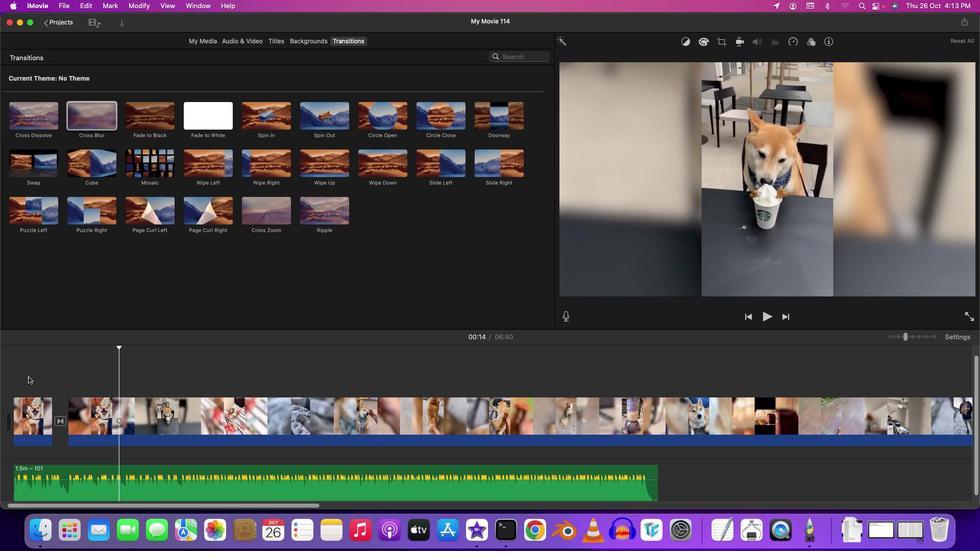 
Action: Mouse moved to (33, 404)
Screenshot: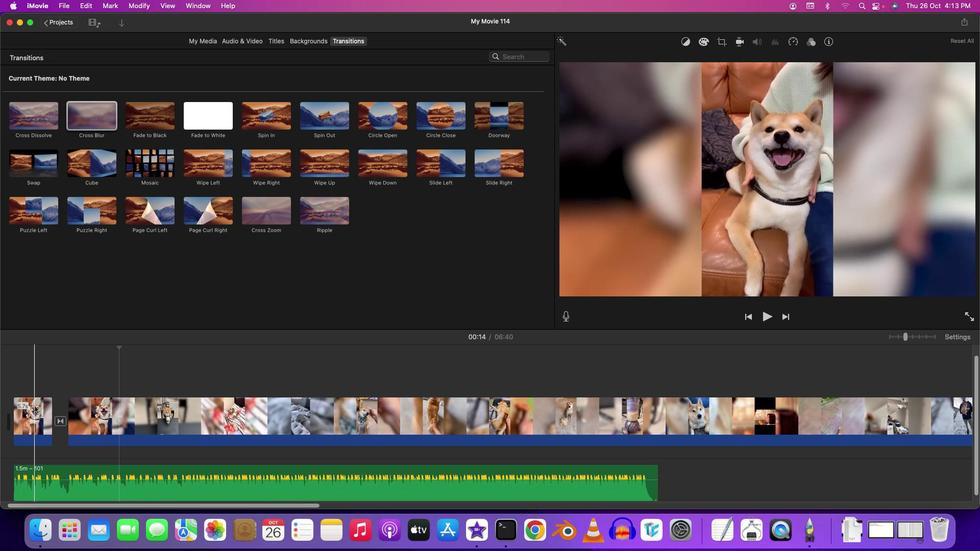 
Action: Mouse pressed left at (33, 404)
Screenshot: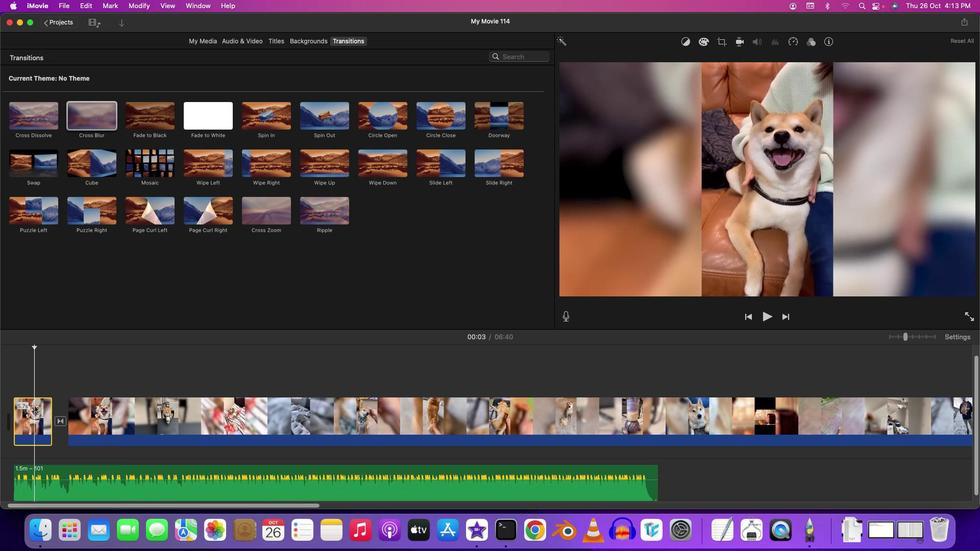 
Action: Mouse pressed right at (33, 404)
Screenshot: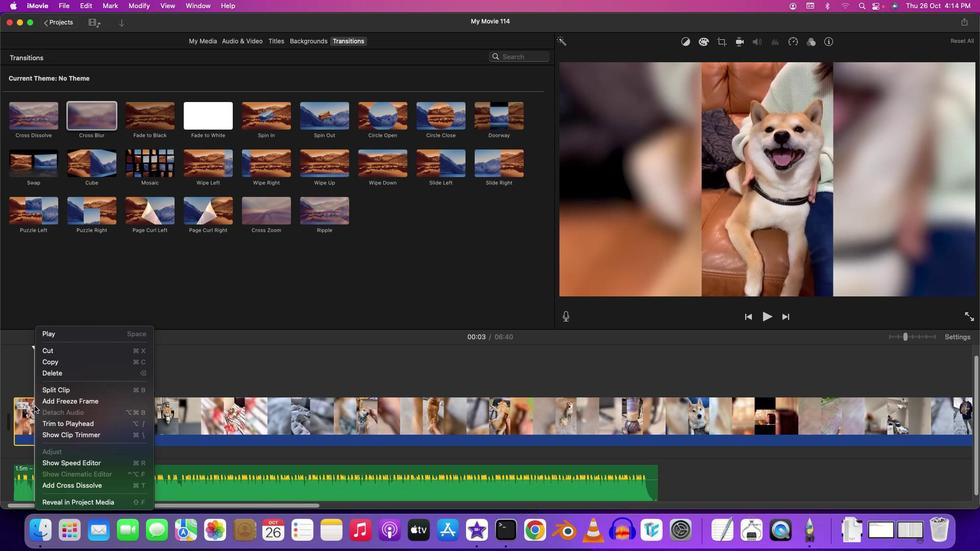 
Action: Mouse moved to (66, 374)
Screenshot: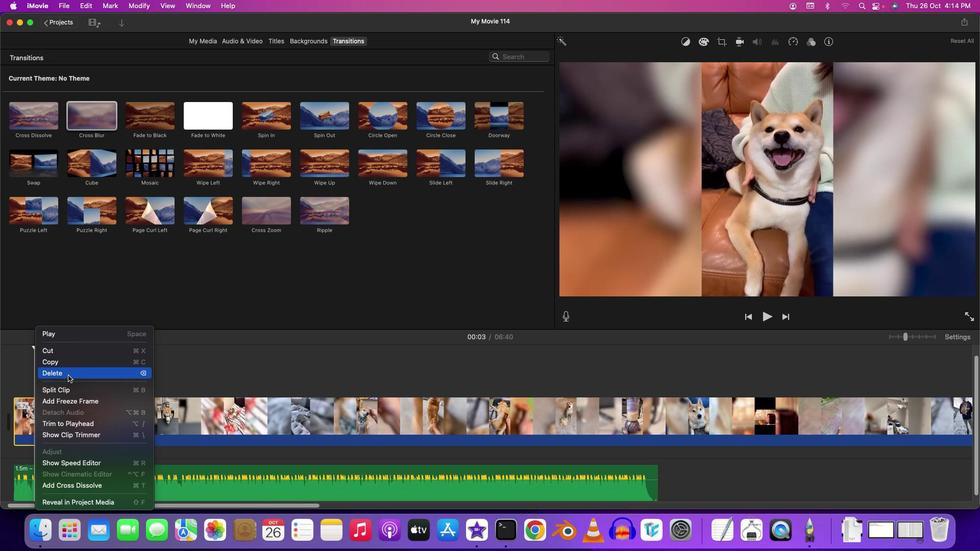 
Action: Mouse pressed left at (66, 374)
Screenshot: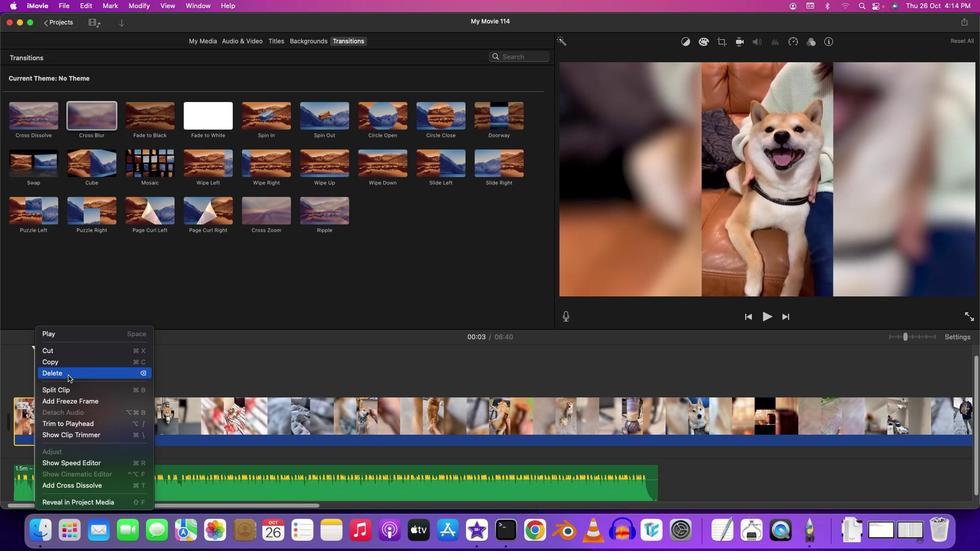 
Action: Mouse moved to (0, 364)
Screenshot: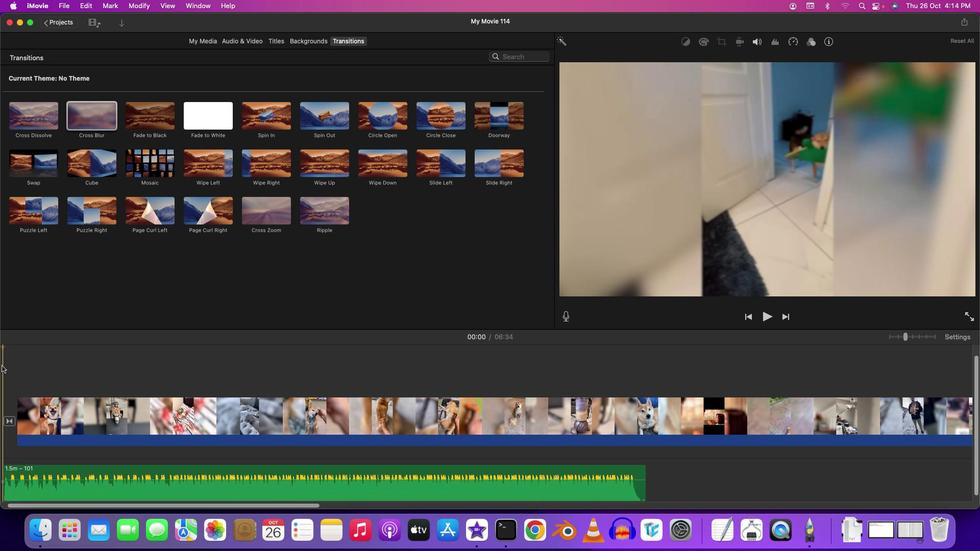 
Action: Mouse pressed left at (0, 364)
Screenshot: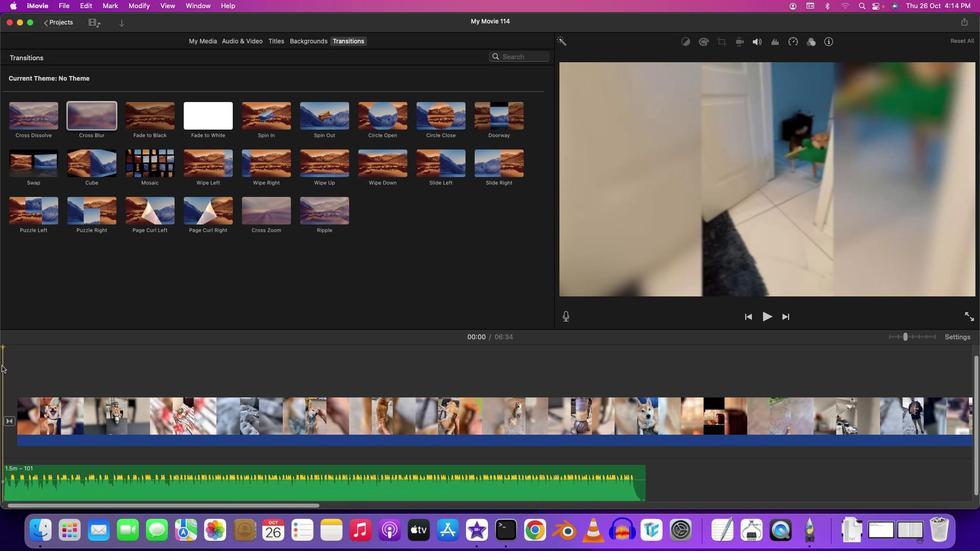 
Action: Key pressed Key.spaceKey.space
Screenshot: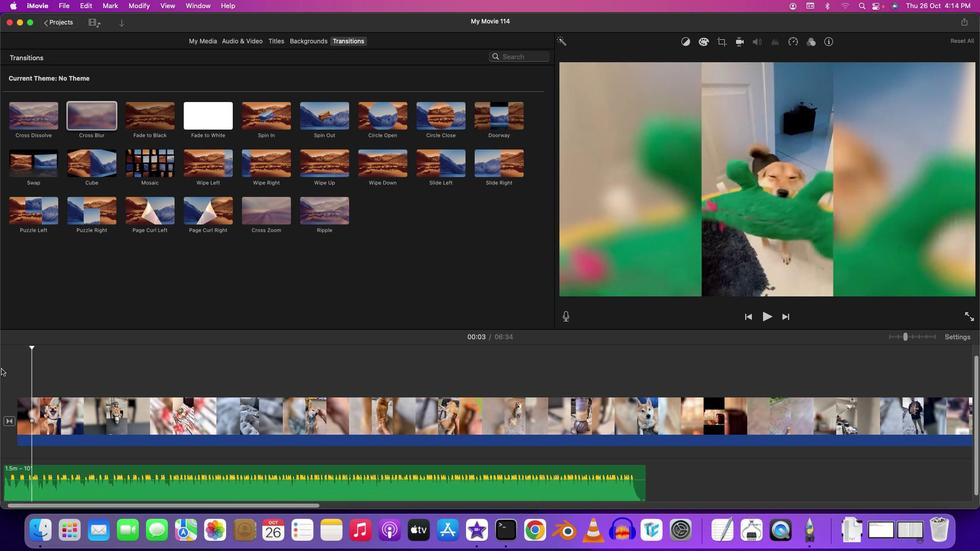 
Action: Mouse moved to (41, 469)
Screenshot: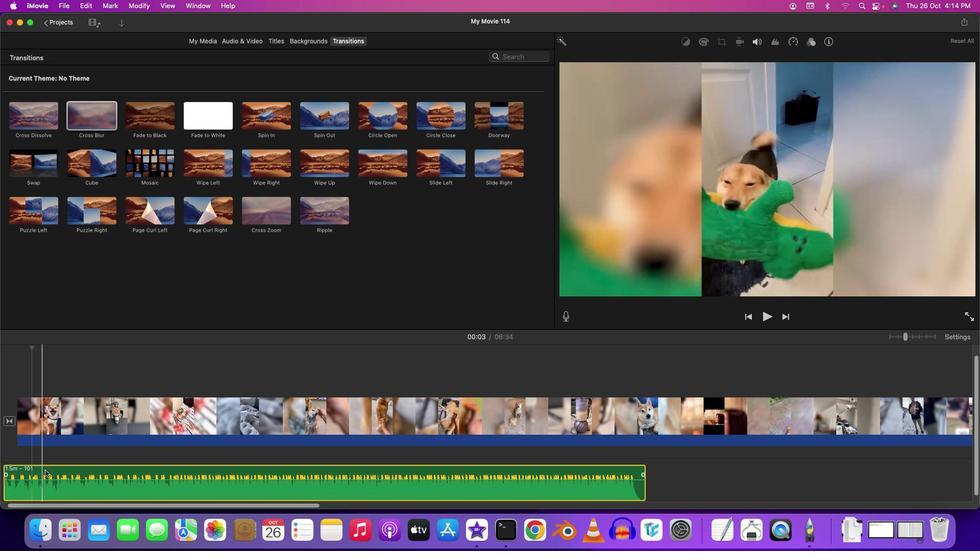 
Action: Mouse pressed left at (41, 469)
Screenshot: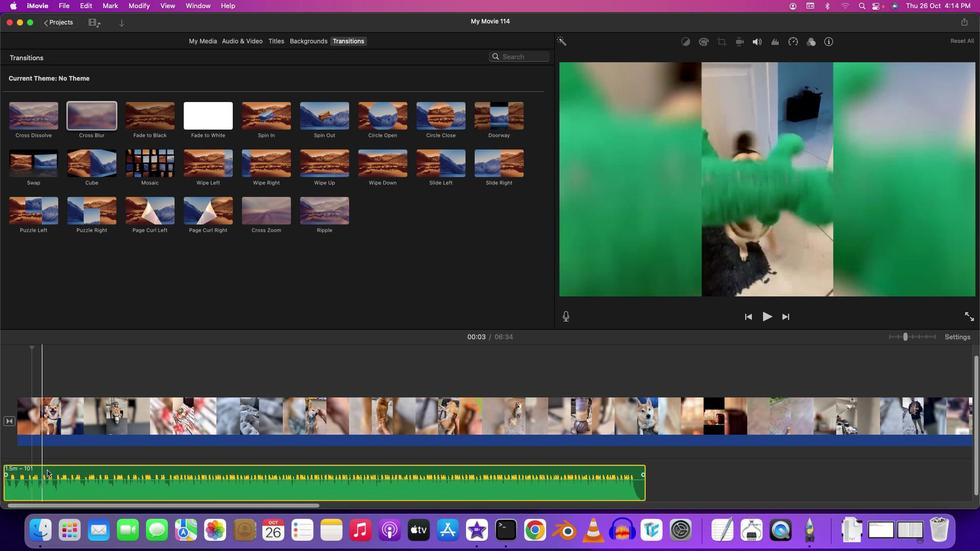 
Action: Mouse moved to (2, 370)
Screenshot: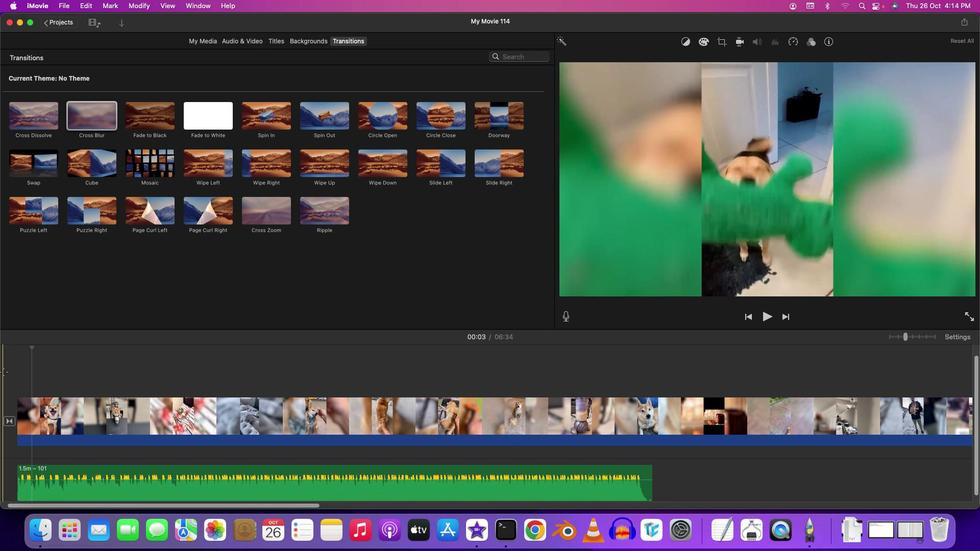 
Action: Mouse pressed left at (2, 370)
Screenshot: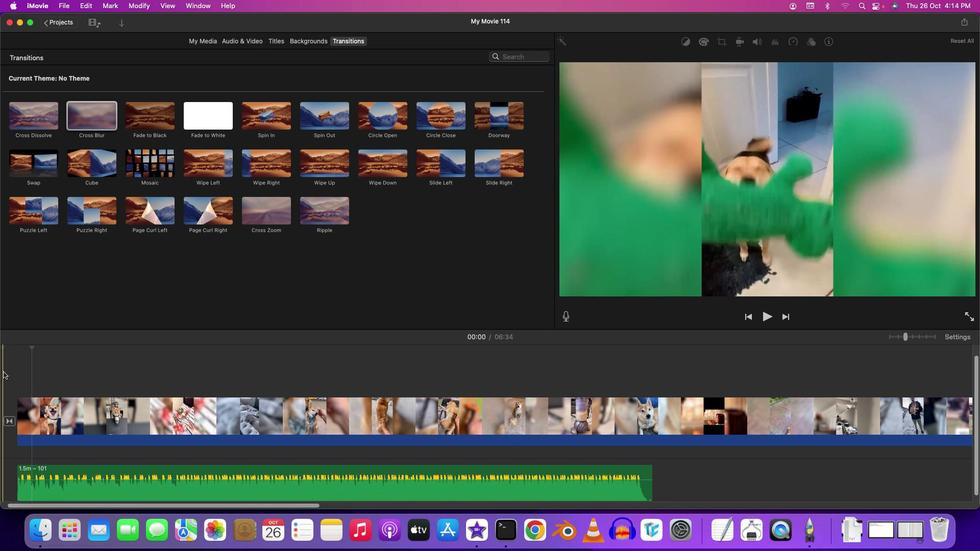 
Action: Key pressed Key.space
Screenshot: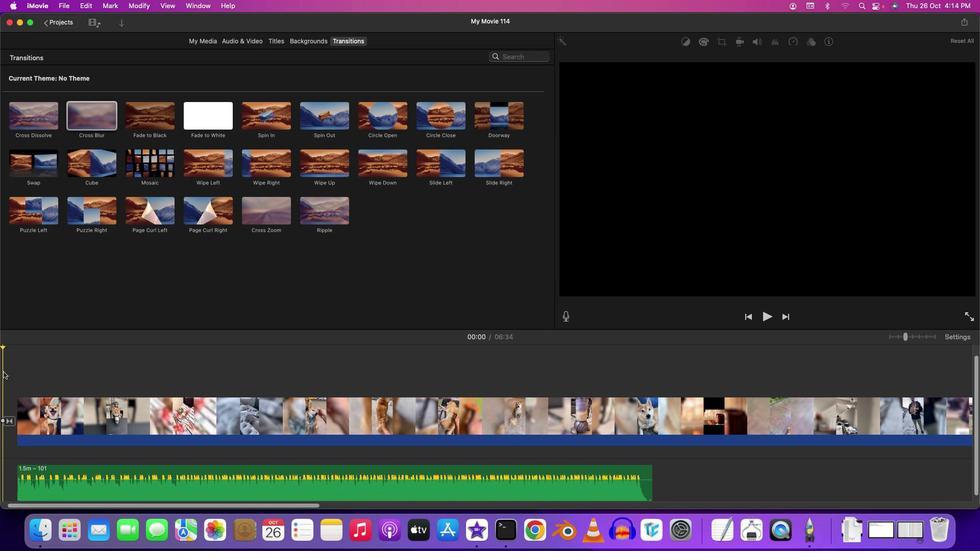 
Action: Mouse moved to (49, 503)
Screenshot: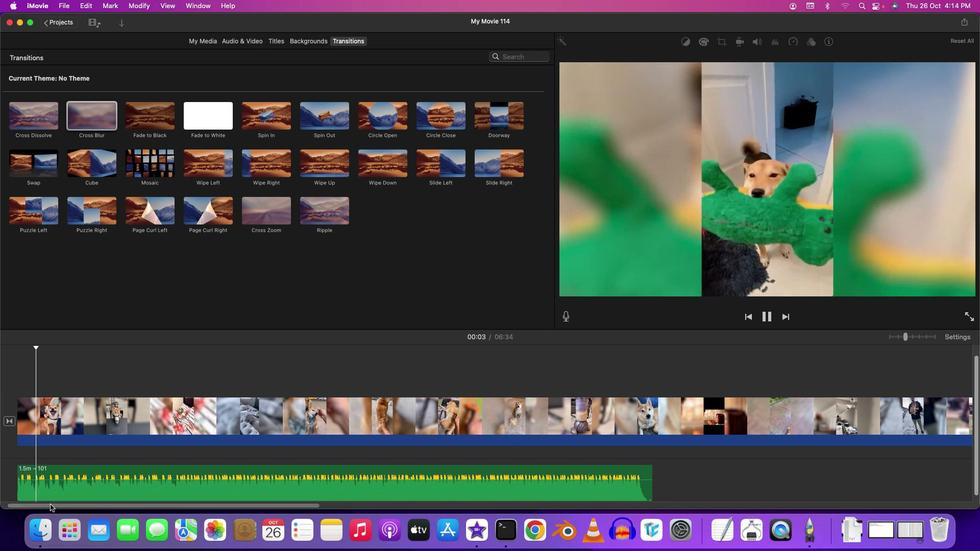 
Action: Mouse pressed left at (49, 503)
Screenshot: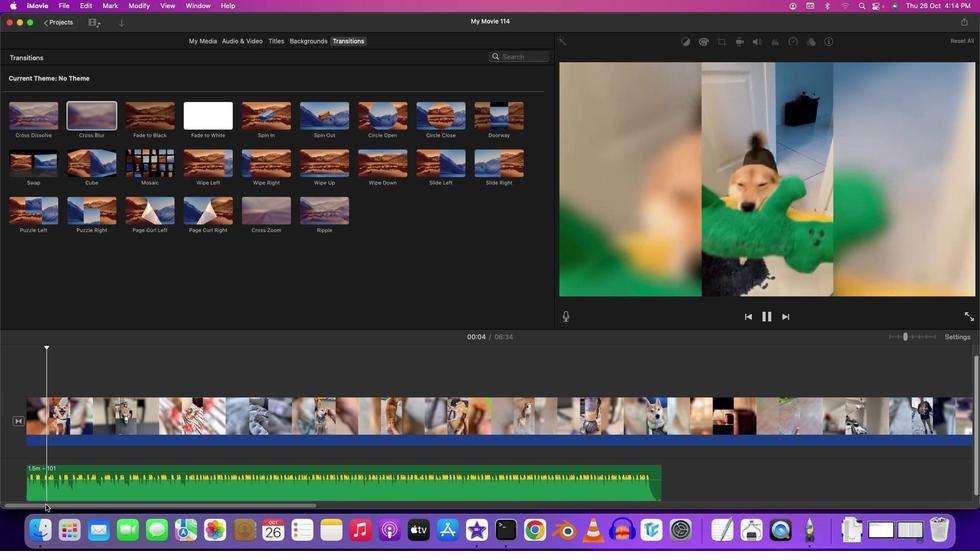 
Action: Mouse moved to (46, 504)
Screenshot: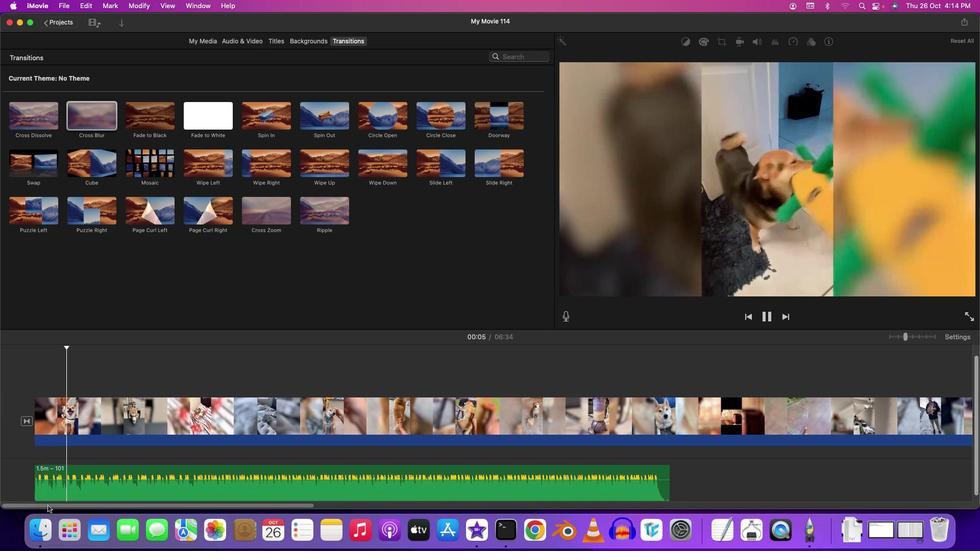 
Action: Mouse pressed left at (46, 504)
Screenshot: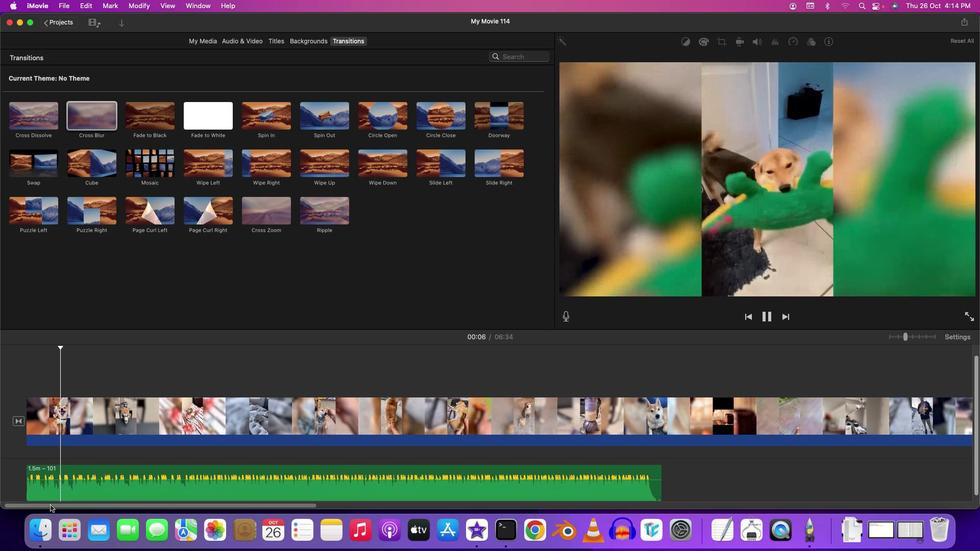 
Action: Mouse moved to (209, 39)
Screenshot: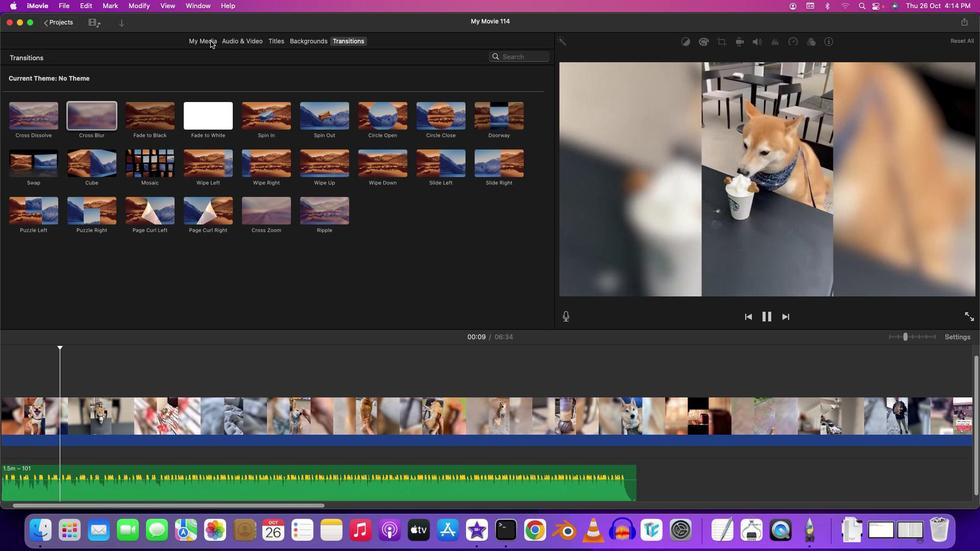 
Action: Mouse pressed left at (209, 39)
Screenshot: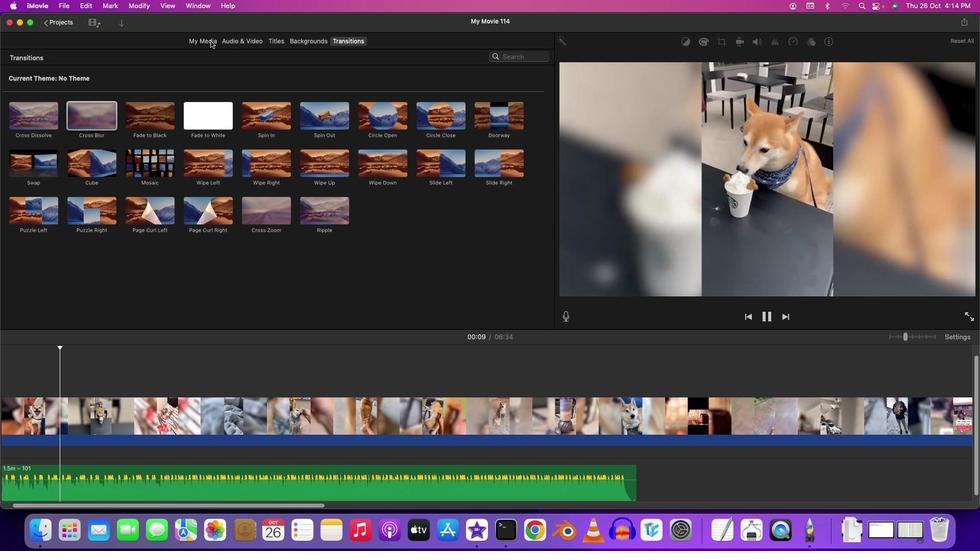 
Action: Mouse moved to (230, 226)
Screenshot: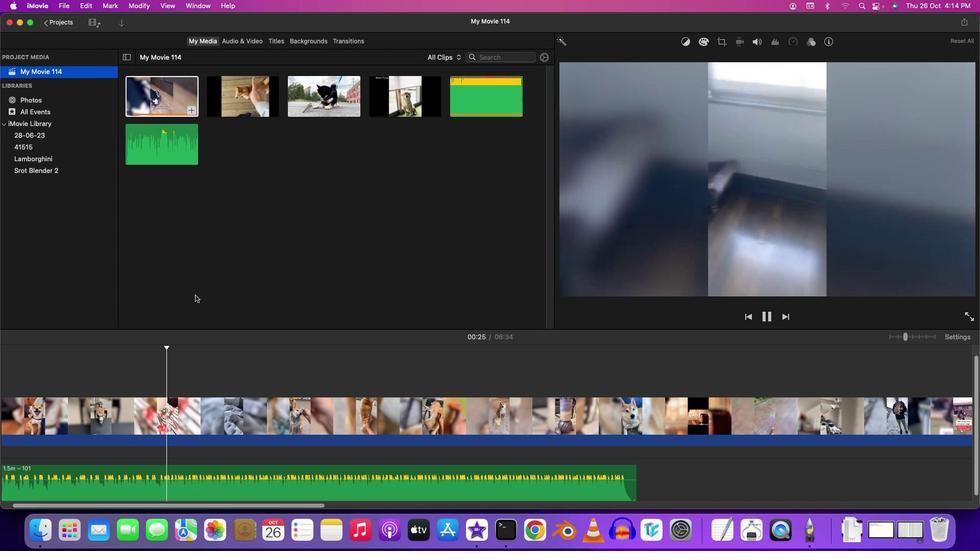 
Action: Mouse scrolled (230, 226) with delta (0, -1)
Screenshot: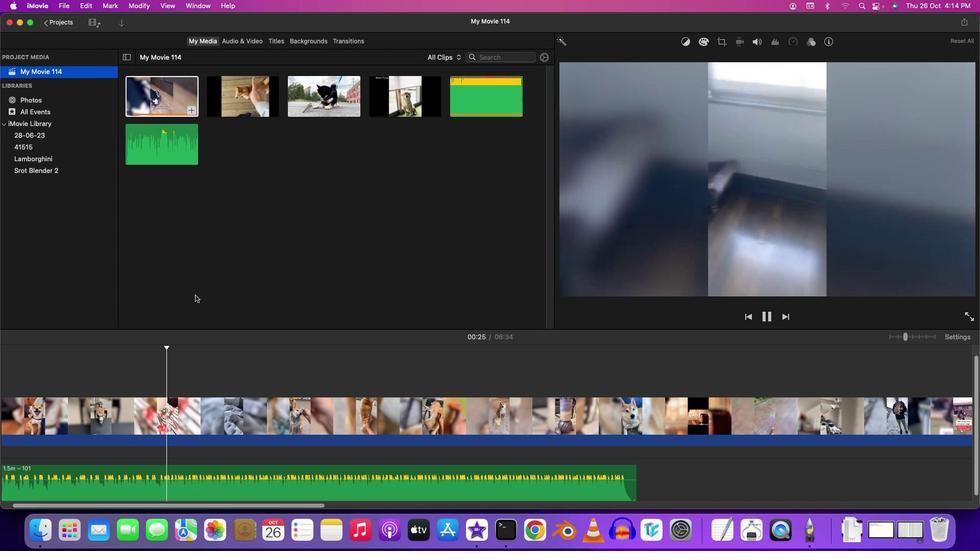 
Action: Mouse moved to (90, 374)
Screenshot: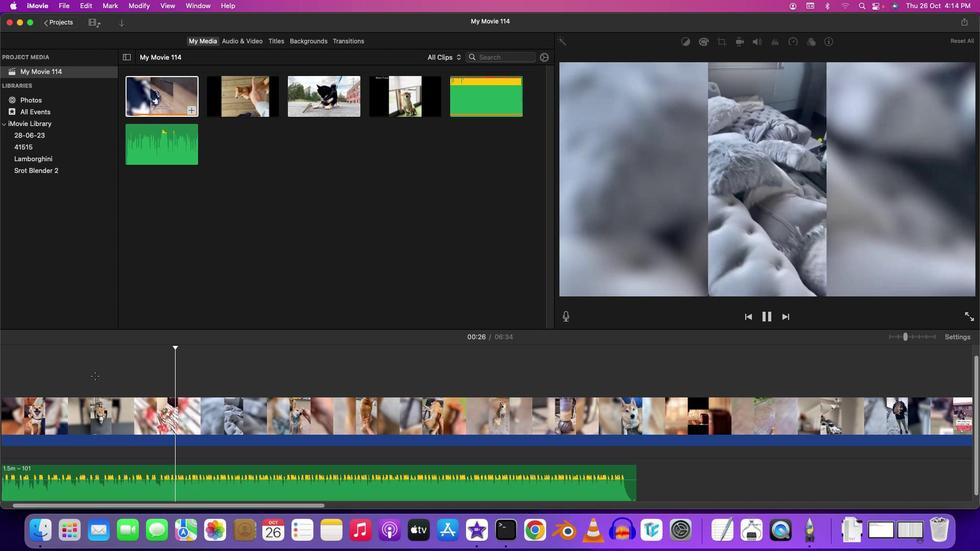 
Action: Mouse pressed left at (90, 374)
Screenshot: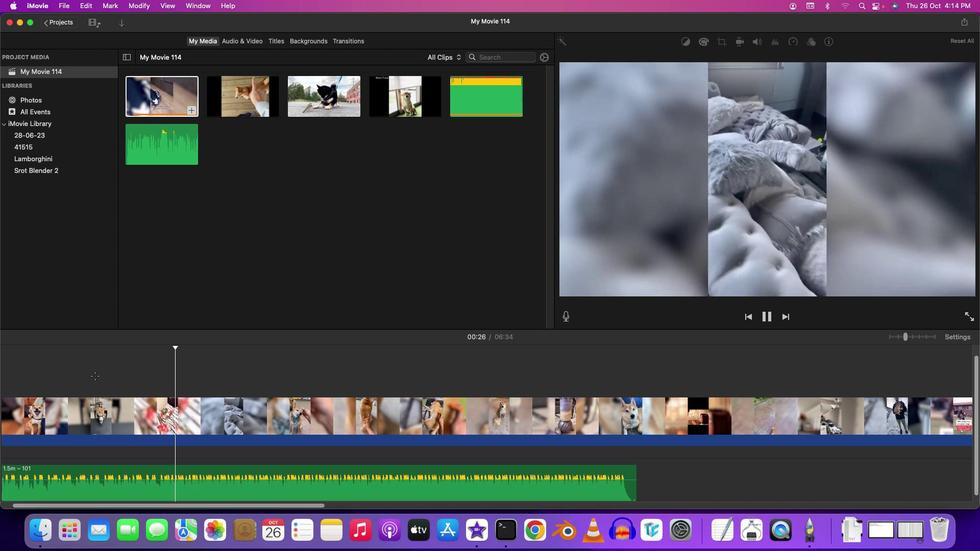 
Action: Mouse moved to (64, 356)
Screenshot: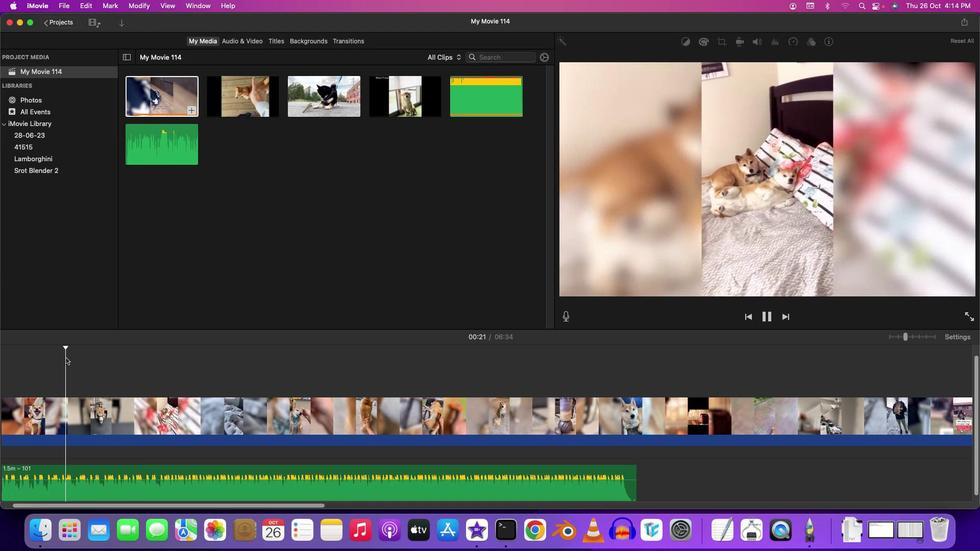 
Action: Mouse pressed left at (64, 356)
Screenshot: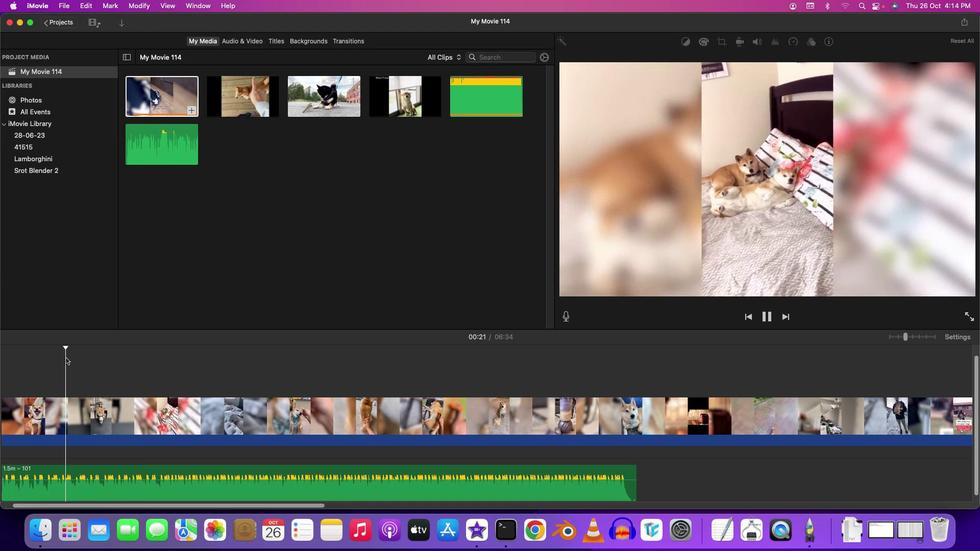 
Action: Mouse moved to (160, 367)
Screenshot: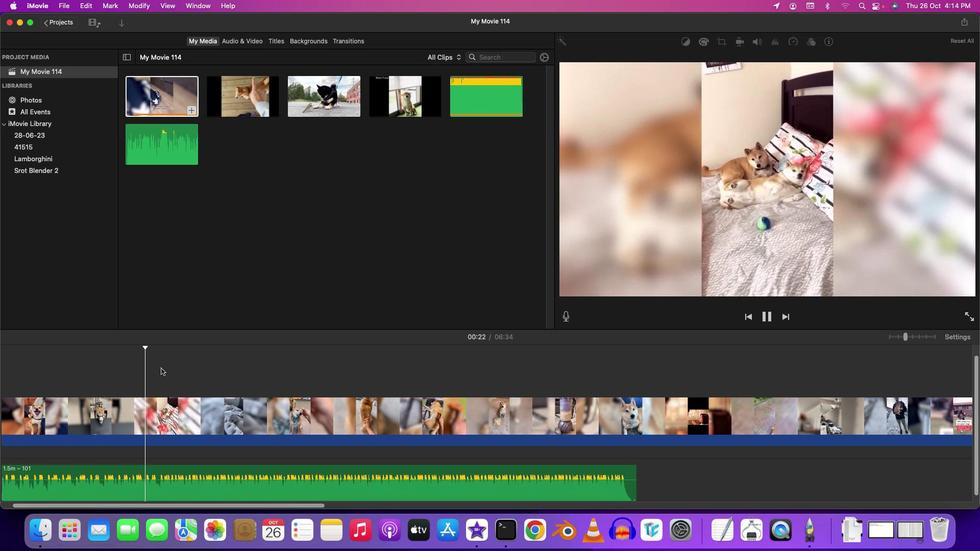 
Action: Key pressed Key.space
Screenshot: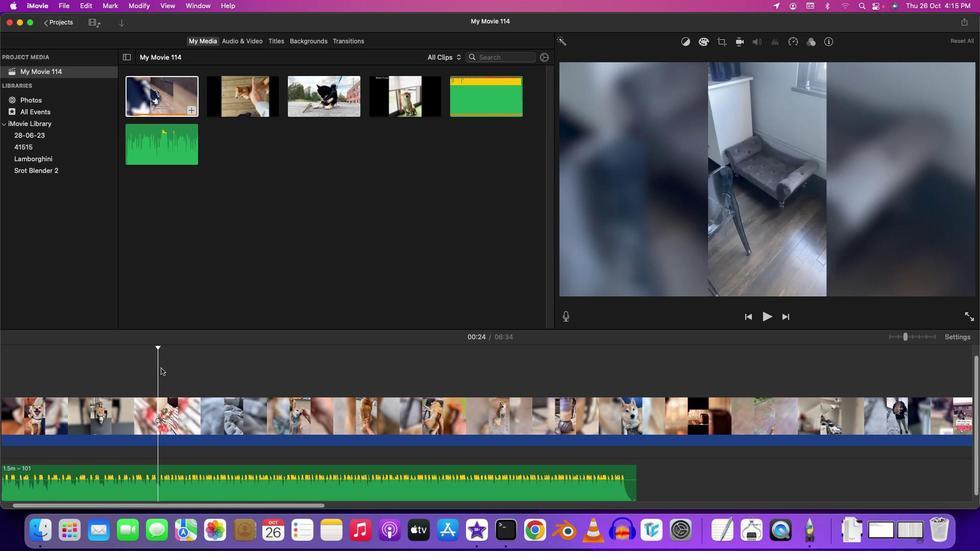 
Action: Mouse moved to (157, 369)
Screenshot: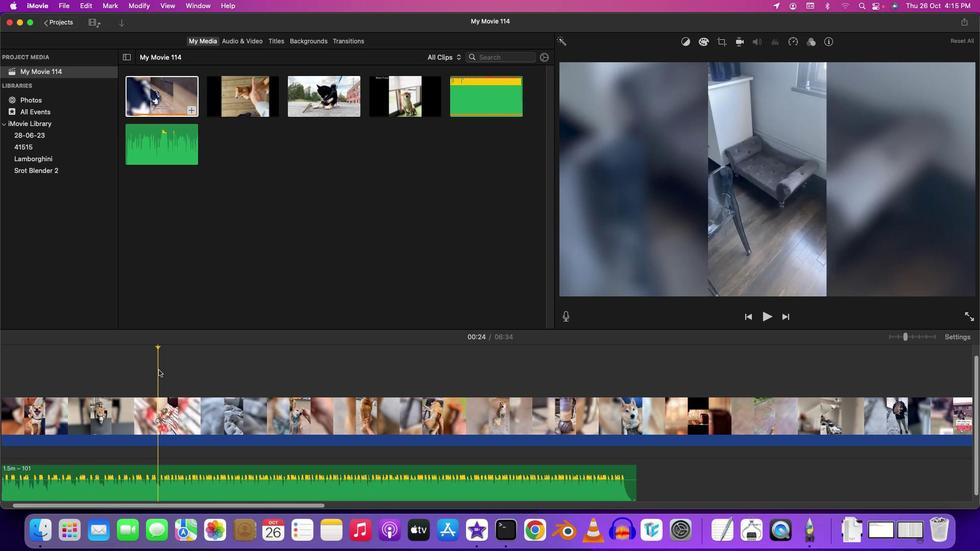 
Action: Key pressed Key.spaceKey.space
Screenshot: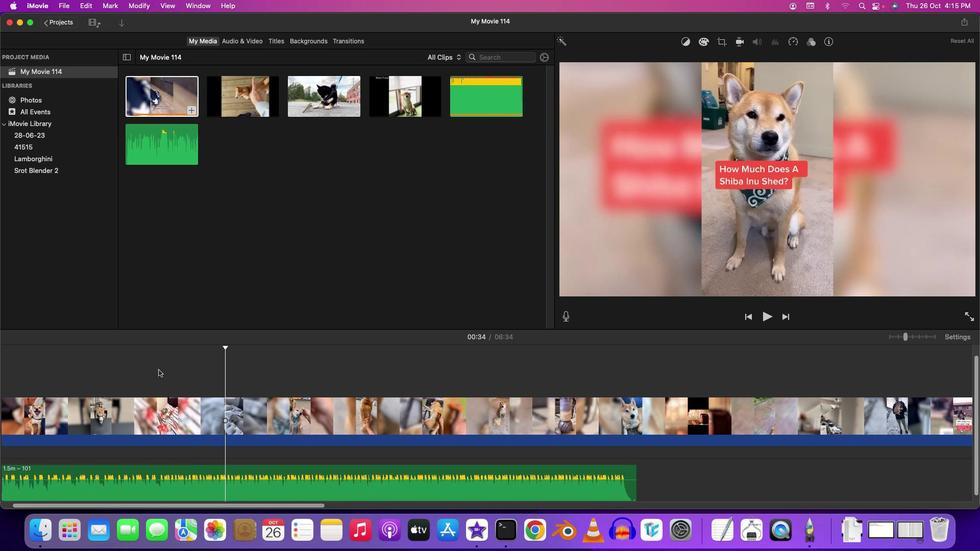 
Action: Mouse moved to (34, 378)
Screenshot: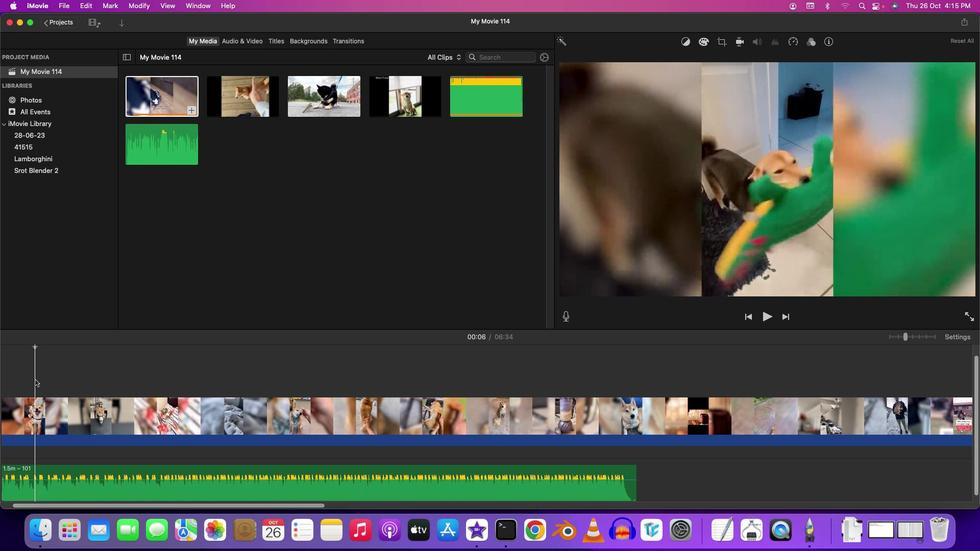 
Action: Mouse pressed left at (34, 378)
Screenshot: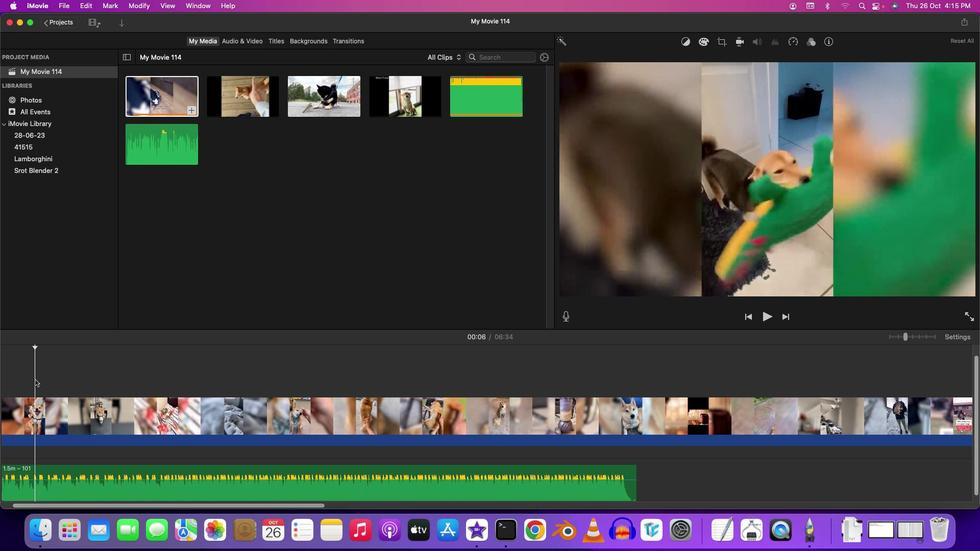 
Action: Key pressed Key.rightKey.rightKey.rightKey.rightKey.rightKey.rightKey.rightKey.rightKey.rightKey.rightKey.rightKey.rightKey.rightKey.rightKey.rightKey.rightKey.rightKey.rightKey.rightKey.rightKey.rightKey.rightKey.rightKey.rightKey.rightKey.rightKey.rightKey.rightKey.rightKey.rightKey.rightKey.rightKey.rightKey.rightKey.rightKey.rightKey.rightKey.rightKey.rightKey.rightKey.rightKey.rightKey.rightKey.rightKey.rightKey.rightKey.rightKey.rightKey.rightKey.rightKey.rightKey.rightKey.rightKey.rightKey.rightKey.rightKey.rightKey.rightKey.leftKey.leftKey.leftKey.leftKey.leftKey.leftKey.leftKey.rightKey.right
Screenshot: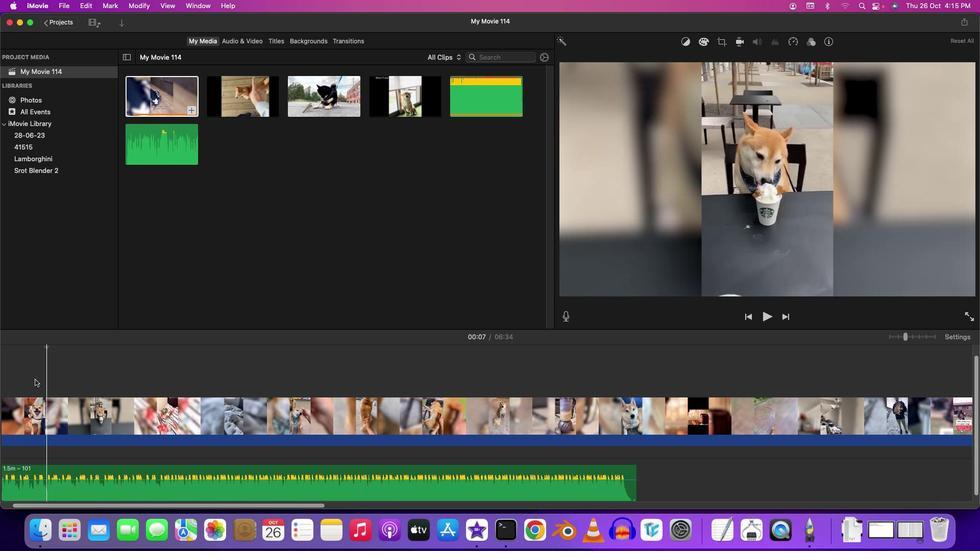 
Action: Mouse moved to (45, 423)
Screenshot: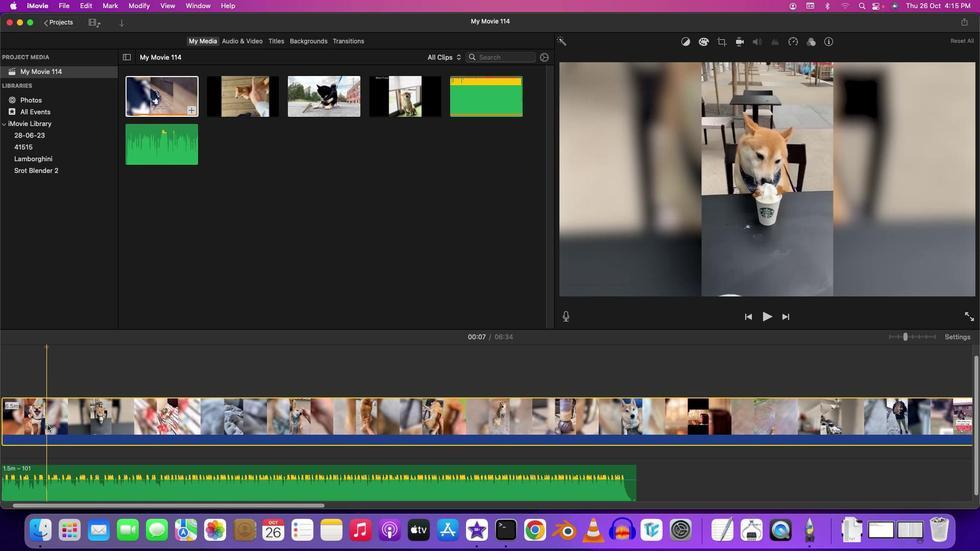 
Action: Mouse pressed left at (45, 423)
Screenshot: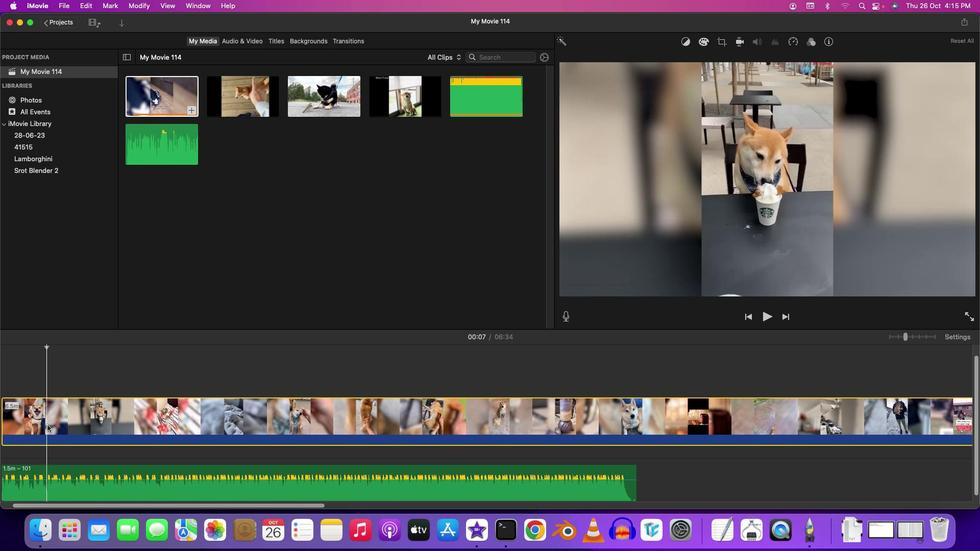 
Action: Key pressed Key.cmd'b'
Screenshot: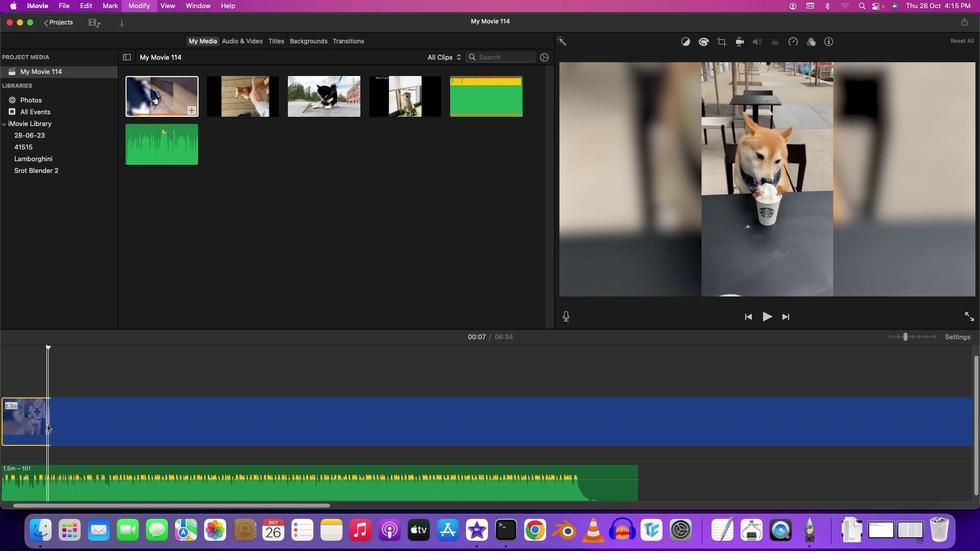 
Action: Mouse moved to (48, 505)
Screenshot: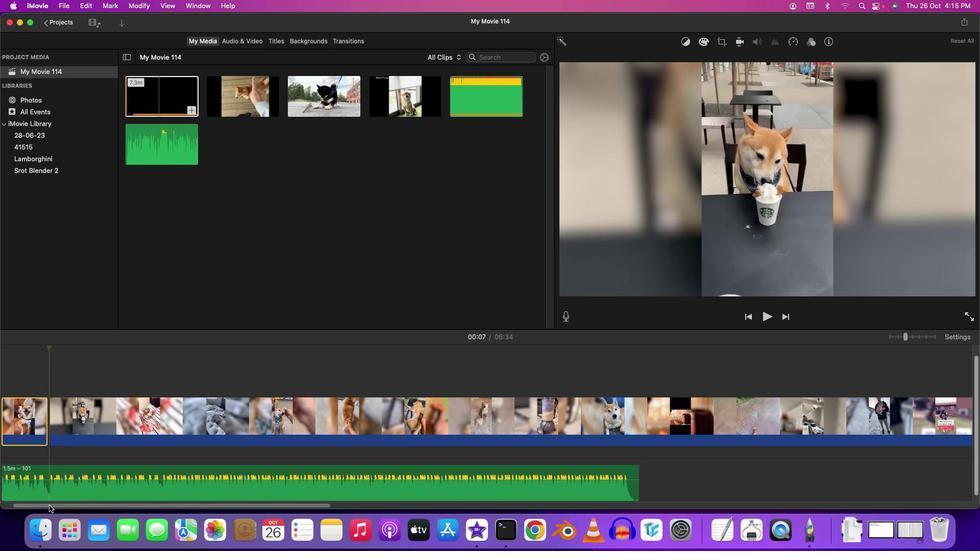 
Action: Mouse pressed left at (48, 505)
Screenshot: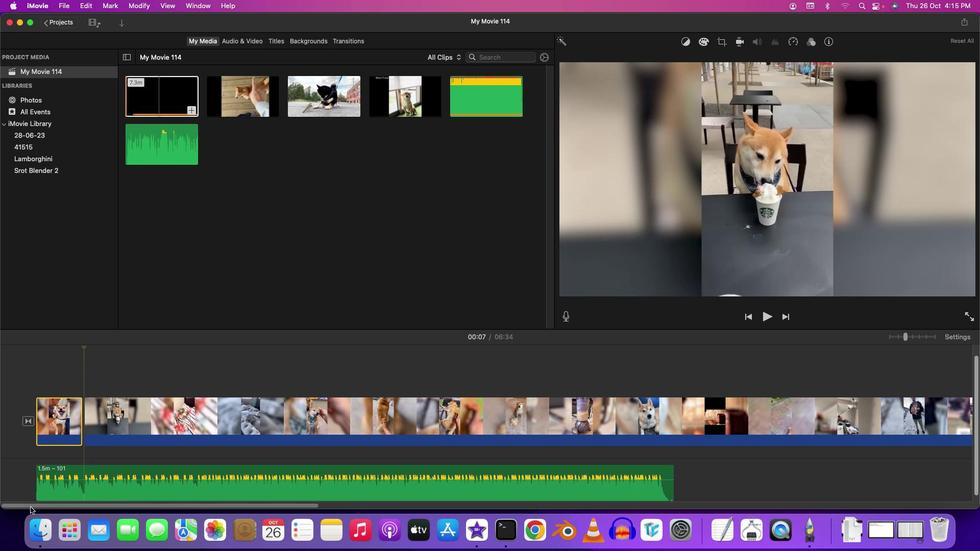 
Action: Mouse moved to (349, 41)
Screenshot: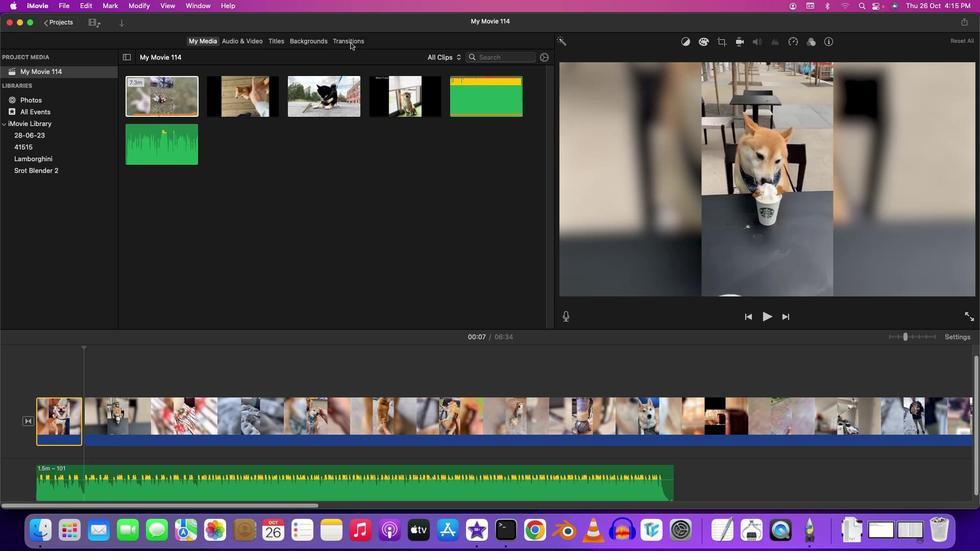 
Action: Mouse pressed left at (349, 41)
Screenshot: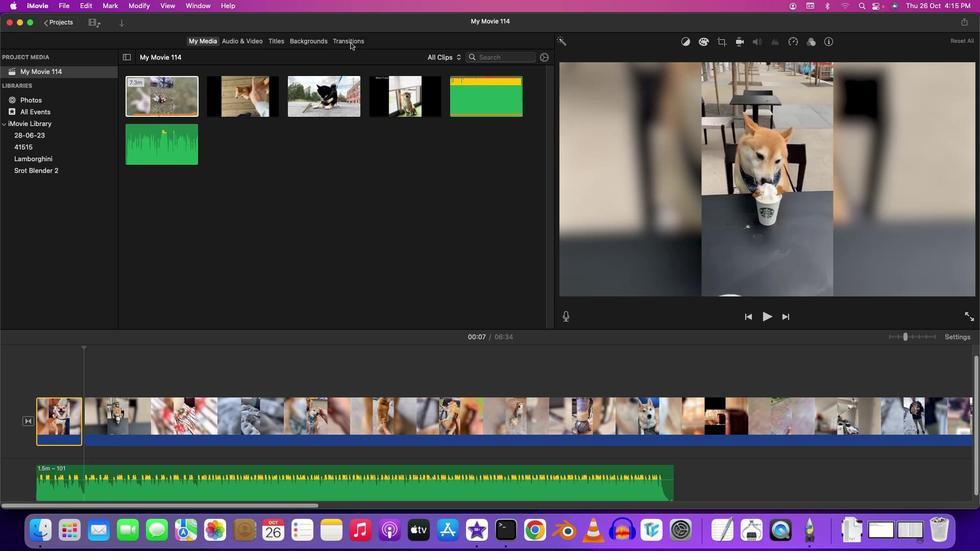 
Action: Mouse moved to (269, 215)
Screenshot: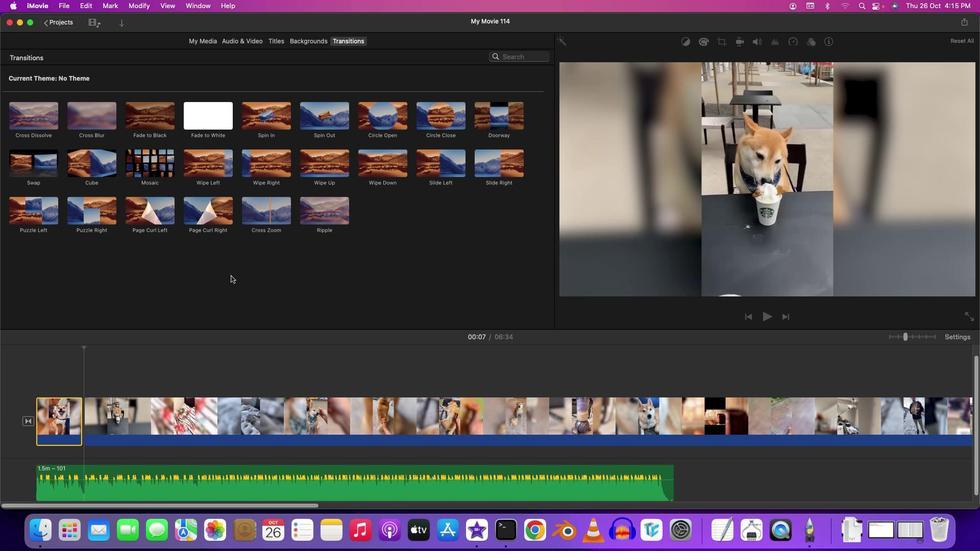 
Action: Mouse pressed left at (269, 215)
Screenshot: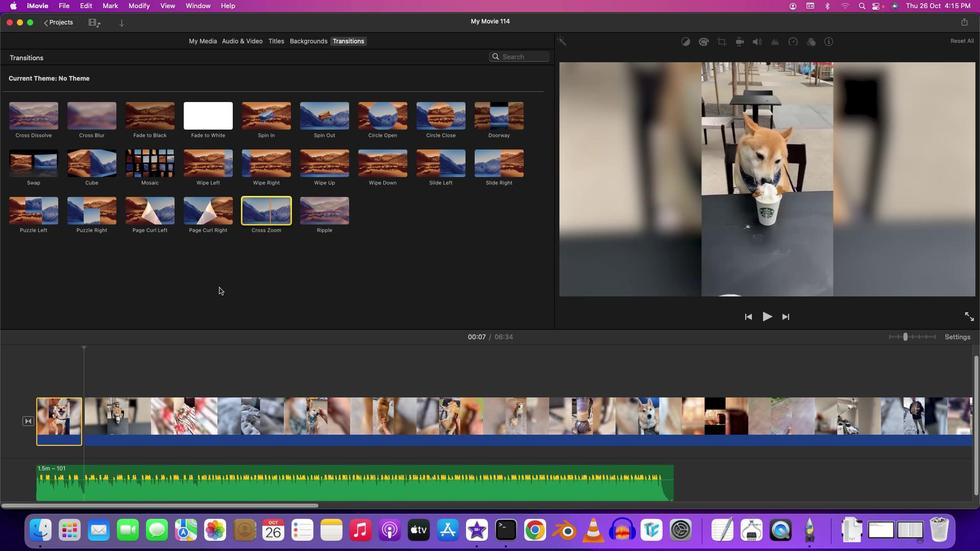 
Action: Mouse moved to (126, 379)
Screenshot: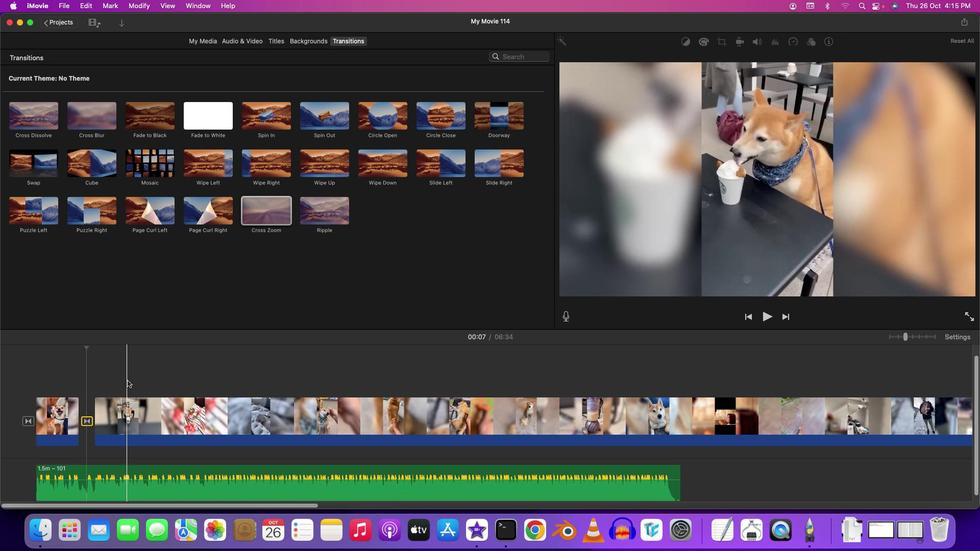 
Action: Mouse pressed left at (126, 379)
Screenshot: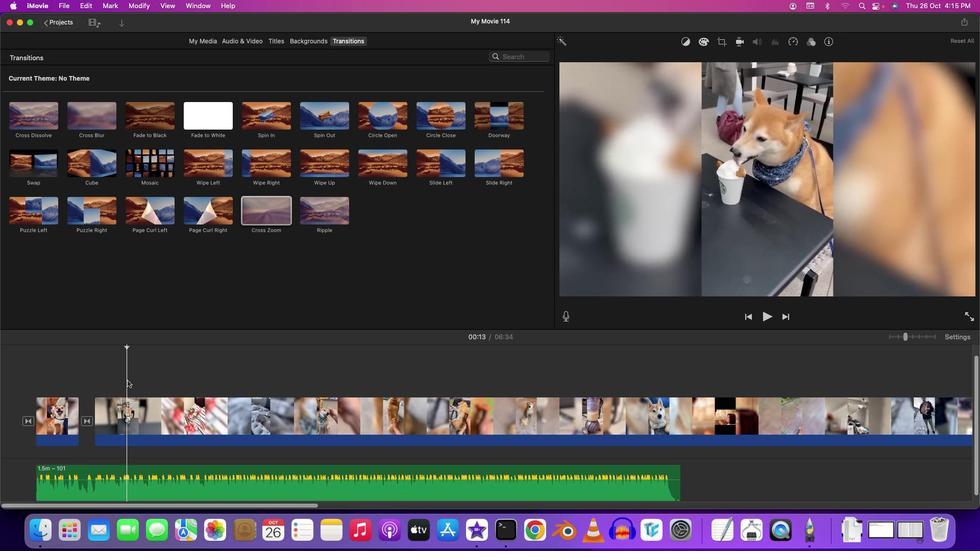 
Action: Key pressed Key.rightKey.rightKey.rightKey.rightKey.rightKey.rightKey.rightKey.rightKey.rightKey.rightKey.rightKey.leftKey.leftKey.leftKey.leftKey.rightKey.leftKey.right
Screenshot: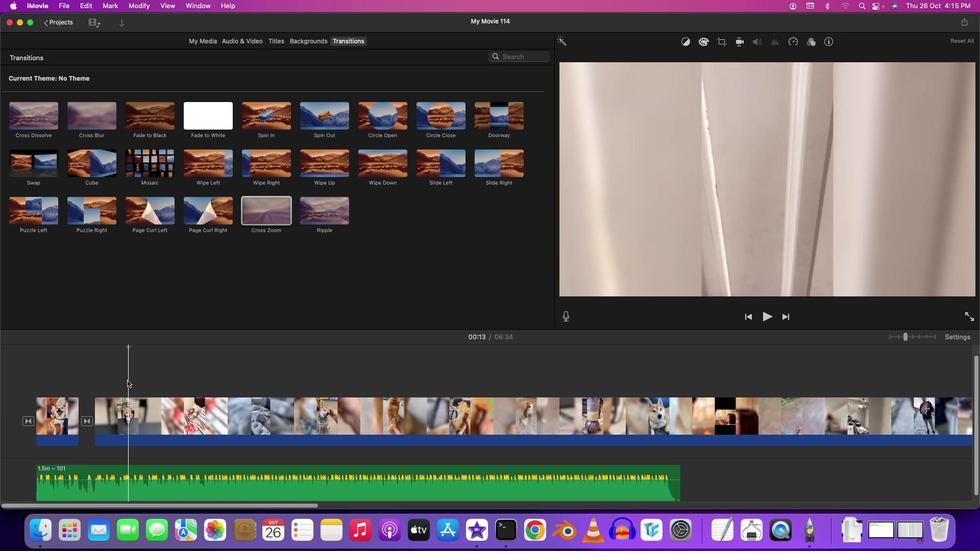 
Action: Mouse moved to (128, 423)
Screenshot: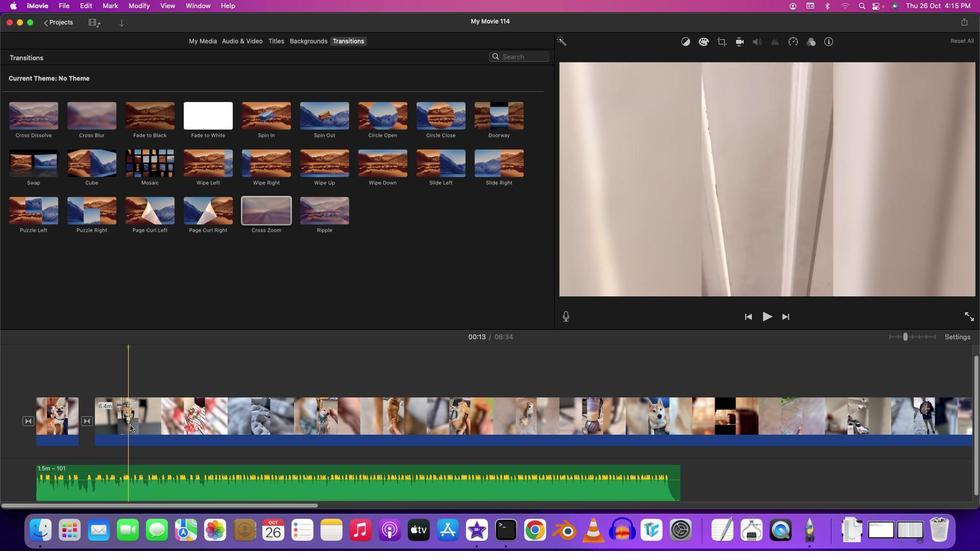 
Action: Mouse pressed left at (128, 423)
Screenshot: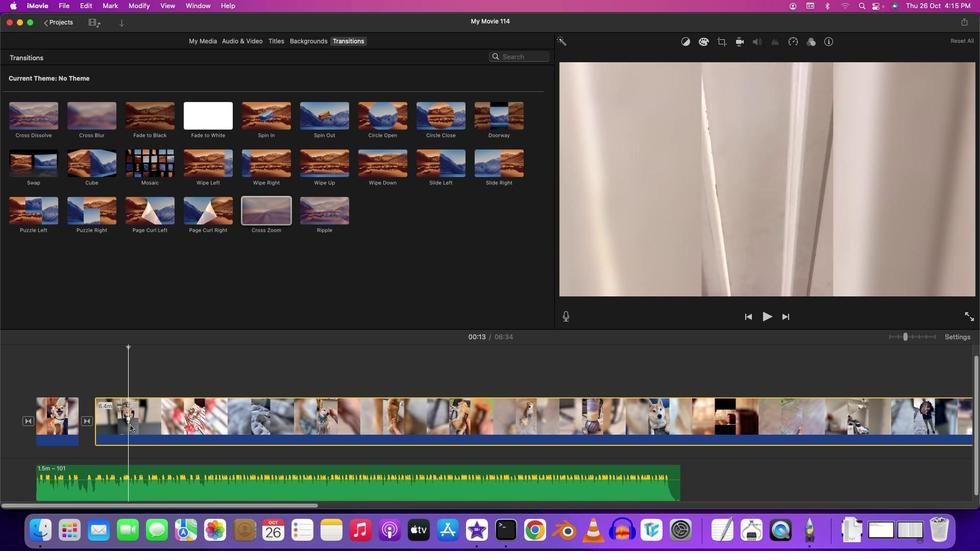 
Action: Key pressed Key.cmd'b'
Screenshot: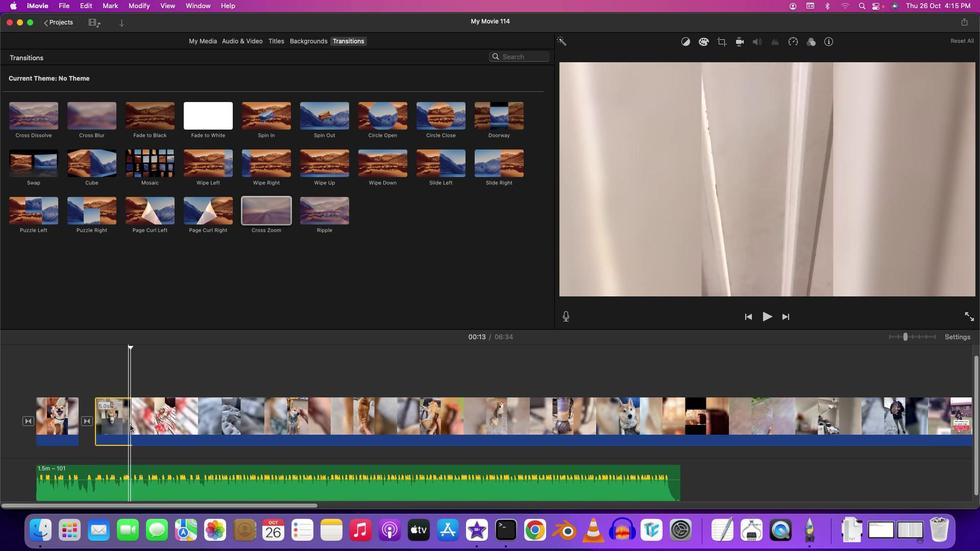 
Action: Mouse moved to (327, 203)
Screenshot: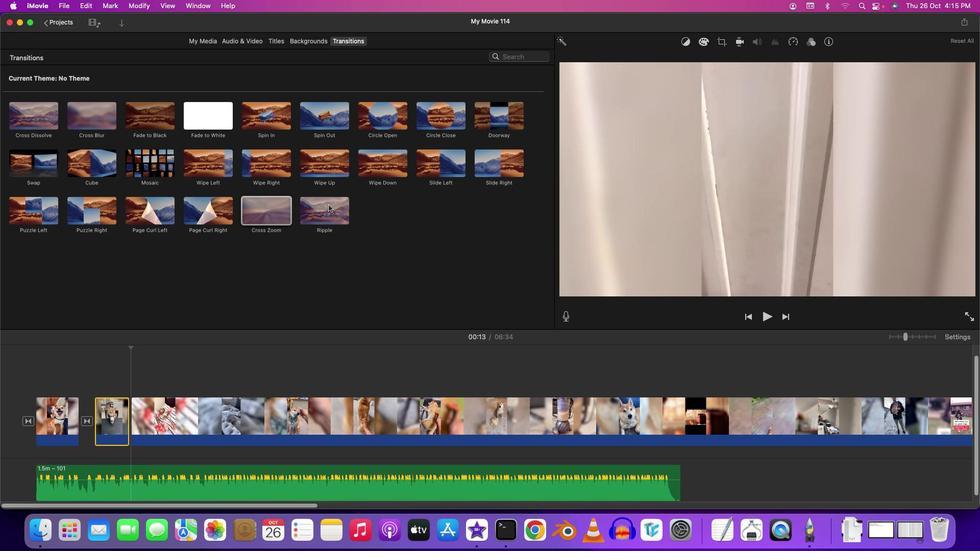
Action: Mouse pressed left at (327, 203)
Screenshot: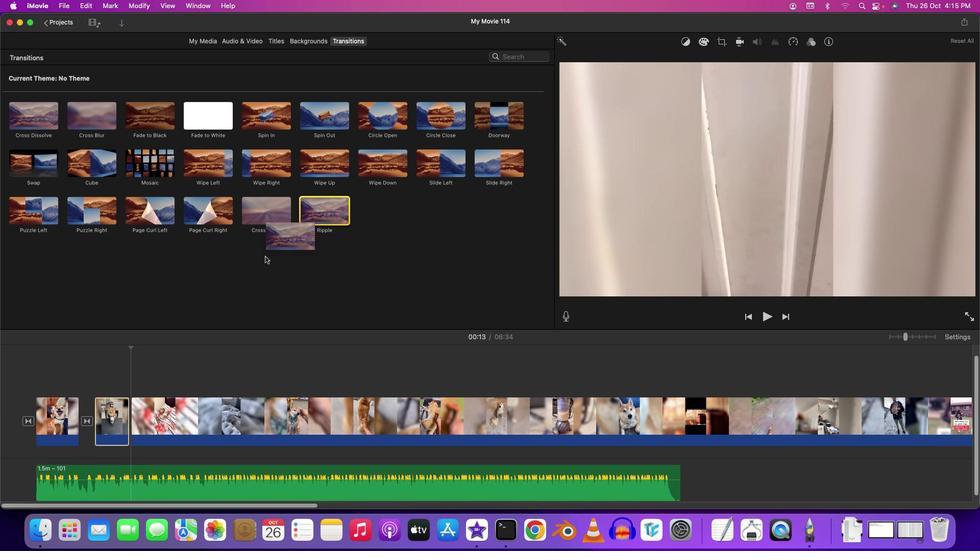 
Action: Mouse moved to (125, 382)
Screenshot: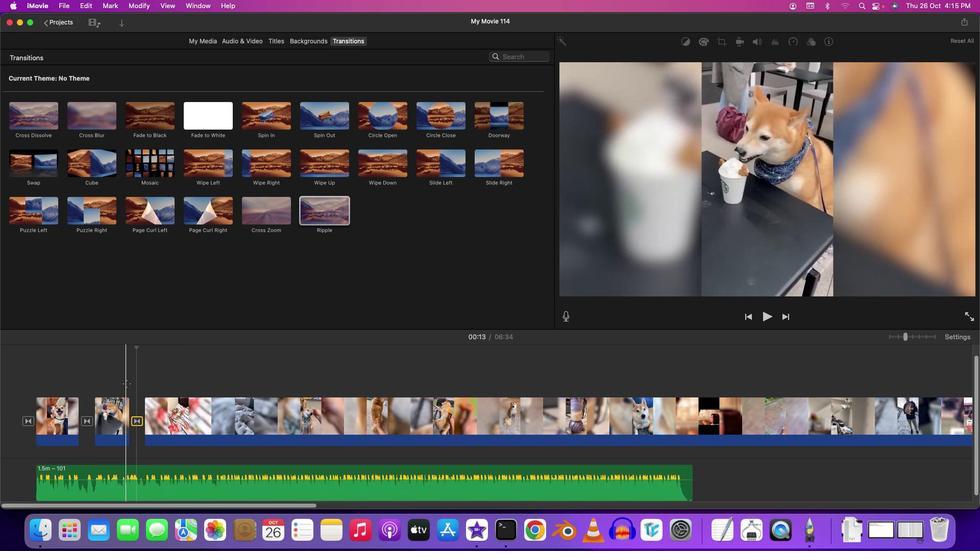 
Action: Mouse pressed left at (125, 382)
Screenshot: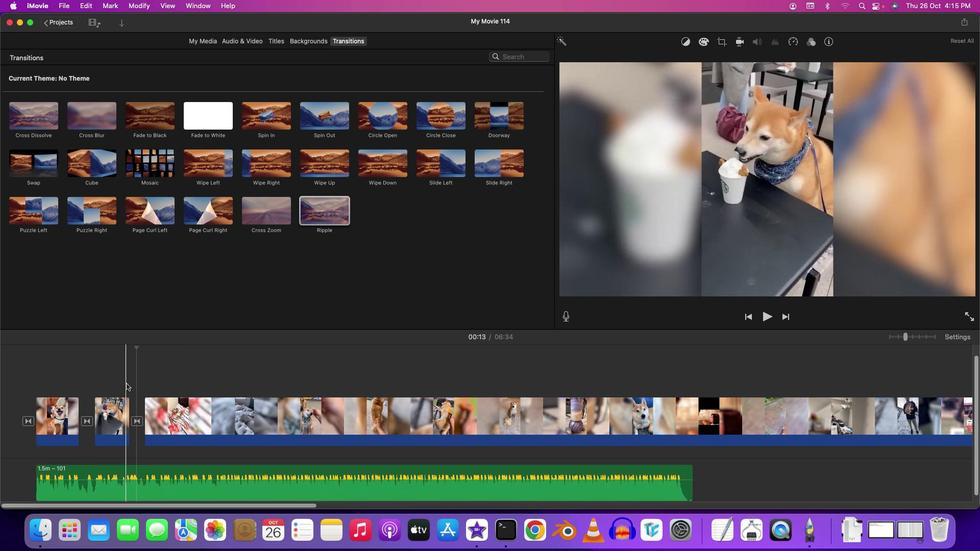 
Action: Key pressed Key.space
Screenshot: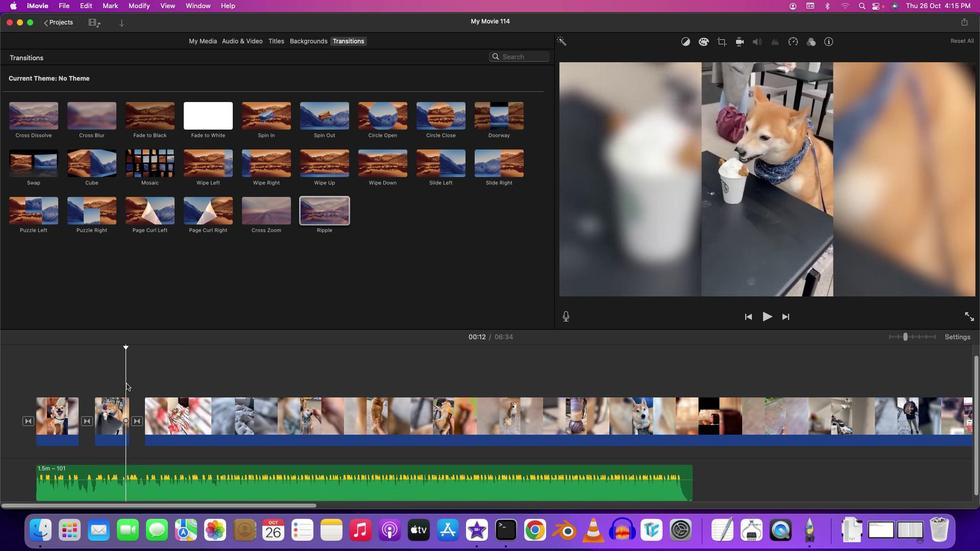 
Action: Mouse pressed left at (125, 382)
Screenshot: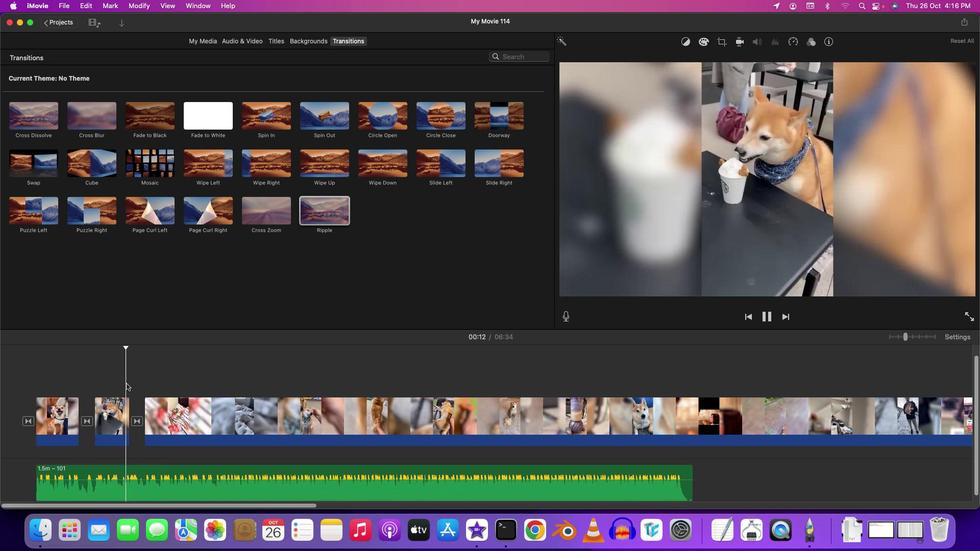 
Action: Key pressed Key.space
Screenshot: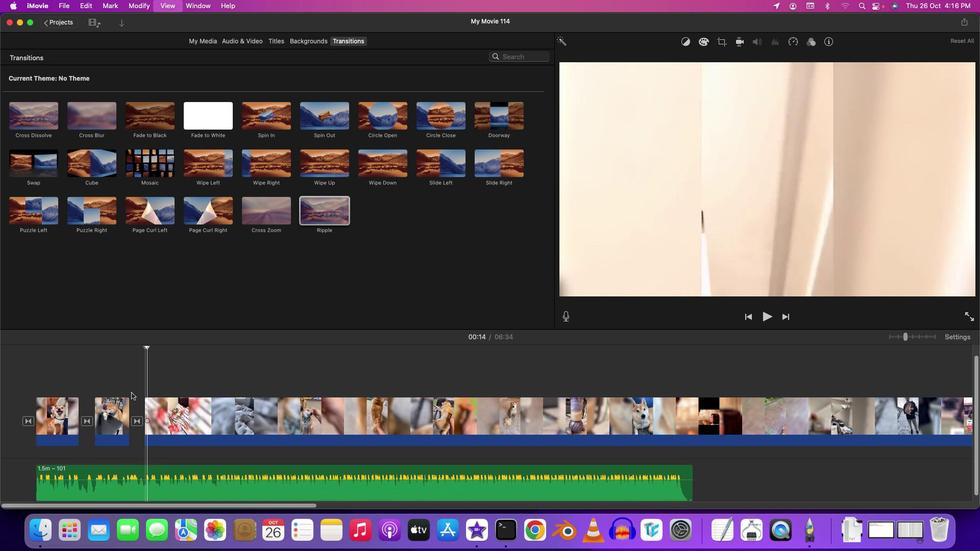 
Action: Mouse moved to (129, 392)
Screenshot: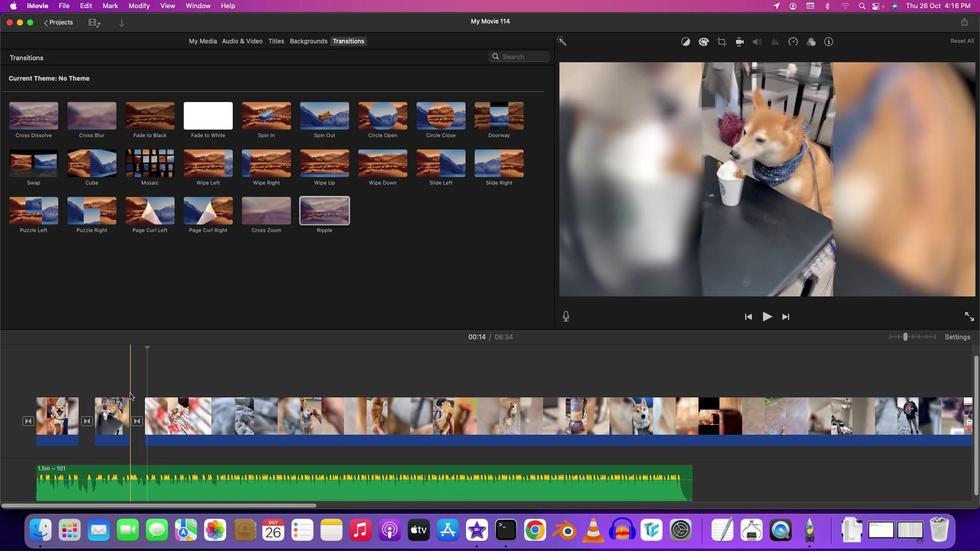 
Action: Mouse pressed left at (129, 392)
Screenshot: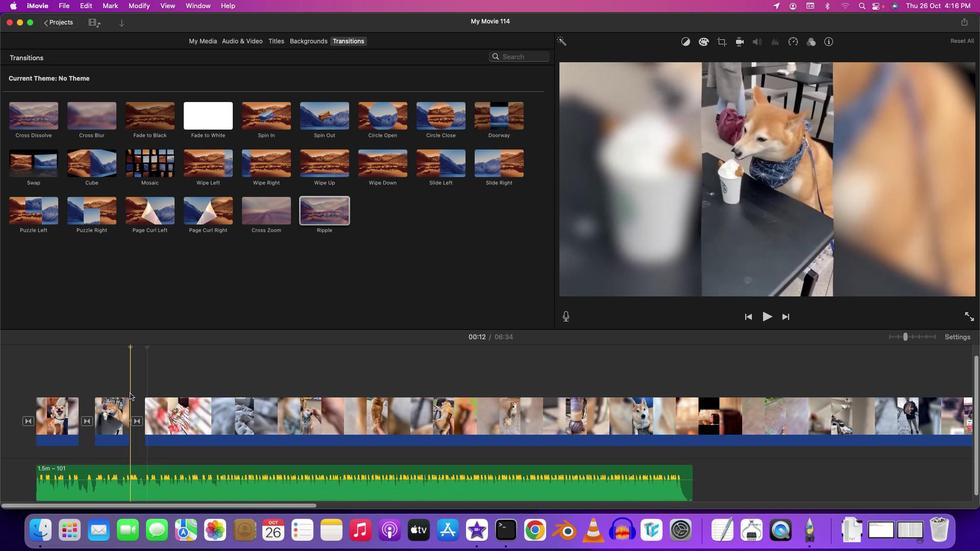 
Action: Mouse moved to (94, 106)
Screenshot: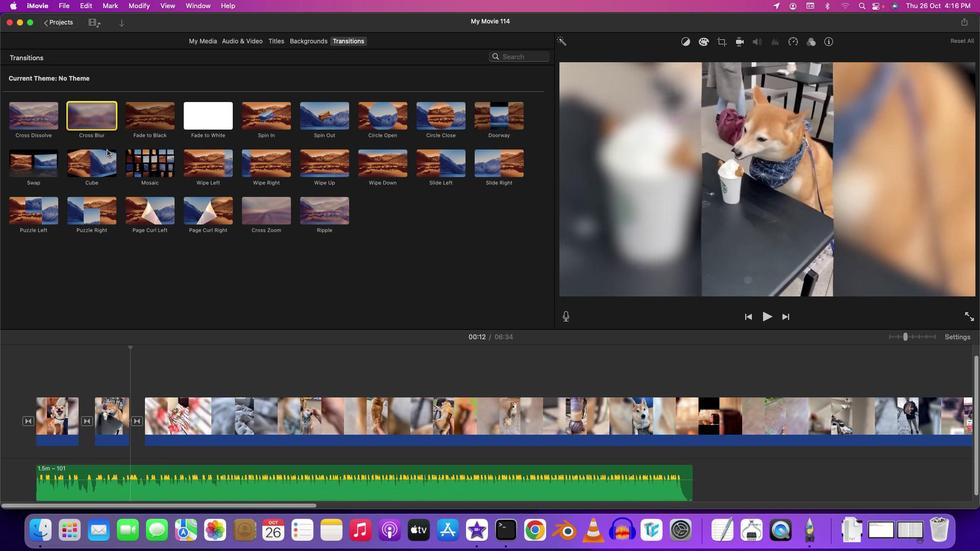 
Action: Mouse pressed left at (94, 106)
Screenshot: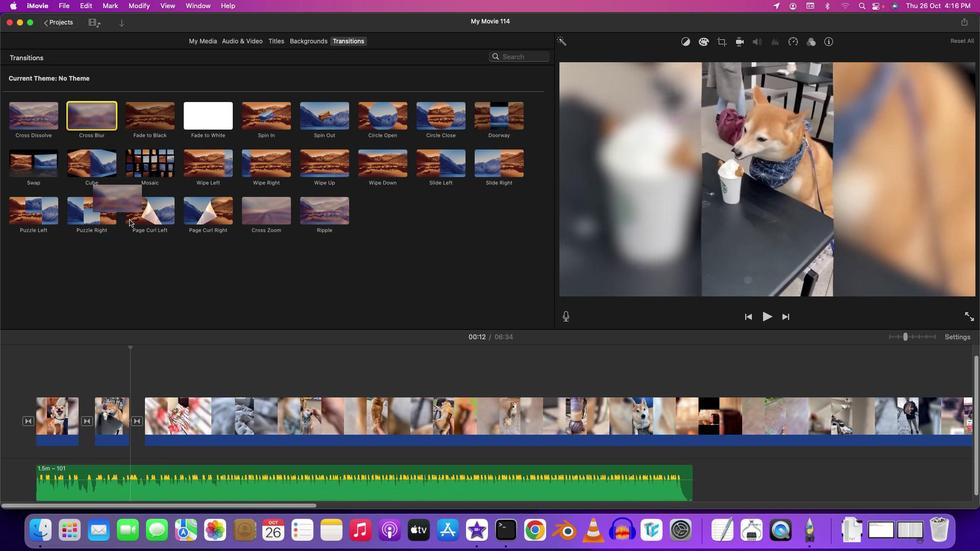 
Action: Mouse moved to (122, 374)
Screenshot: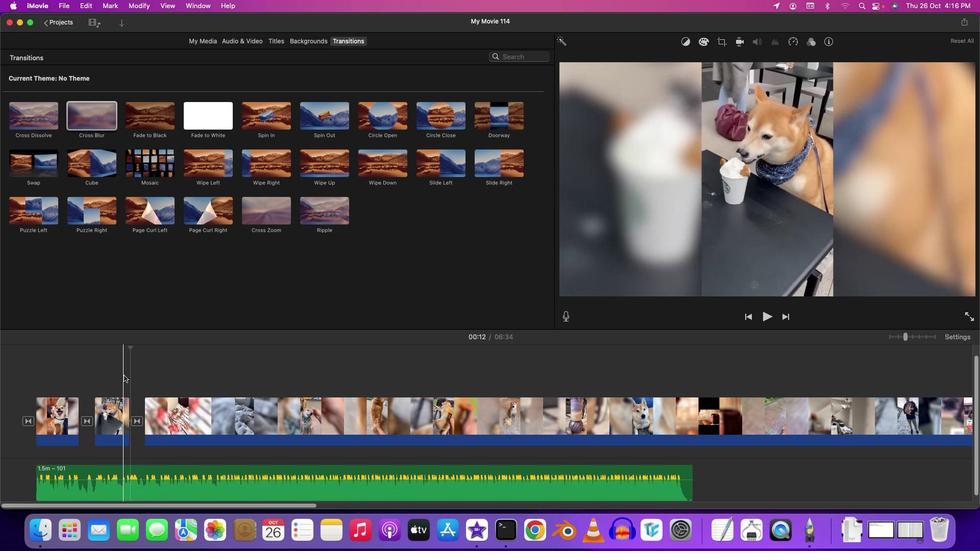 
Action: Mouse pressed left at (122, 374)
Screenshot: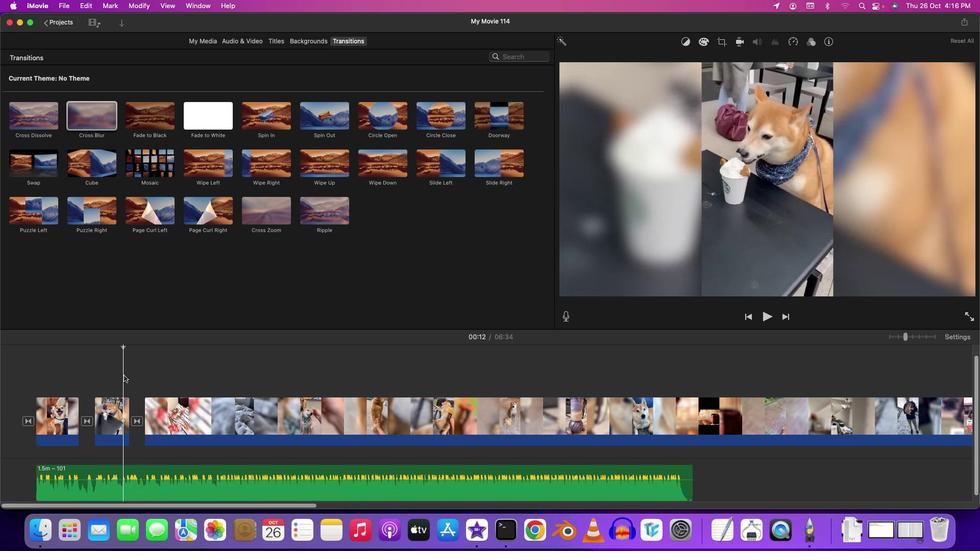 
Action: Key pressed Key.space
Screenshot: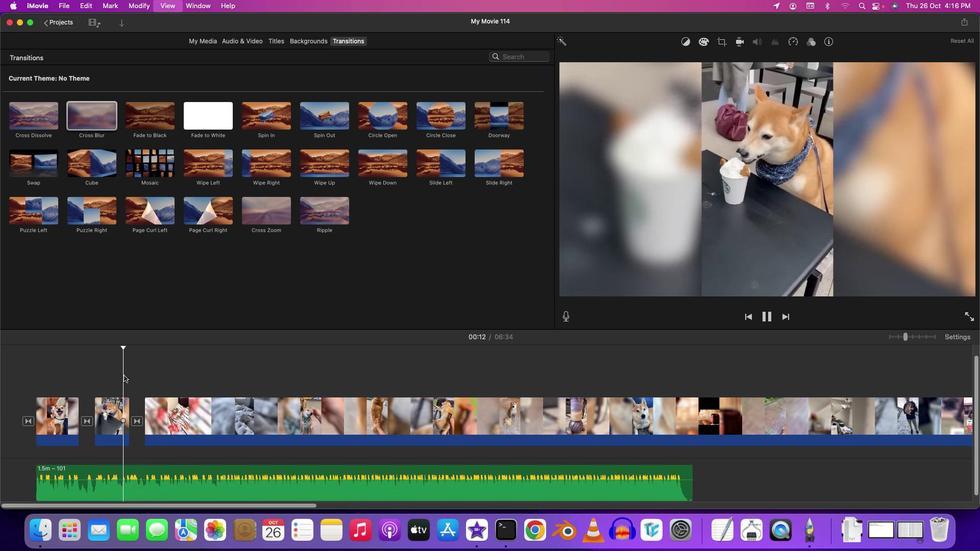 
Action: Mouse moved to (202, 376)
Screenshot: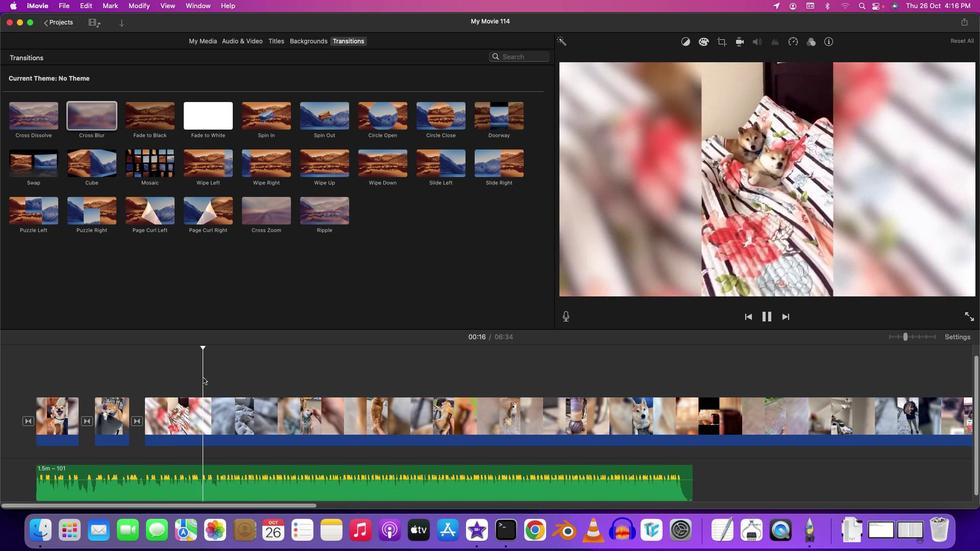 
Action: Mouse pressed left at (202, 376)
Screenshot: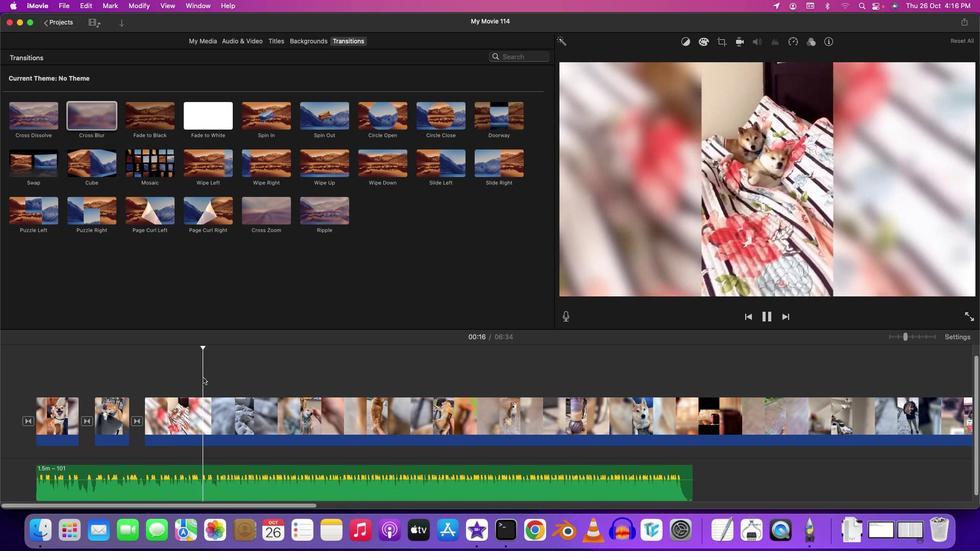 
Action: Mouse moved to (218, 376)
Screenshot: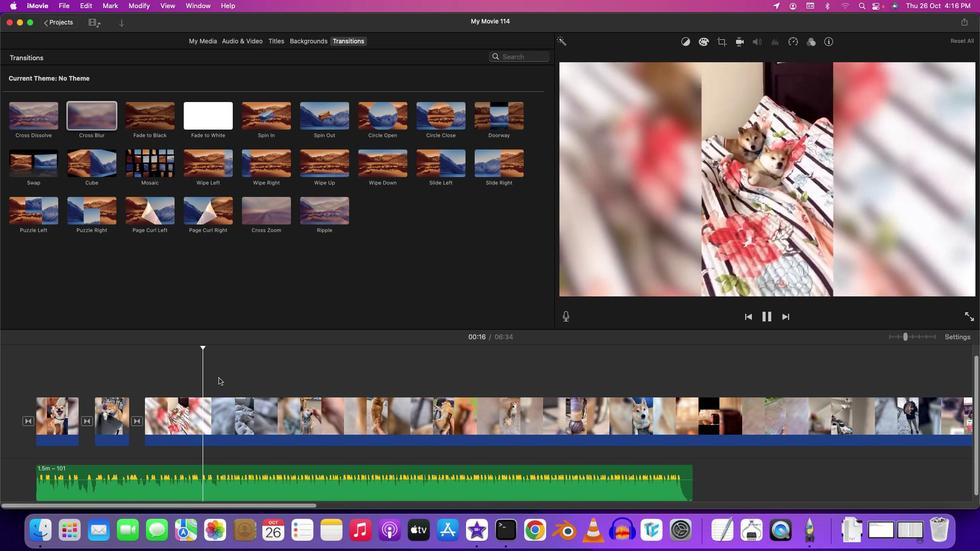 
Action: Mouse pressed left at (218, 376)
Screenshot: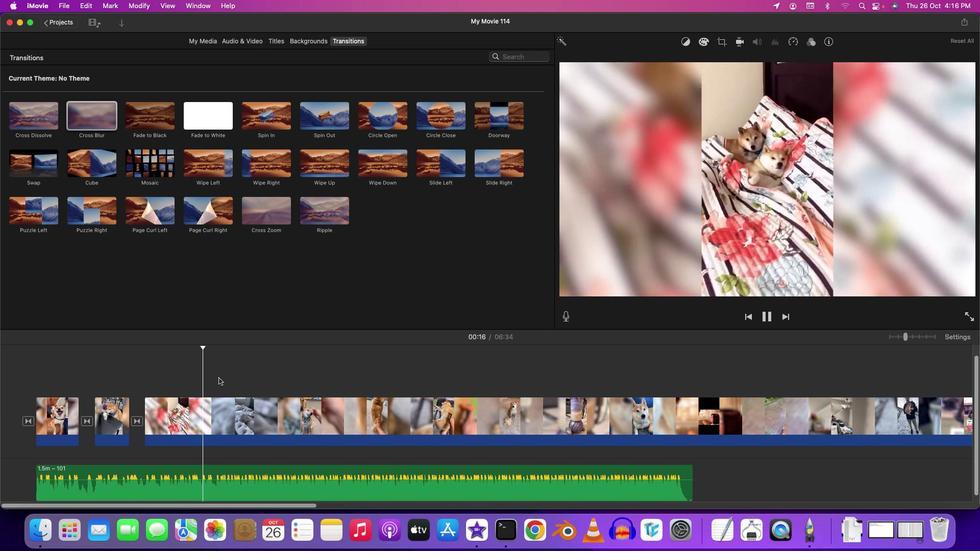 
Action: Mouse moved to (235, 372)
Screenshot: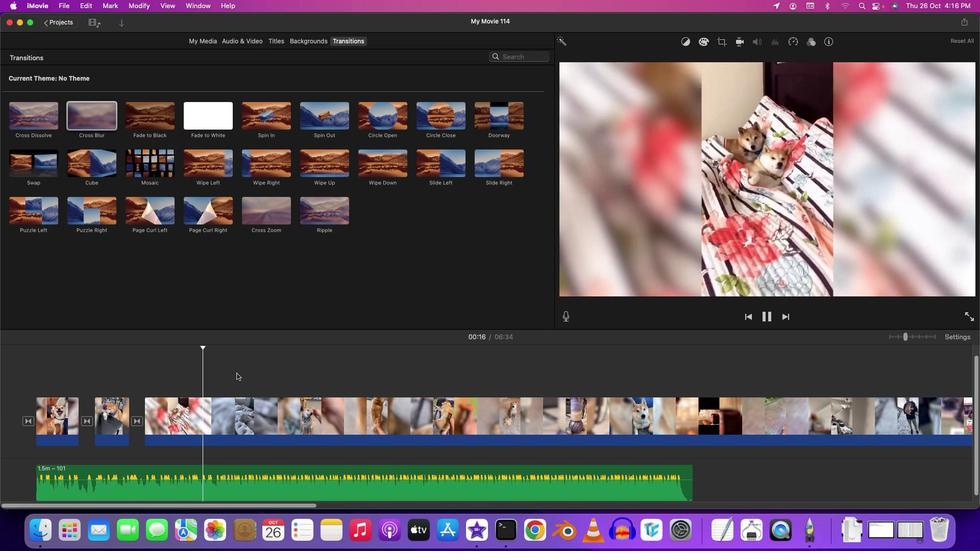
Action: Mouse pressed left at (235, 372)
Screenshot: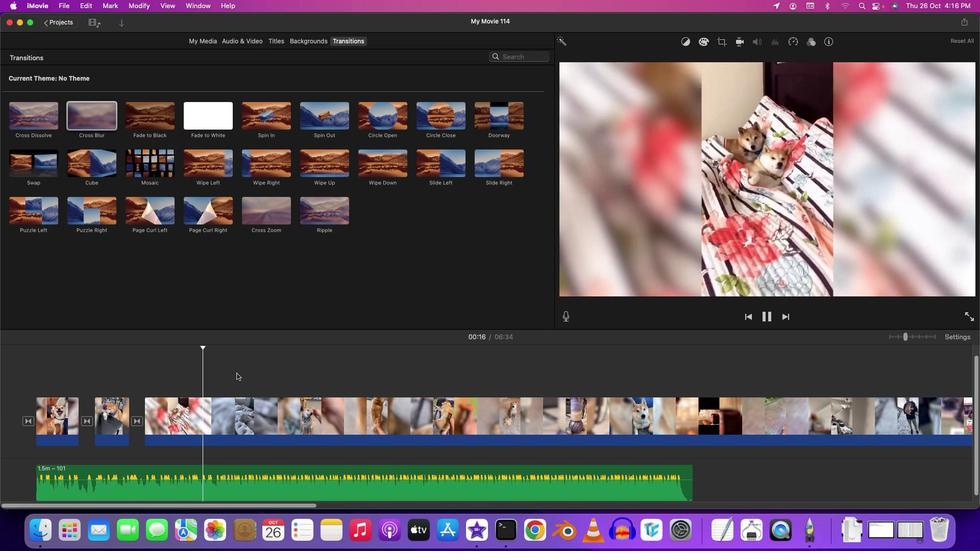 
Action: Mouse moved to (223, 370)
Screenshot: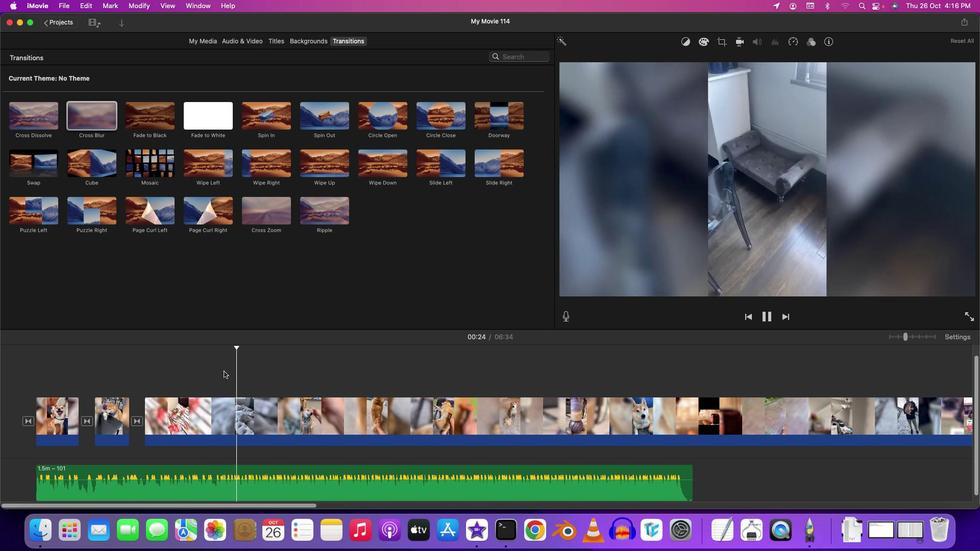 
Action: Mouse pressed left at (223, 370)
Screenshot: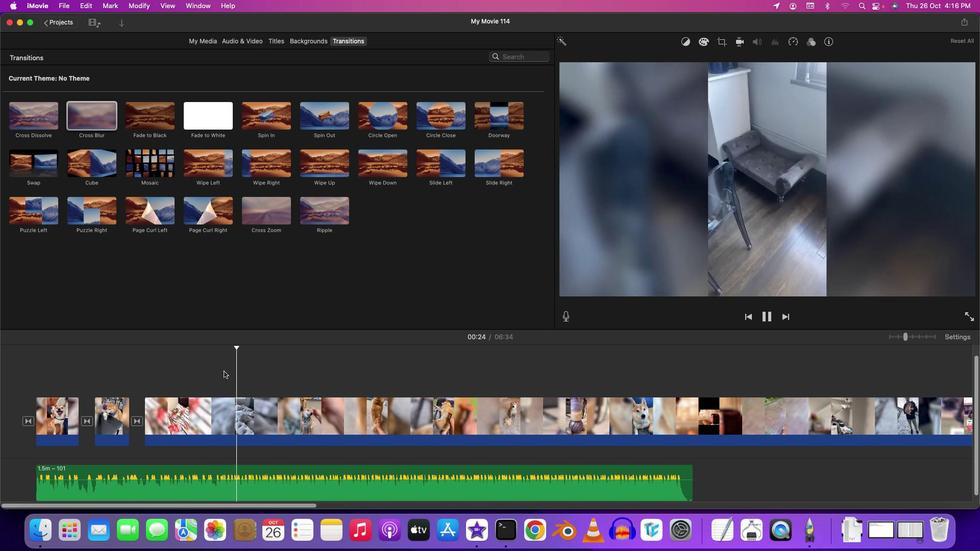 
Action: Mouse moved to (205, 368)
Screenshot: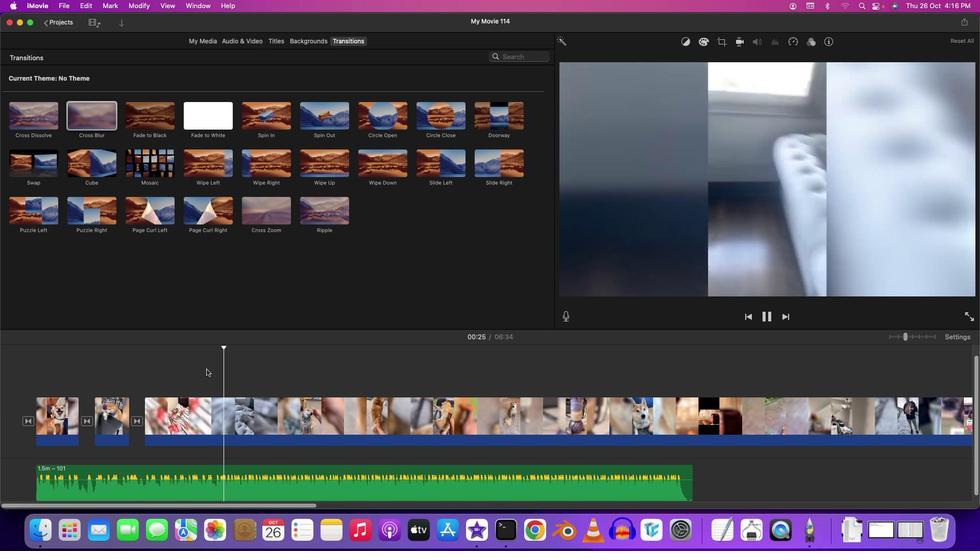 
Action: Mouse pressed left at (205, 368)
Screenshot: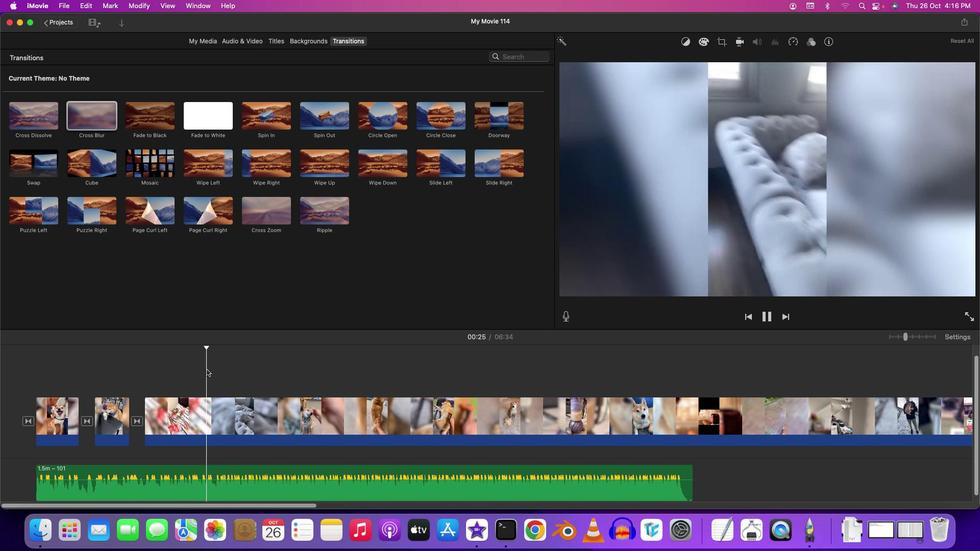 
Action: Mouse moved to (195, 367)
Screenshot: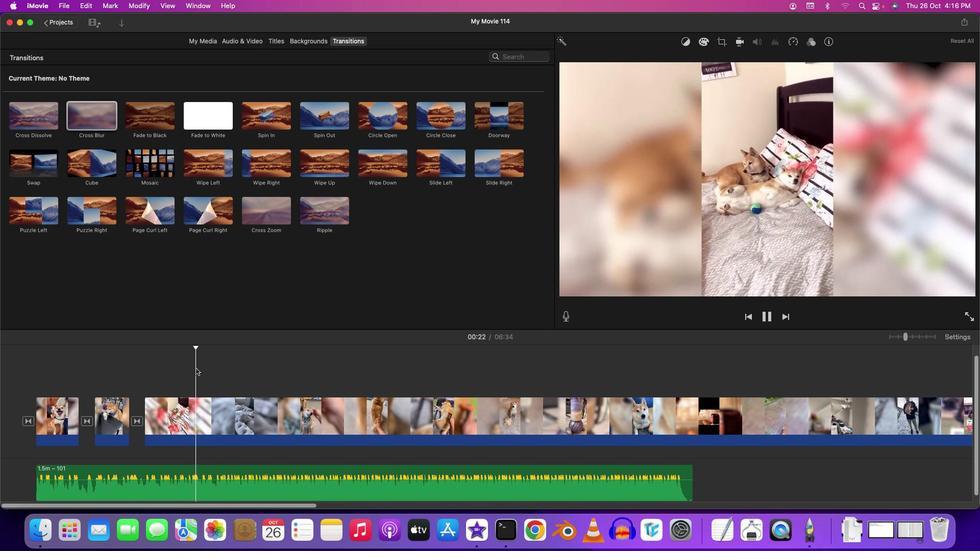 
Action: Mouse pressed left at (195, 367)
Screenshot: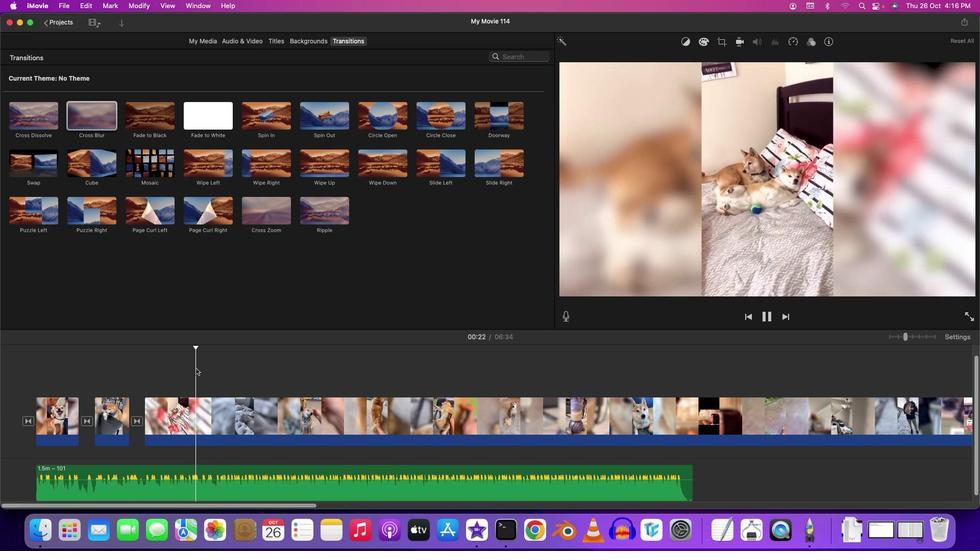 
Action: Mouse moved to (213, 367)
Screenshot: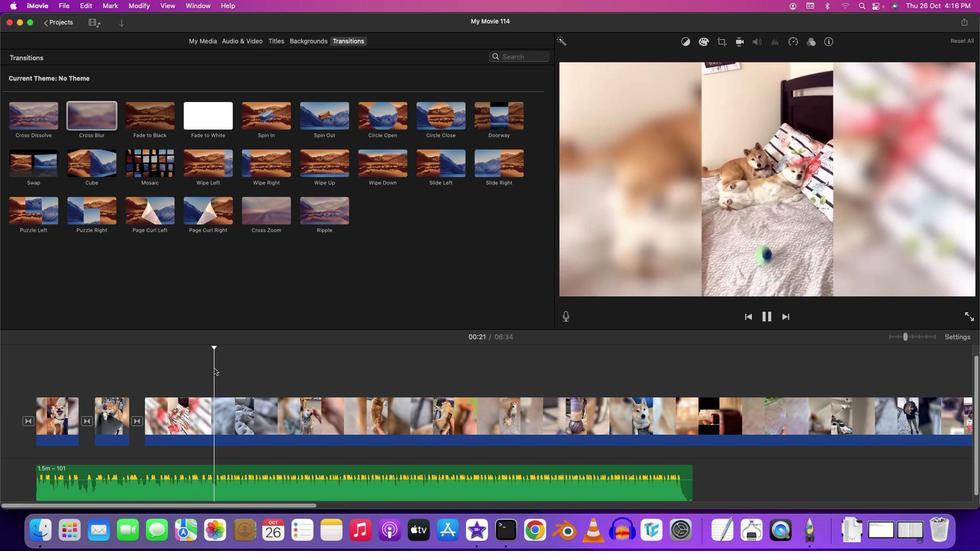
Action: Mouse pressed left at (213, 367)
Screenshot: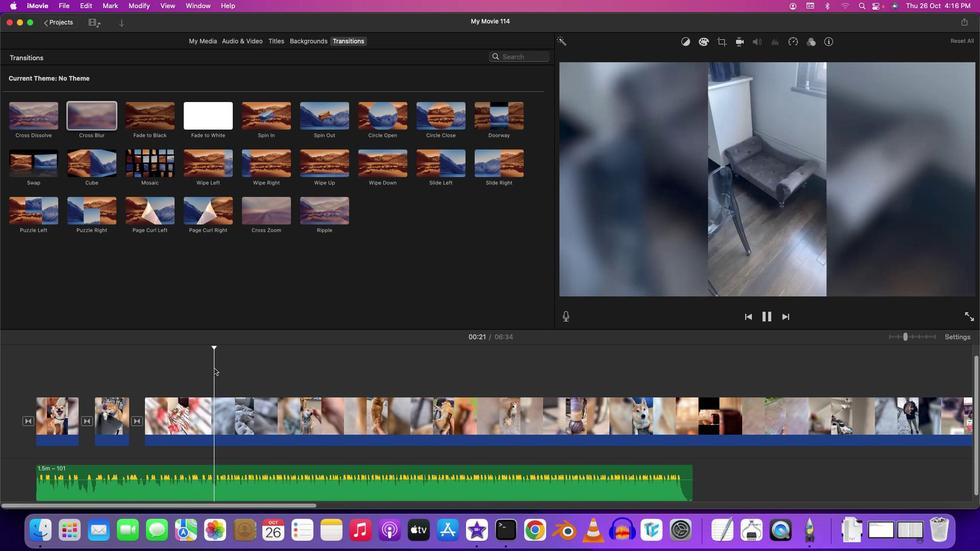 
Action: Mouse moved to (206, 367)
Screenshot: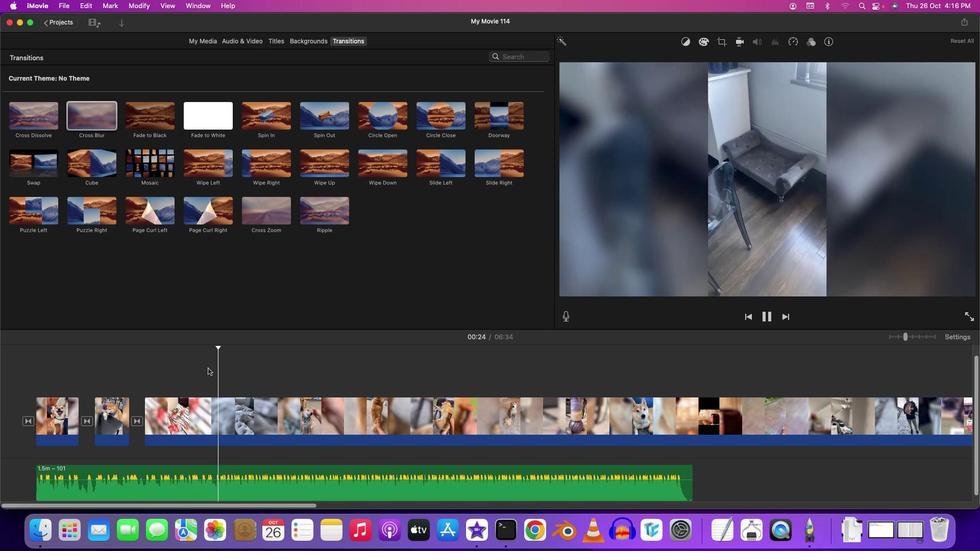 
Action: Mouse pressed left at (206, 367)
Screenshot: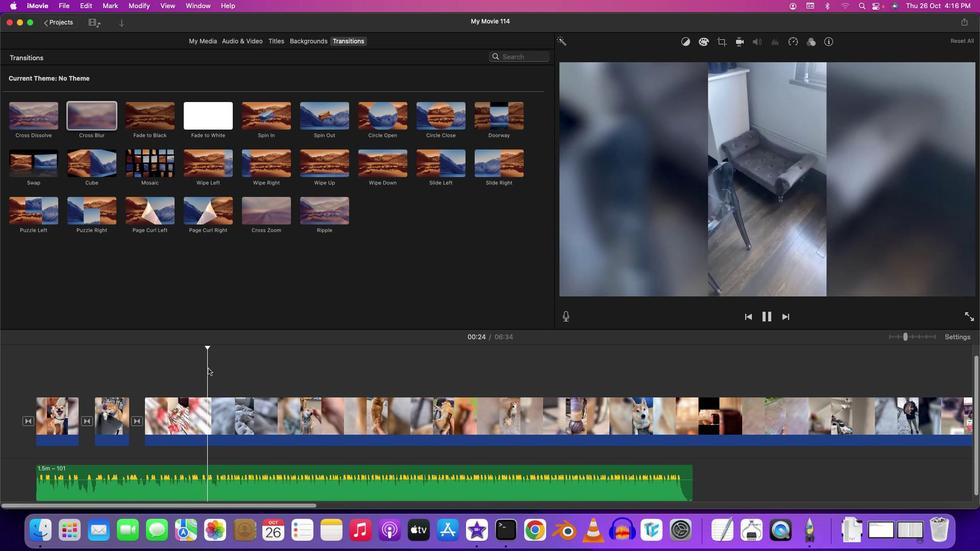 
Action: Key pressed Key.spaceKey.leftKey.leftKey.leftKey.leftKey.leftKey.leftKey.leftKey.leftKey.leftKey.leftKey.leftKey.leftKey.leftKey.leftKey.leftKey.leftKey.leftKey.leftKey.leftKey.leftKey.leftKey.leftKey.leftKey.leftKey.leftKey.leftKey.leftKey.leftKey.leftKey.rightKey.rightKey.rightKey.rightKey.rightKey.rightKey.rightKey.rightKey.rightKey.rightKey.rightKey.rightKey.rightKey.leftKey.right
Screenshot: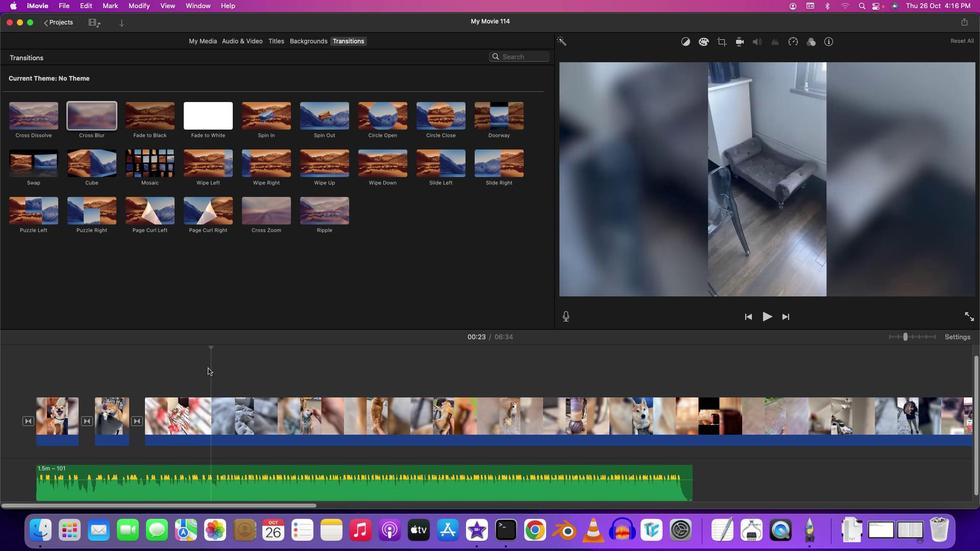 
Action: Mouse moved to (209, 416)
Screenshot: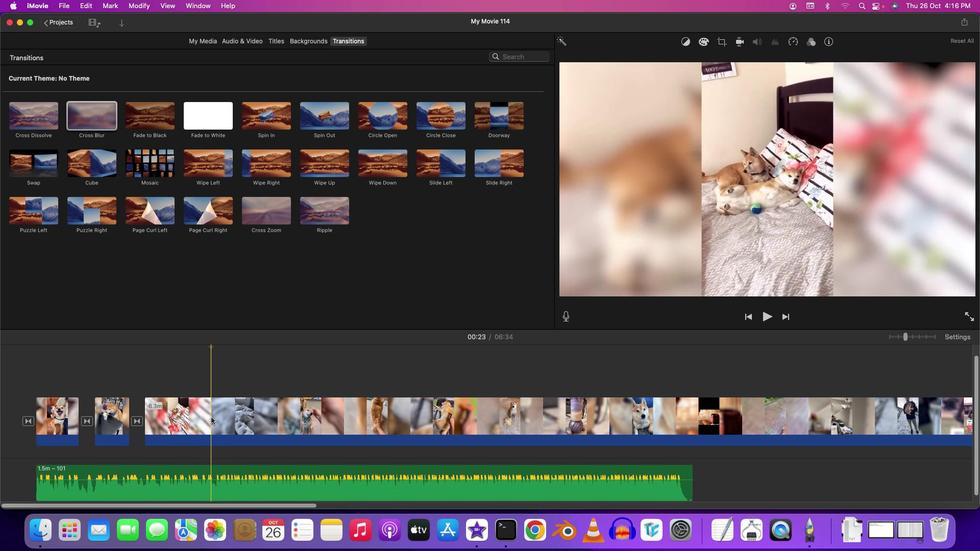 
Action: Mouse pressed left at (209, 416)
Screenshot: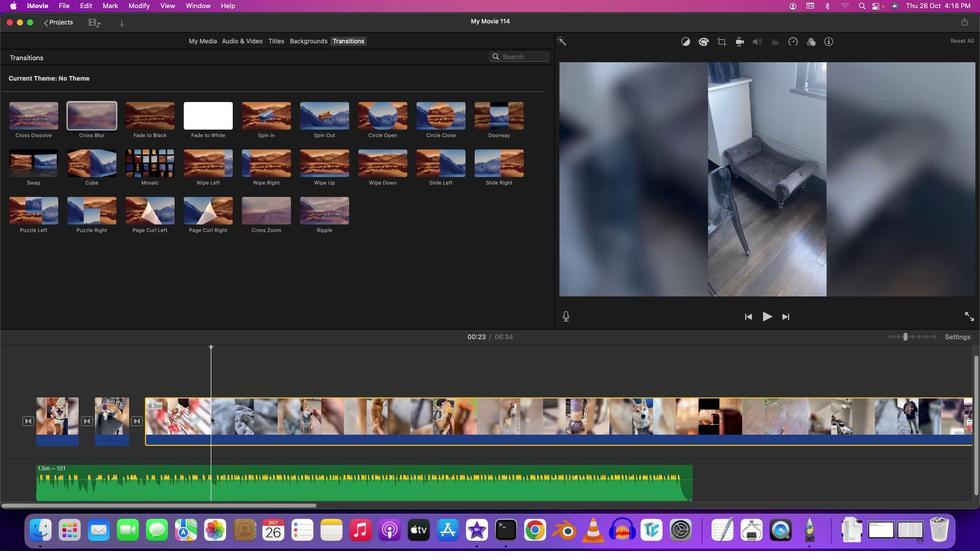 
Action: Key pressed Key.cmd'b'
Screenshot: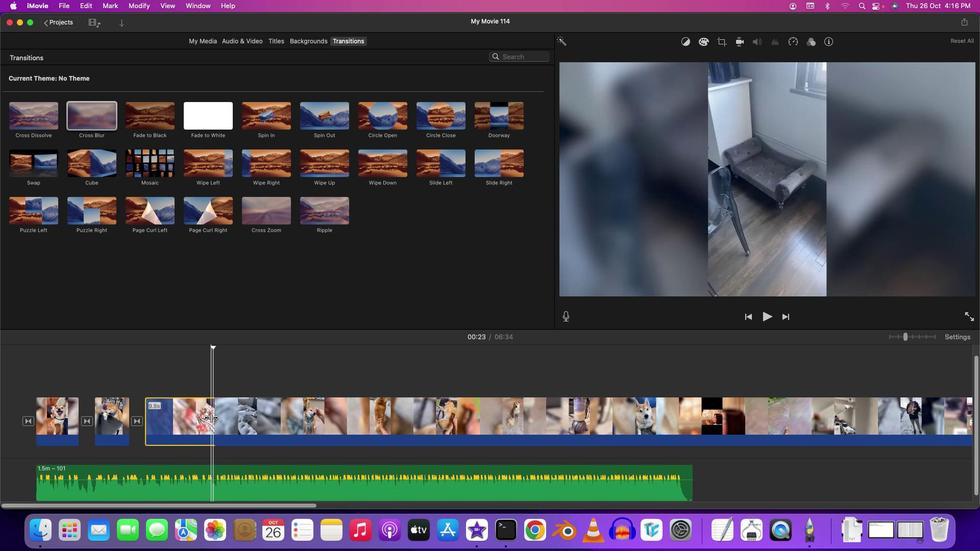 
Action: Mouse moved to (144, 210)
Screenshot: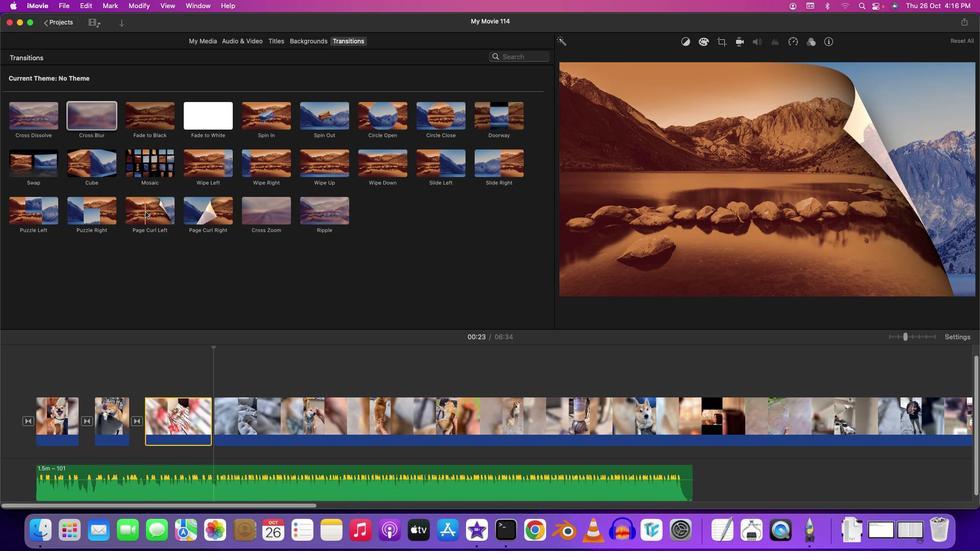 
Action: Mouse pressed left at (144, 210)
Screenshot: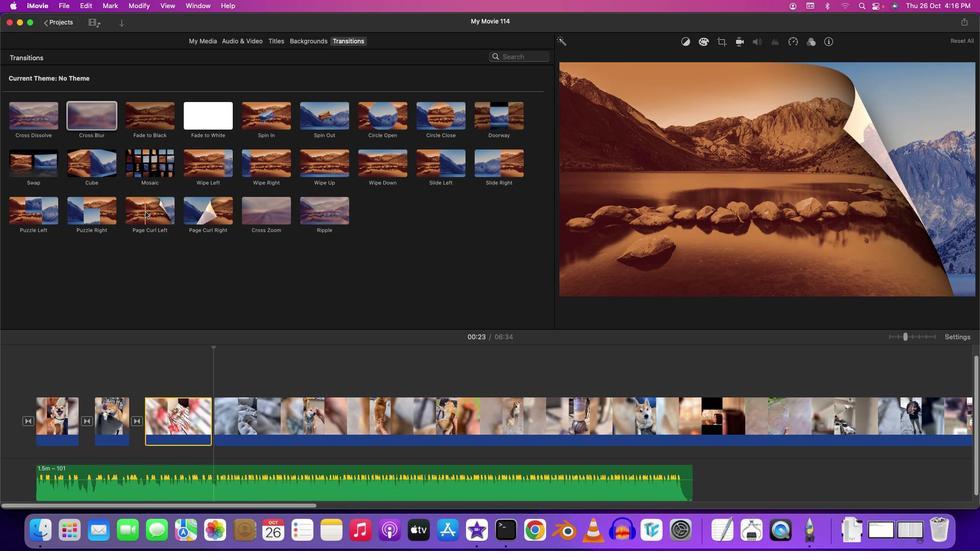 
Action: Mouse moved to (204, 376)
Screenshot: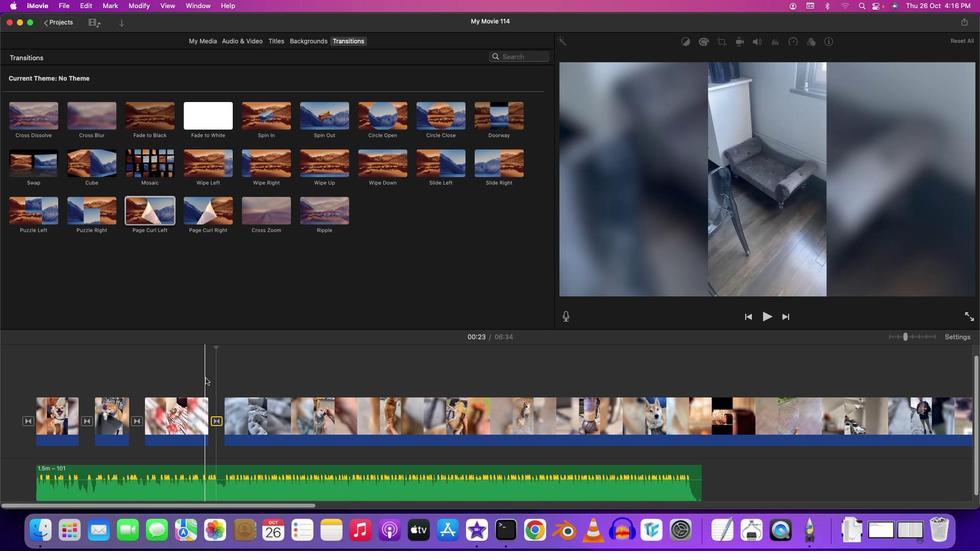 
Action: Mouse pressed left at (204, 376)
Screenshot: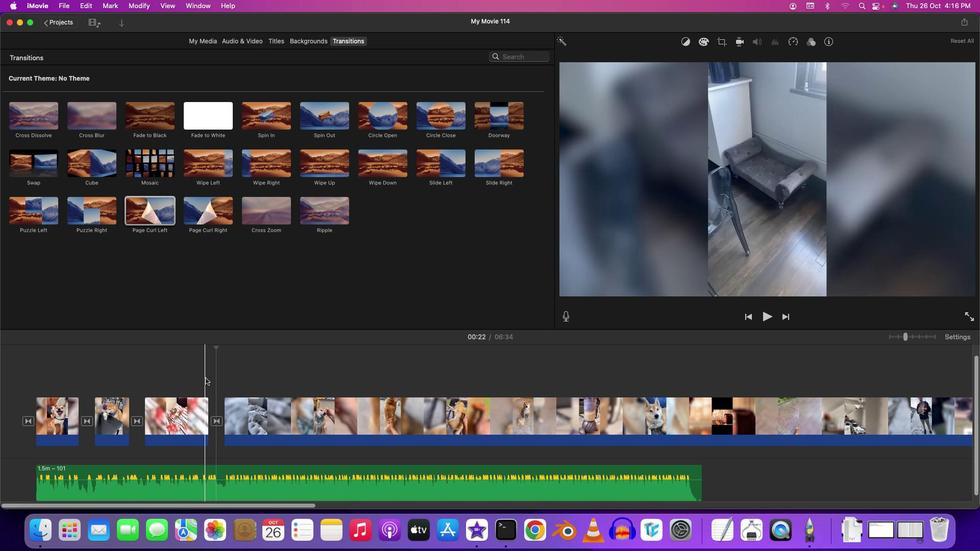 
Action: Key pressed Key.spaceKey.space
Screenshot: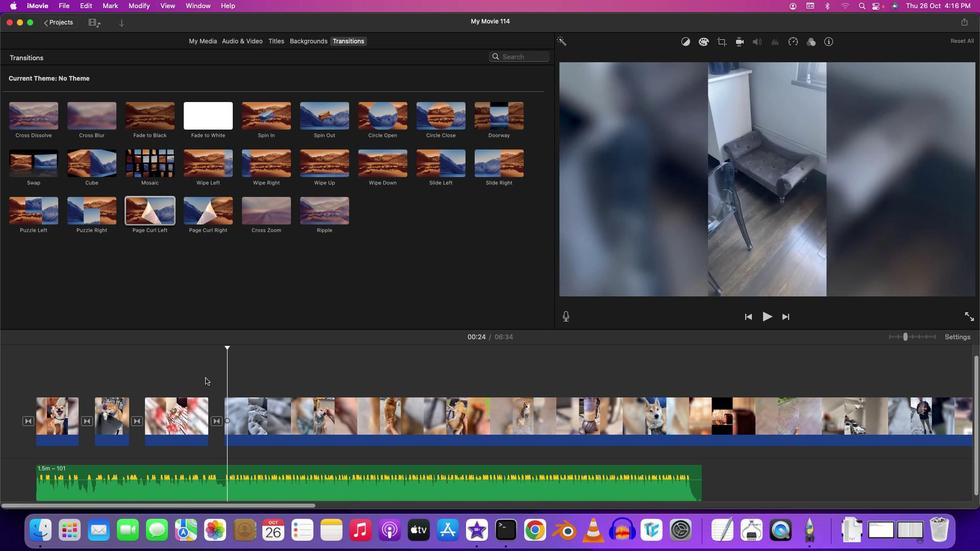 
Action: Mouse moved to (195, 376)
Screenshot: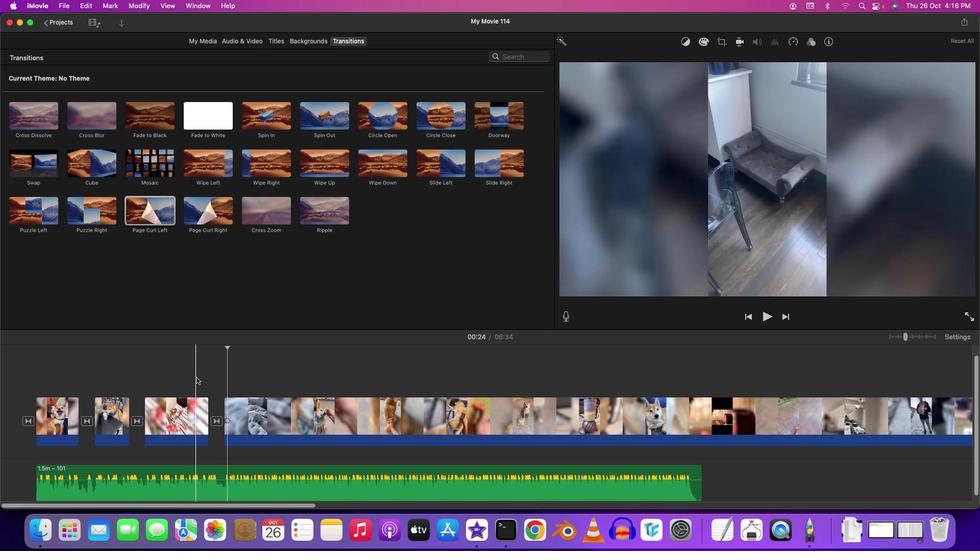 
Action: Mouse pressed left at (195, 376)
Screenshot: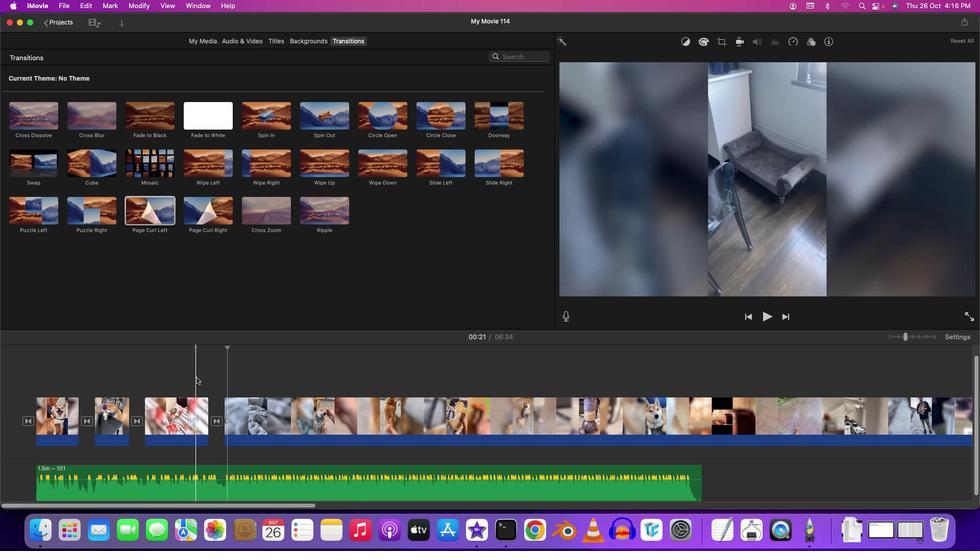 
Action: Key pressed Key.space
Screenshot: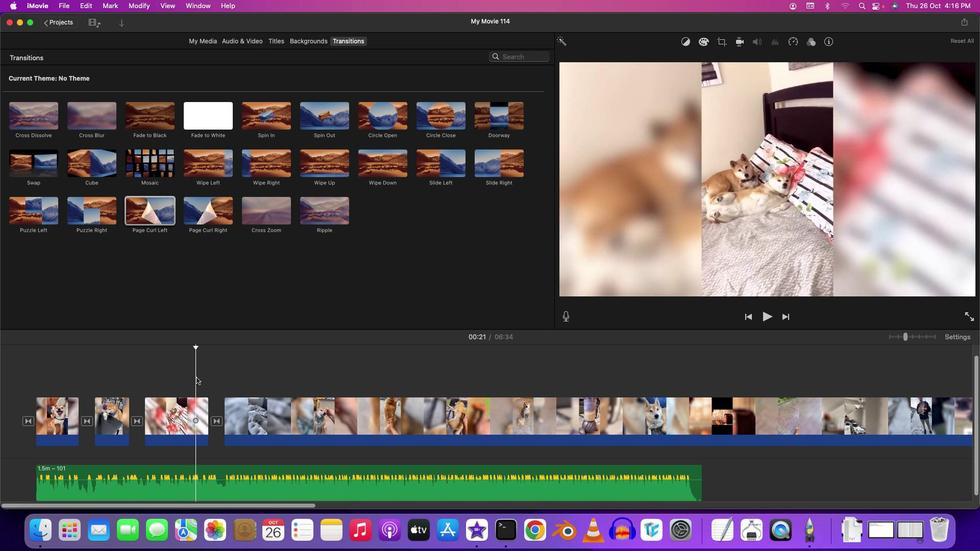 
Action: Mouse moved to (397, 377)
Screenshot: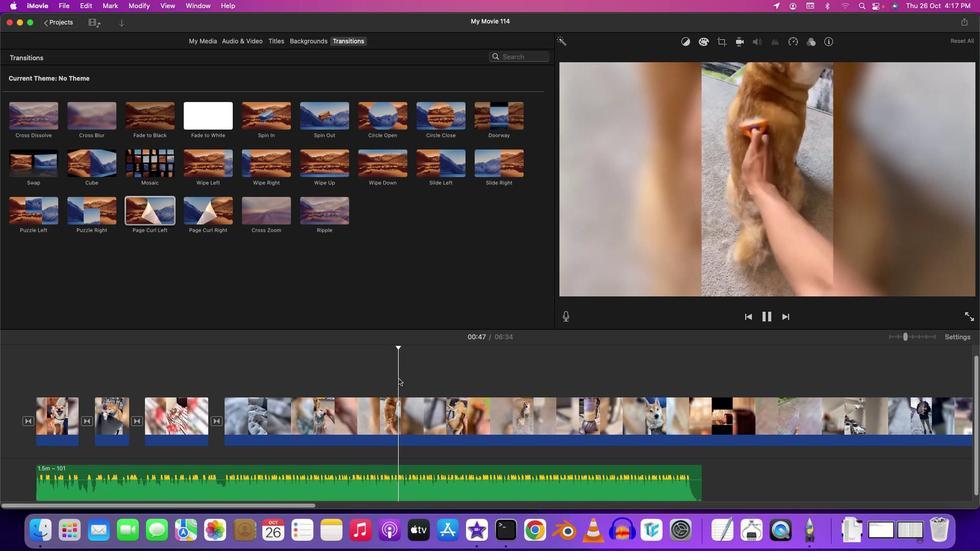 
Action: Mouse pressed left at (397, 377)
Screenshot: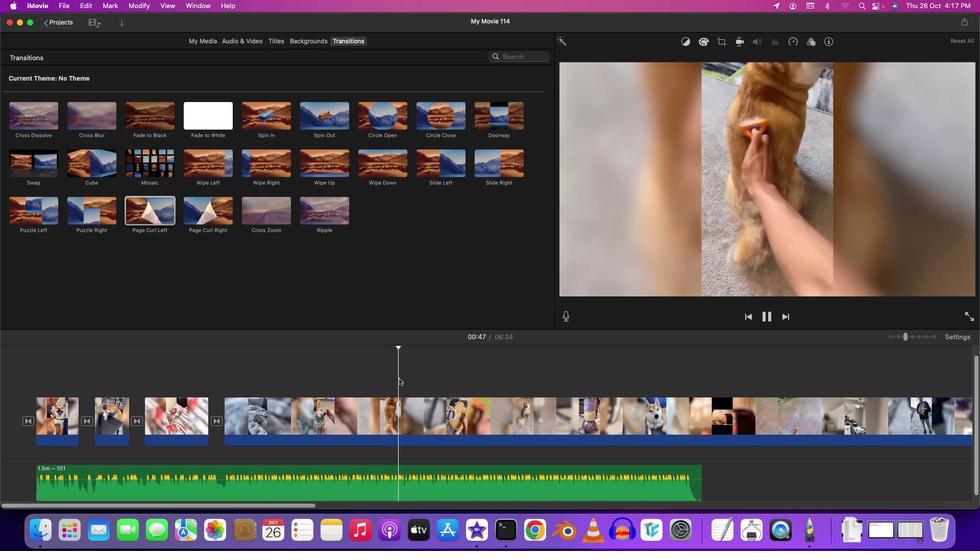 
Action: Mouse moved to (417, 379)
Screenshot: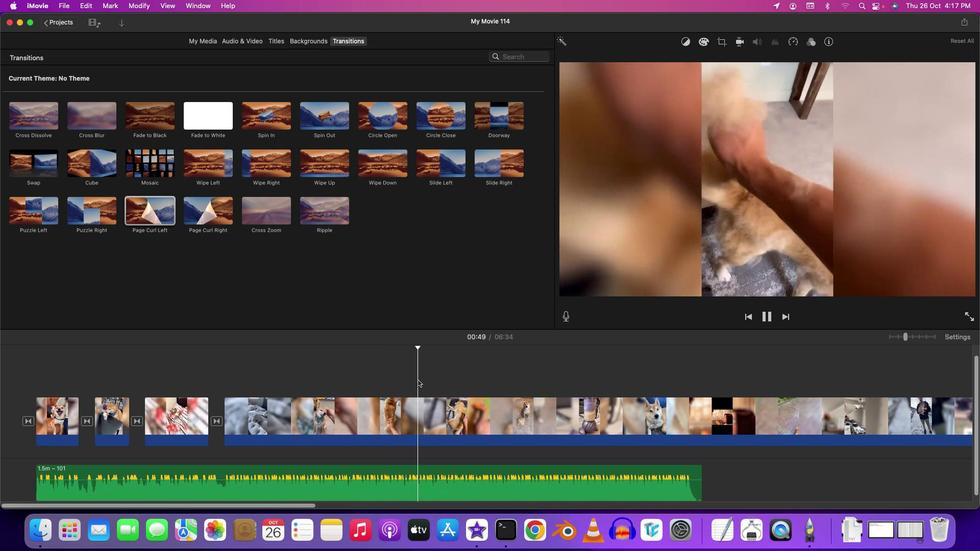 
Action: Mouse pressed left at (417, 379)
Screenshot: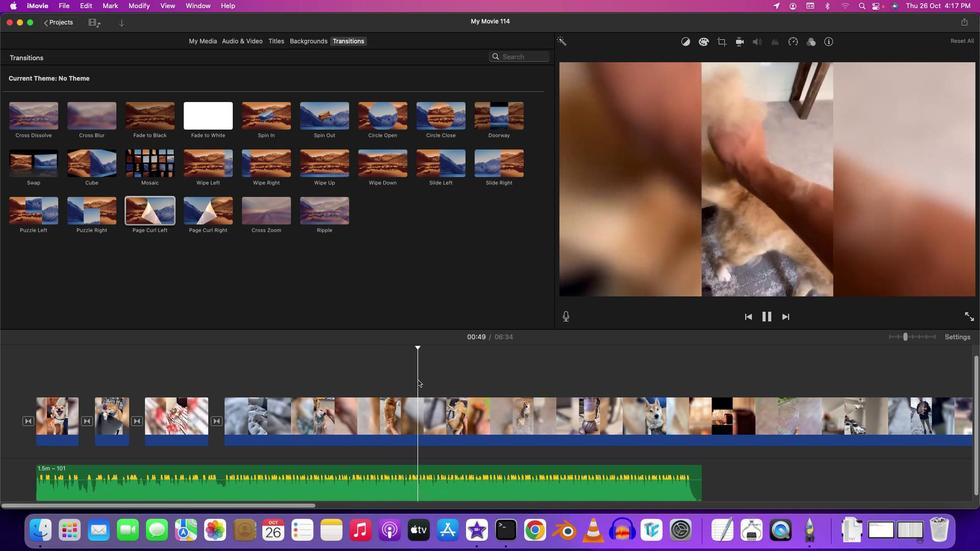 
Action: Mouse moved to (437, 378)
Screenshot: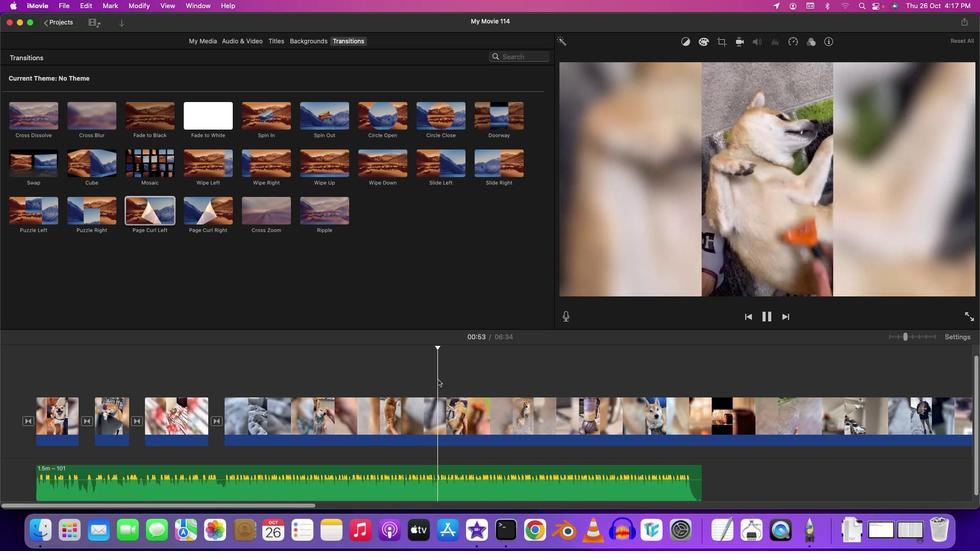 
Action: Mouse pressed left at (437, 378)
Screenshot: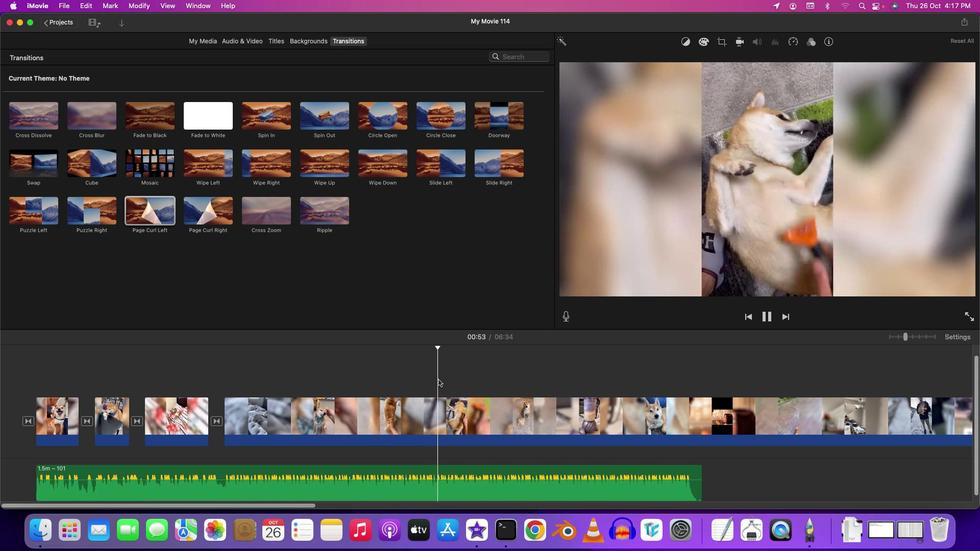 
Action: Mouse moved to (462, 377)
Screenshot: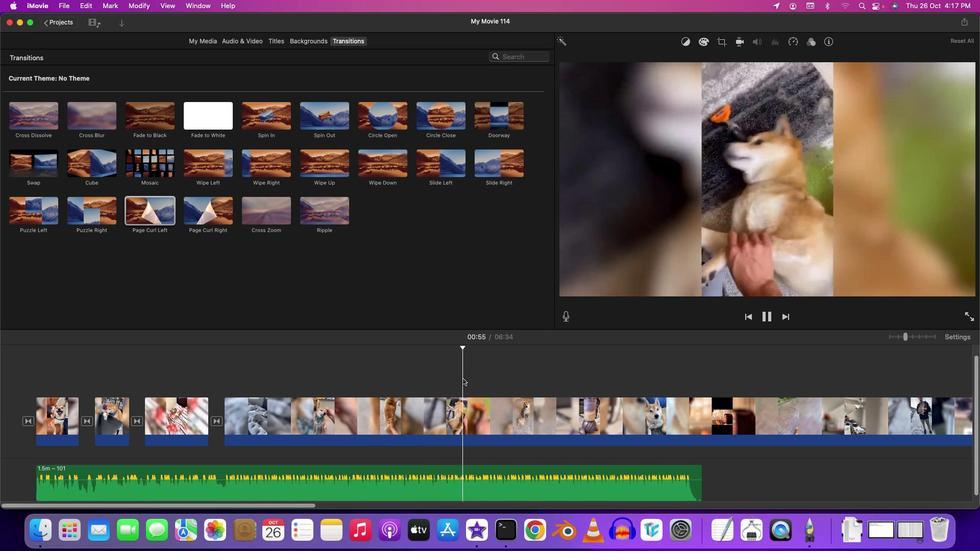 
Action: Mouse pressed left at (462, 377)
Screenshot: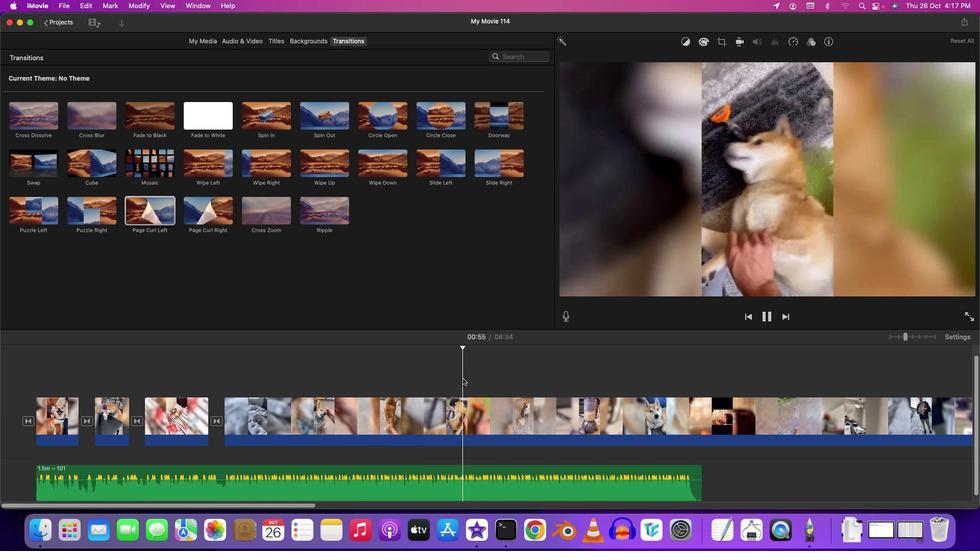 
Action: Mouse moved to (475, 376)
Screenshot: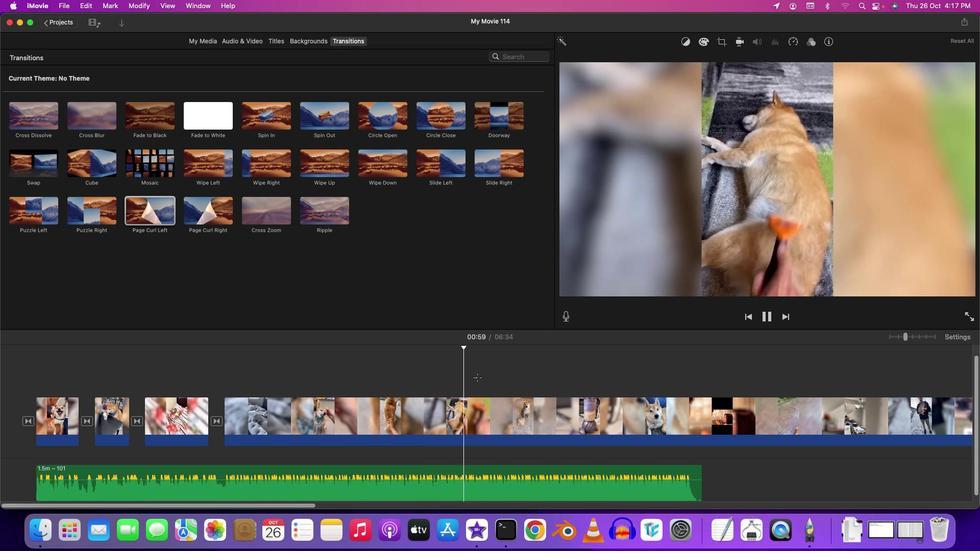 
Action: Mouse pressed left at (475, 376)
Screenshot: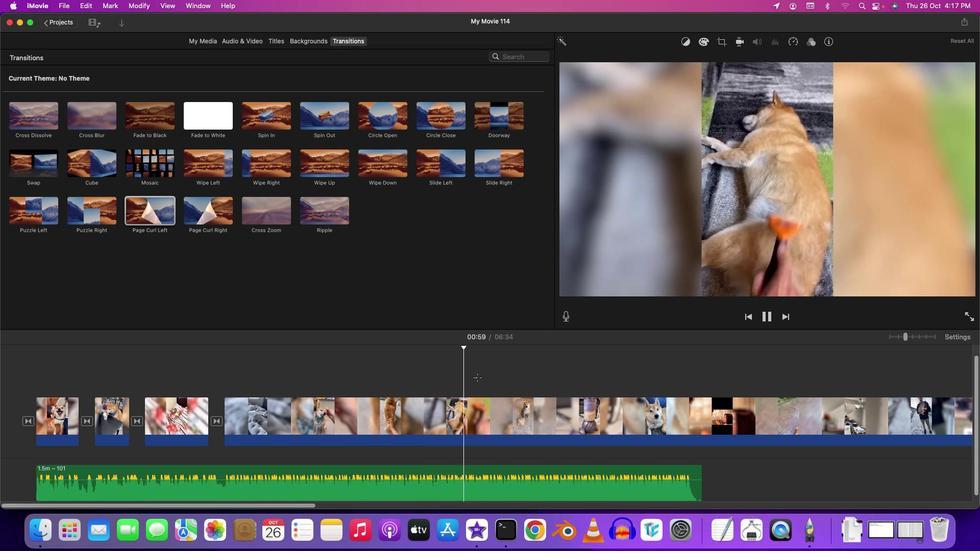 
Action: Mouse moved to (475, 376)
Screenshot: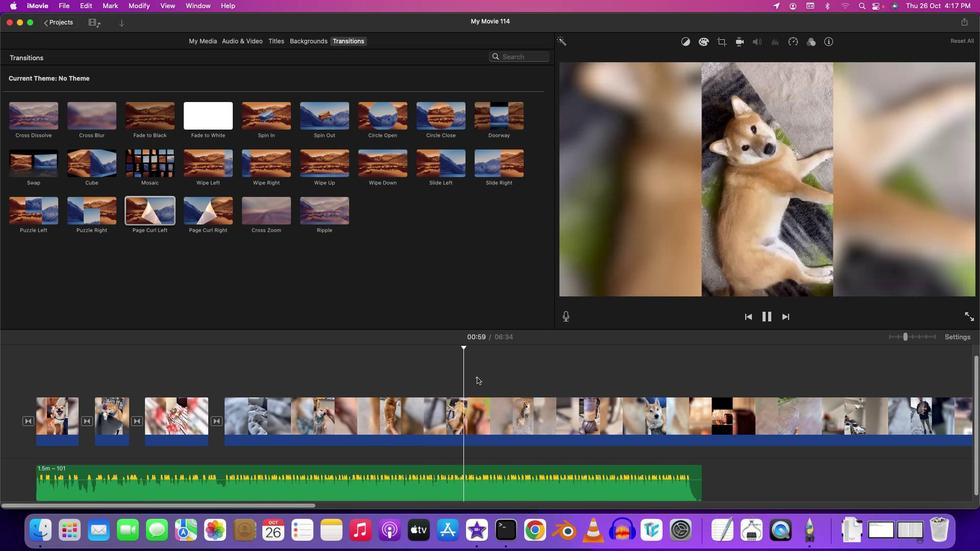 
Action: Key pressed Key.space
Screenshot: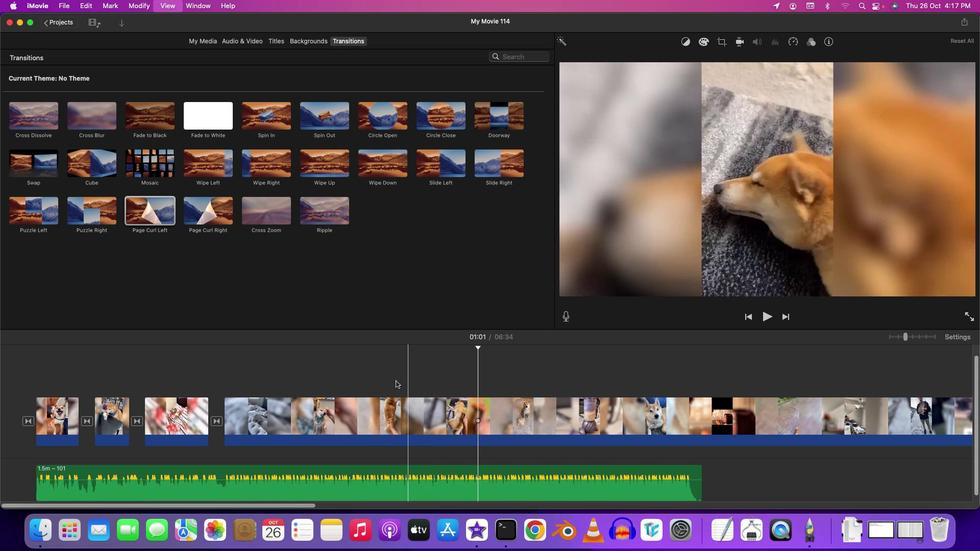 
Action: Mouse moved to (295, 377)
Screenshot: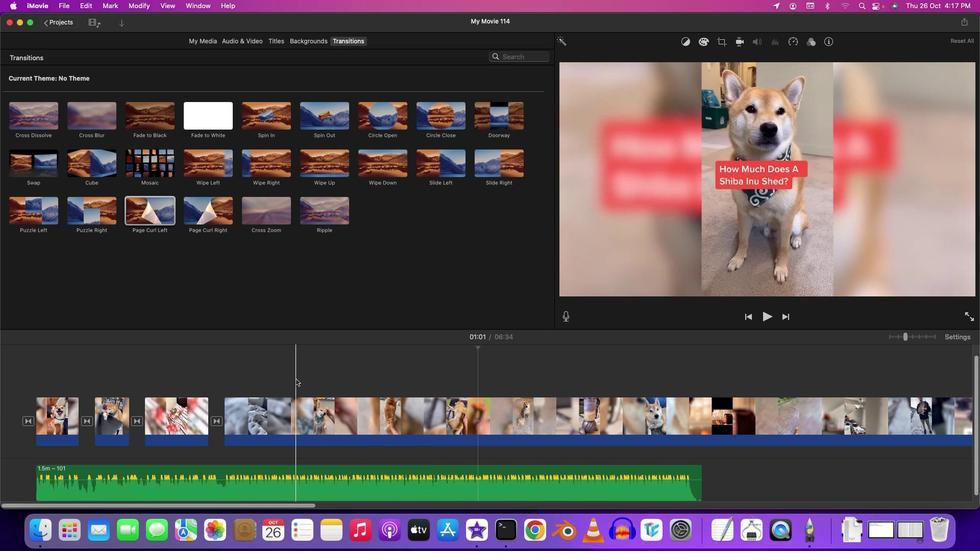 
Action: Mouse pressed left at (295, 377)
Screenshot: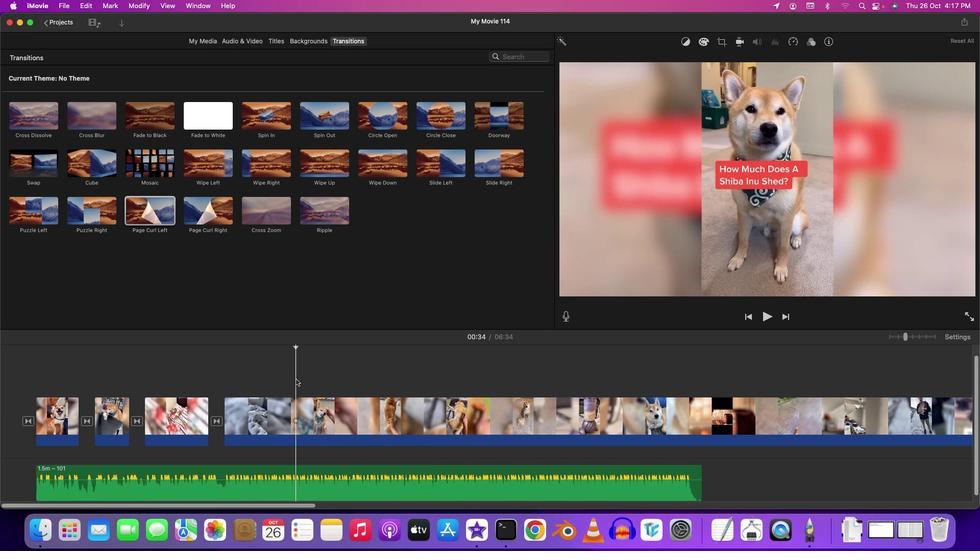 
Action: Key pressed Key.leftKey.leftKey.leftKey.leftKey.leftKey.leftKey.leftKey.leftKey.leftKey.leftKey.leftKey.leftKey.leftKey.leftKey.leftKey.leftKey.leftKey.leftKey.leftKey.leftKey.leftKey.leftKey.leftKey.leftKey.leftKey.leftKey.leftKey.leftKey.leftKey.leftKey.leftKey.leftKey.leftKey.leftKey.leftKey.leftKey.leftKey.leftKey.leftKey.rightKey.rightKey.rightKey.rightKey.rightKey.left
Screenshot: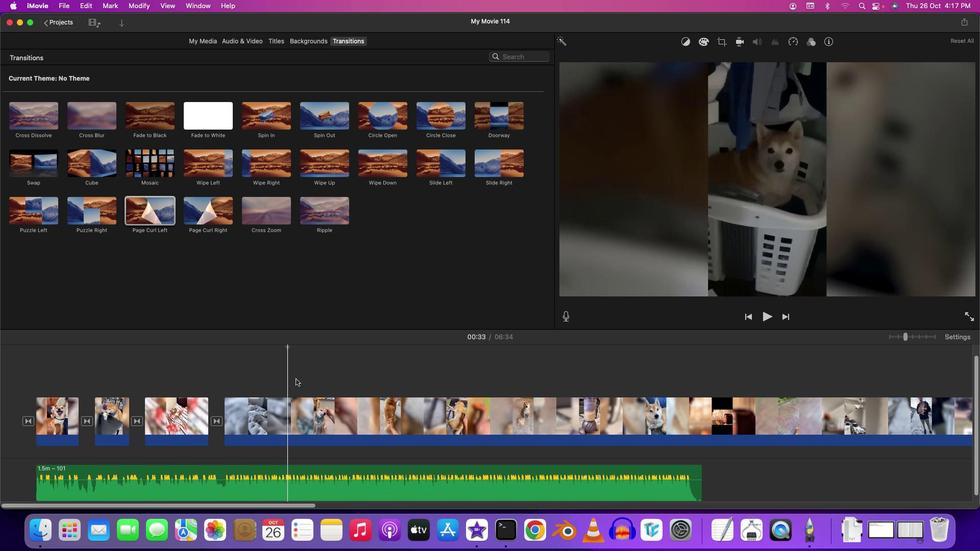 
Action: Mouse moved to (287, 413)
Screenshot: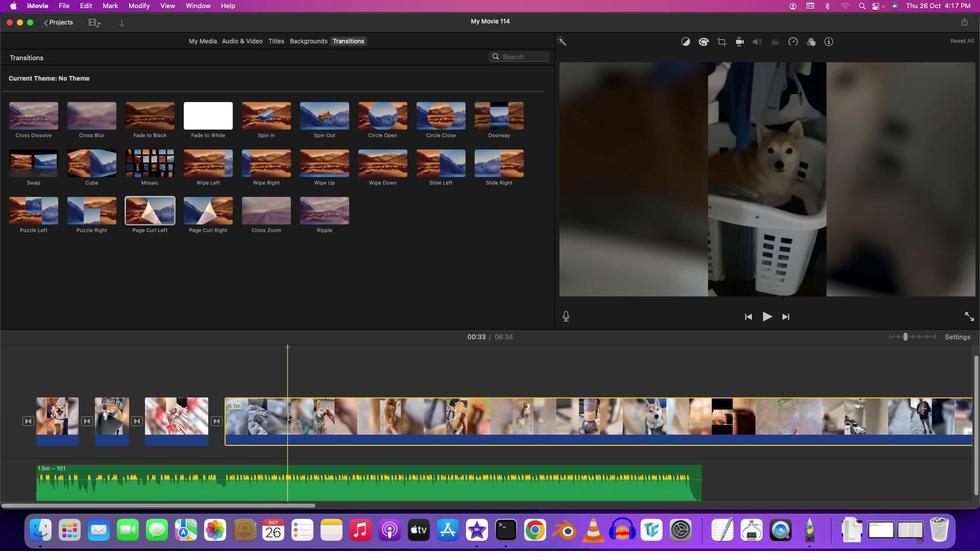
Action: Mouse pressed left at (287, 413)
Screenshot: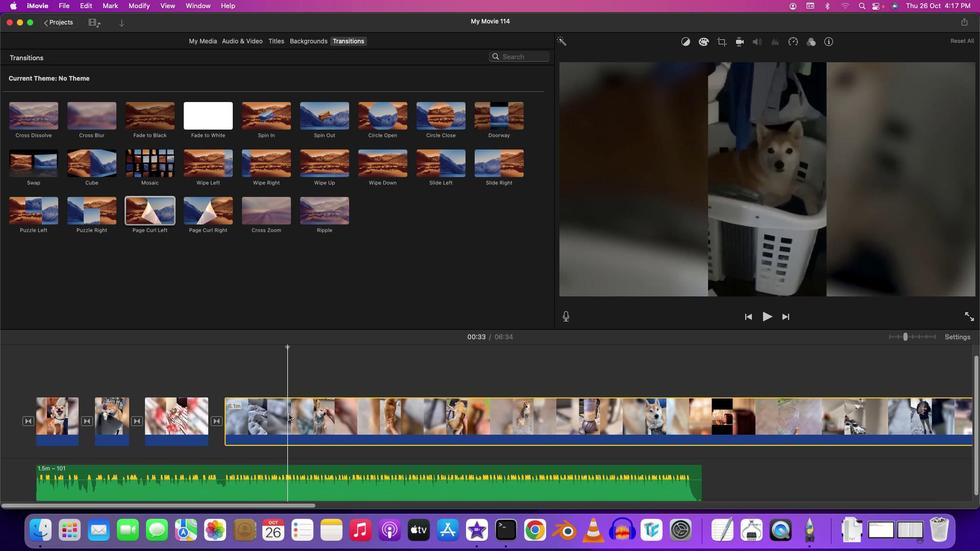 
Action: Key pressed Key.cmd'b'
Screenshot: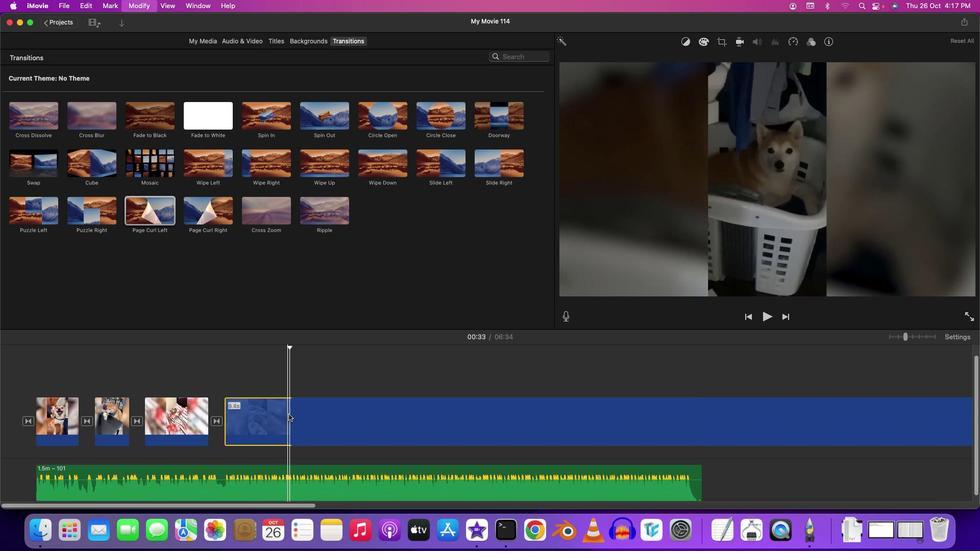 
Action: Mouse moved to (603, 369)
Screenshot: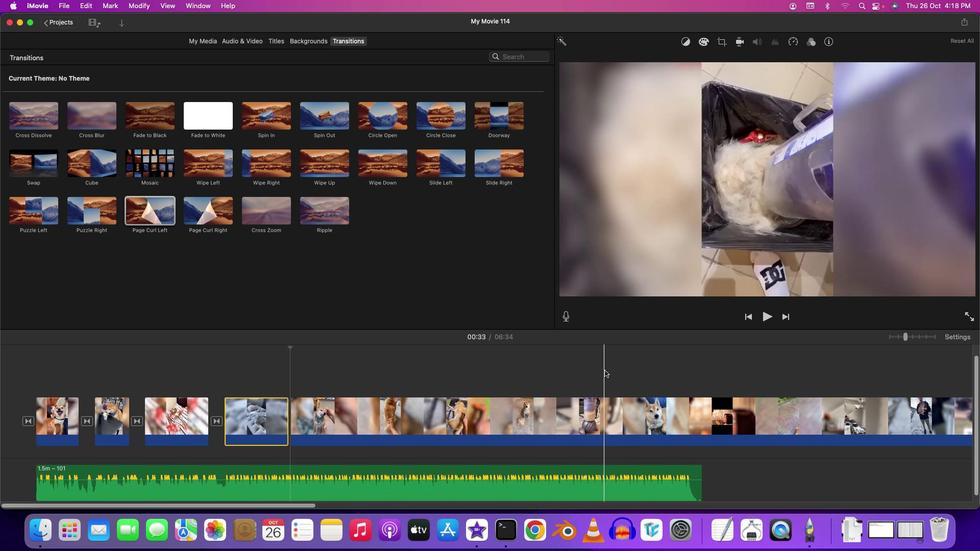 
Action: Mouse pressed left at (603, 369)
Screenshot: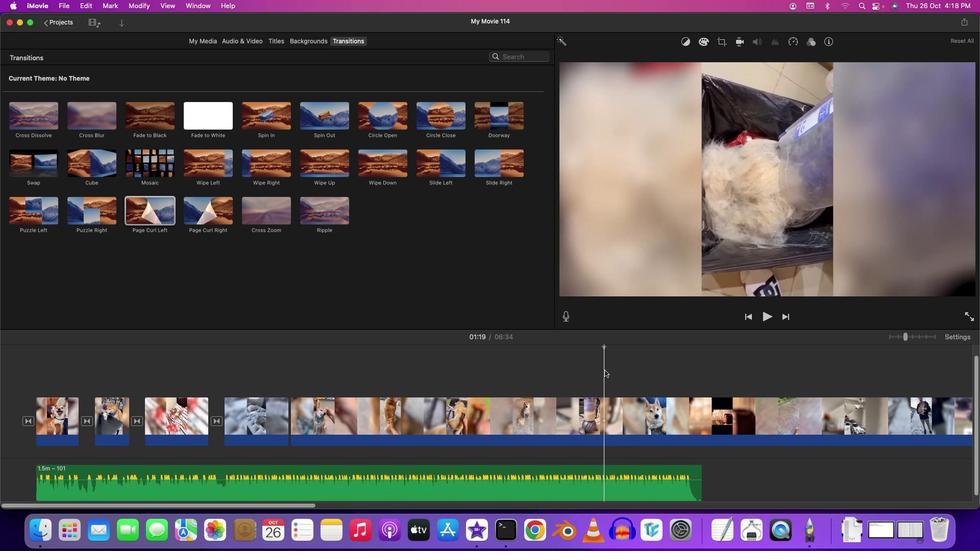 
Action: Key pressed Key.rightKey.rightKey.rightKey.rightKey.rightKey.rightKey.rightKey.rightKey.rightKey.rightKey.rightKey.rightKey.rightKey.rightKey.rightKey.rightKey.rightKey.rightKey.rightKey.rightKey.rightKey.rightKey.rightKey.rightKey.rightKey.rightKey.rightKey.rightKey.rightKey.rightKey.rightKey.rightKey.rightKey.rightKey.leftKey.leftKey.leftKey.leftKey.leftKey.right
Screenshot: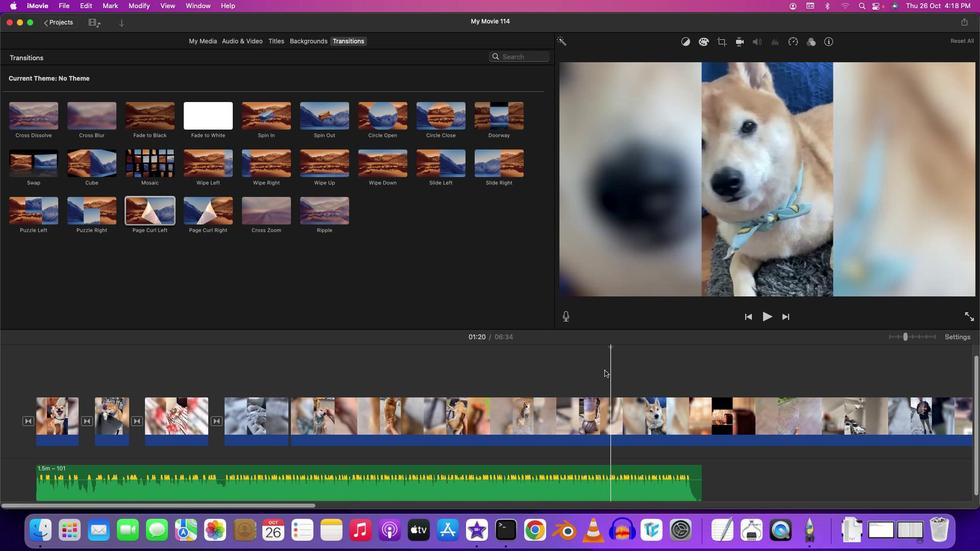
Action: Mouse moved to (609, 416)
Screenshot: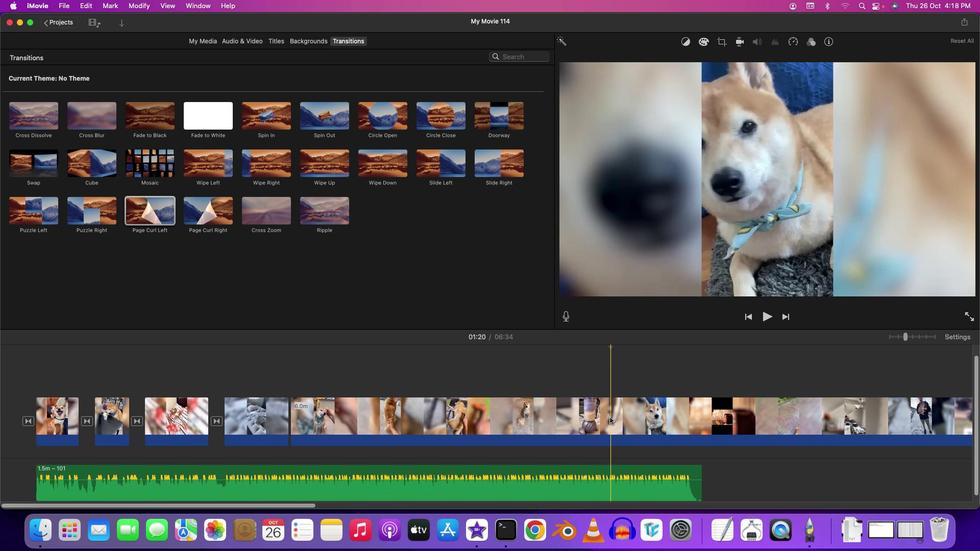 
Action: Mouse pressed left at (609, 416)
Screenshot: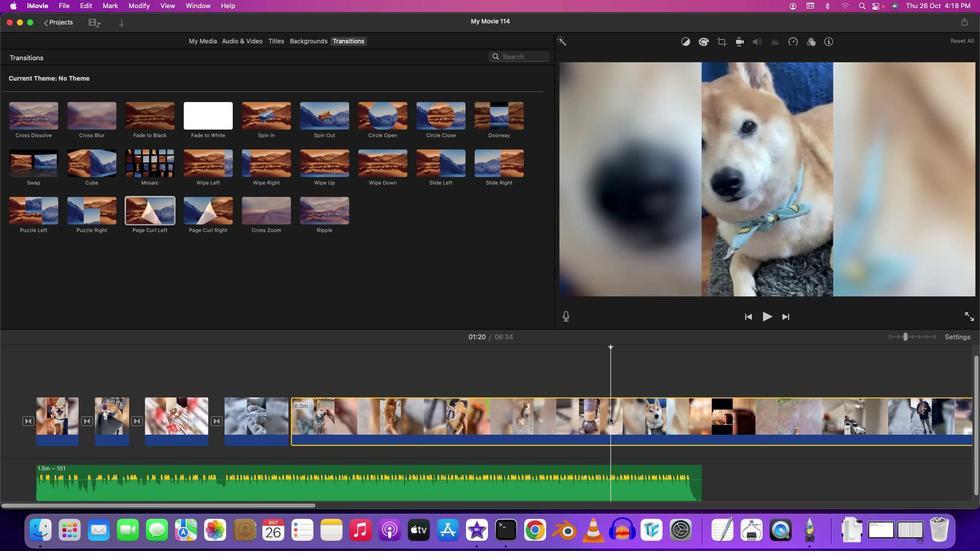 
Action: Key pressed Key.cmd'b'
Screenshot: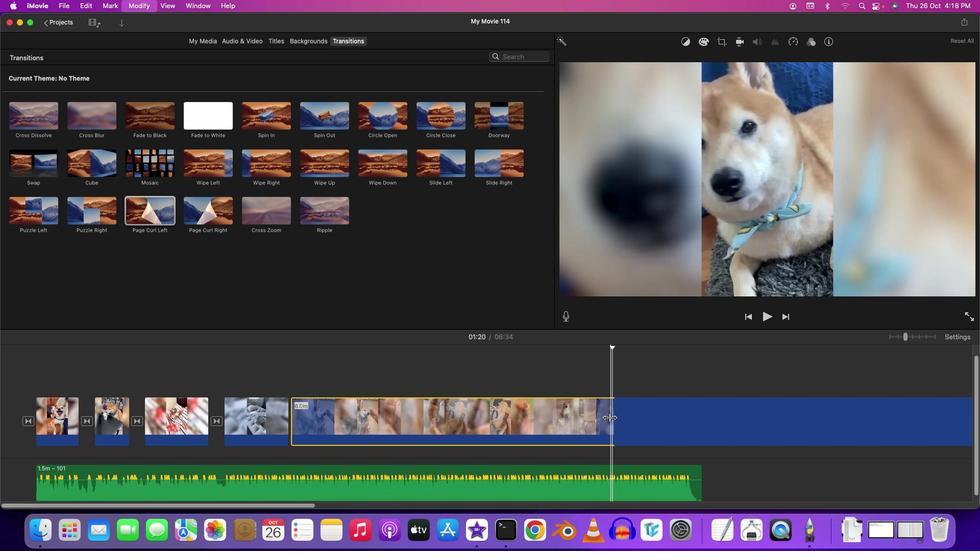 
Action: Mouse moved to (544, 417)
Screenshot: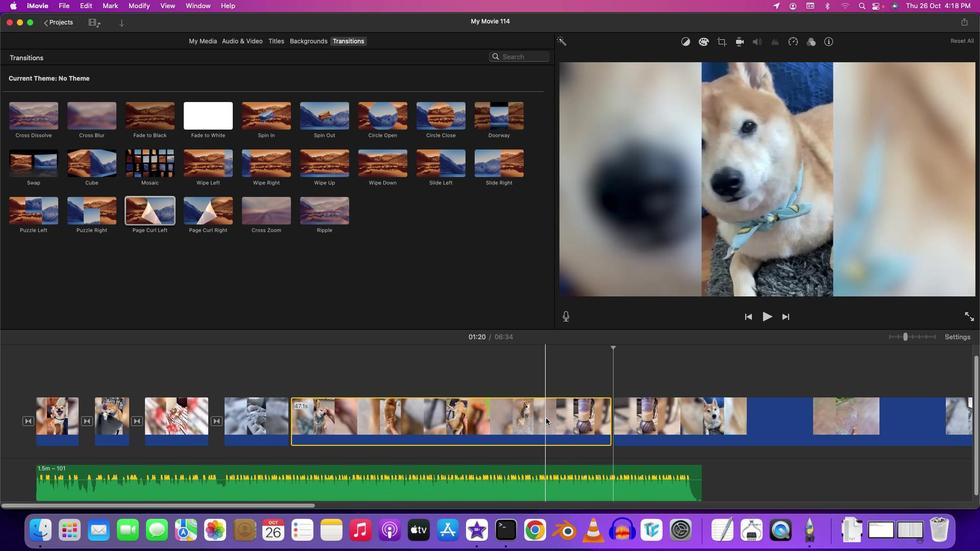 
Action: Mouse pressed right at (544, 417)
Screenshot: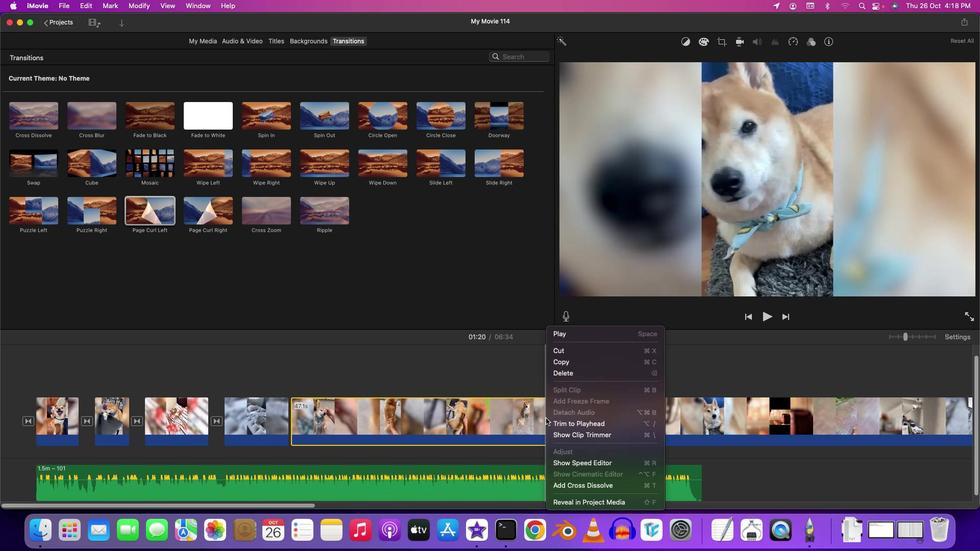
Action: Mouse moved to (558, 376)
Screenshot: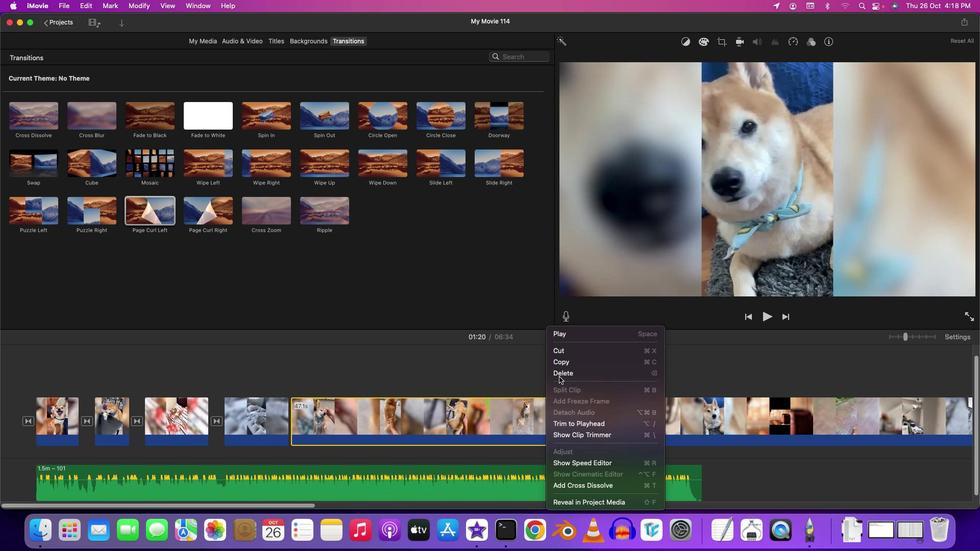 
Action: Mouse pressed left at (558, 376)
Screenshot: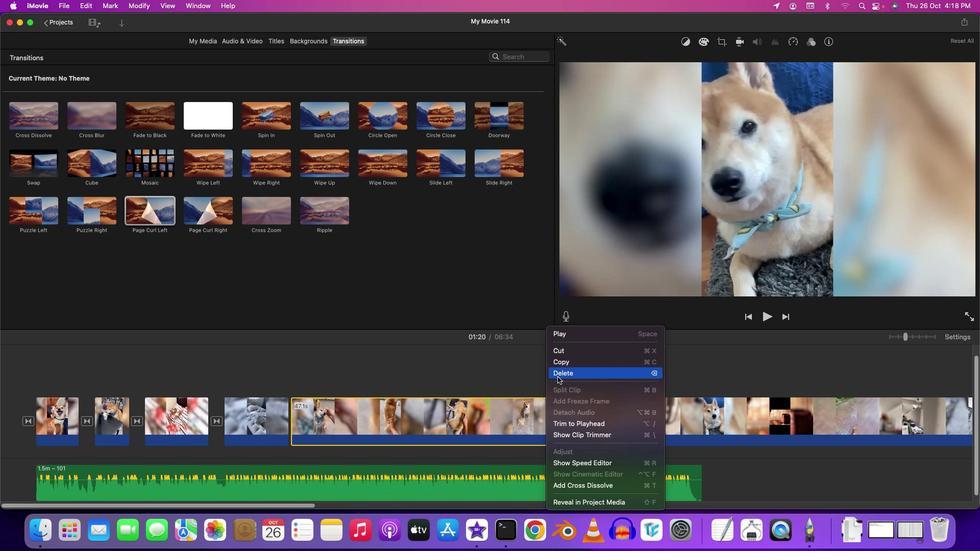 
Action: Mouse moved to (326, 213)
Screenshot: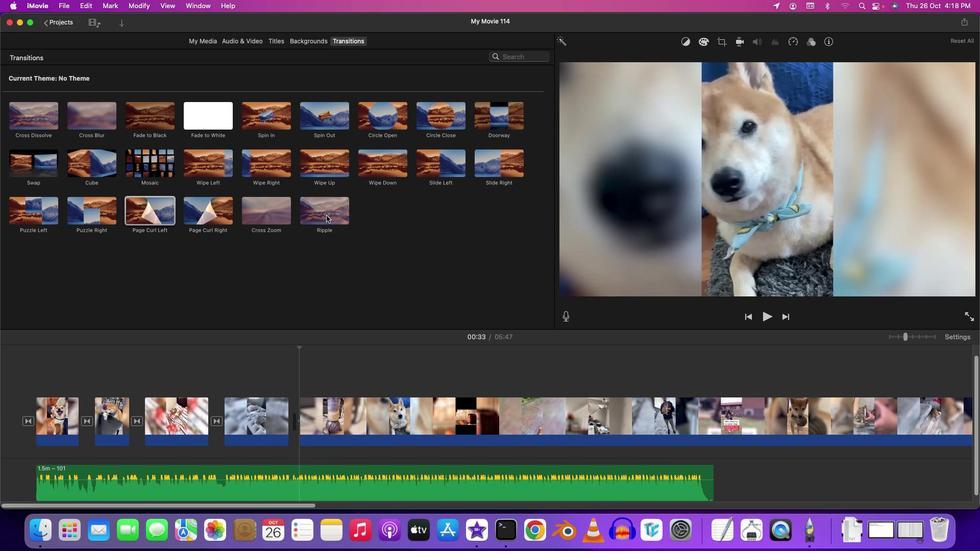 
Action: Mouse pressed left at (326, 213)
Screenshot: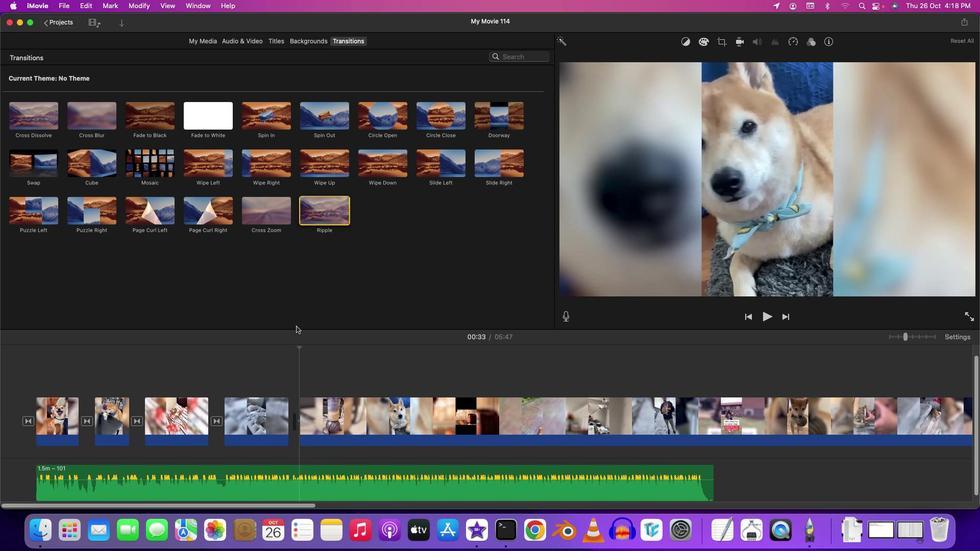 
Action: Mouse moved to (280, 378)
